 Task: Add an event with the title Second Lunch and Learn: Effective Email Communication, date '2024/05/26', time 7:30 AM to 9:30 AMand add a description: The facilitator will provide a briefing on the rules, objectives, and safety guidelines of the scavenger hunt. Teams will receive their scavenger hunt checklist, which may include a combination of physical objects to find, riddles to solve, or tasks to complete.Select event color  Sage . Add location for the event as: 456 Parthenon, Athens, Greece, logged in from the account softage.6@softage.netand send the event invitation to softage.4@softage.net and softage.5@softage.net. Set a reminder for the event Daily
Action: Mouse moved to (103, 128)
Screenshot: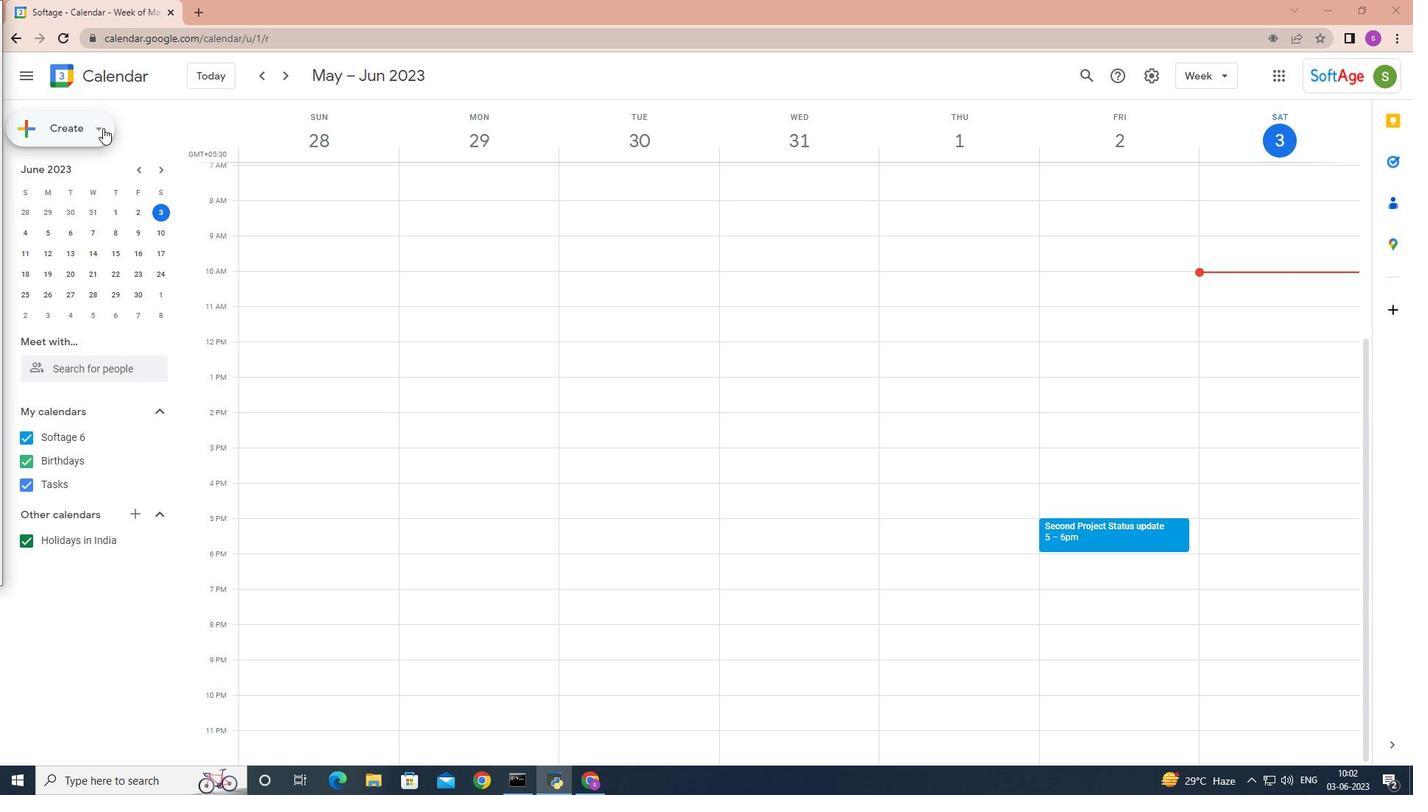 
Action: Mouse pressed left at (103, 128)
Screenshot: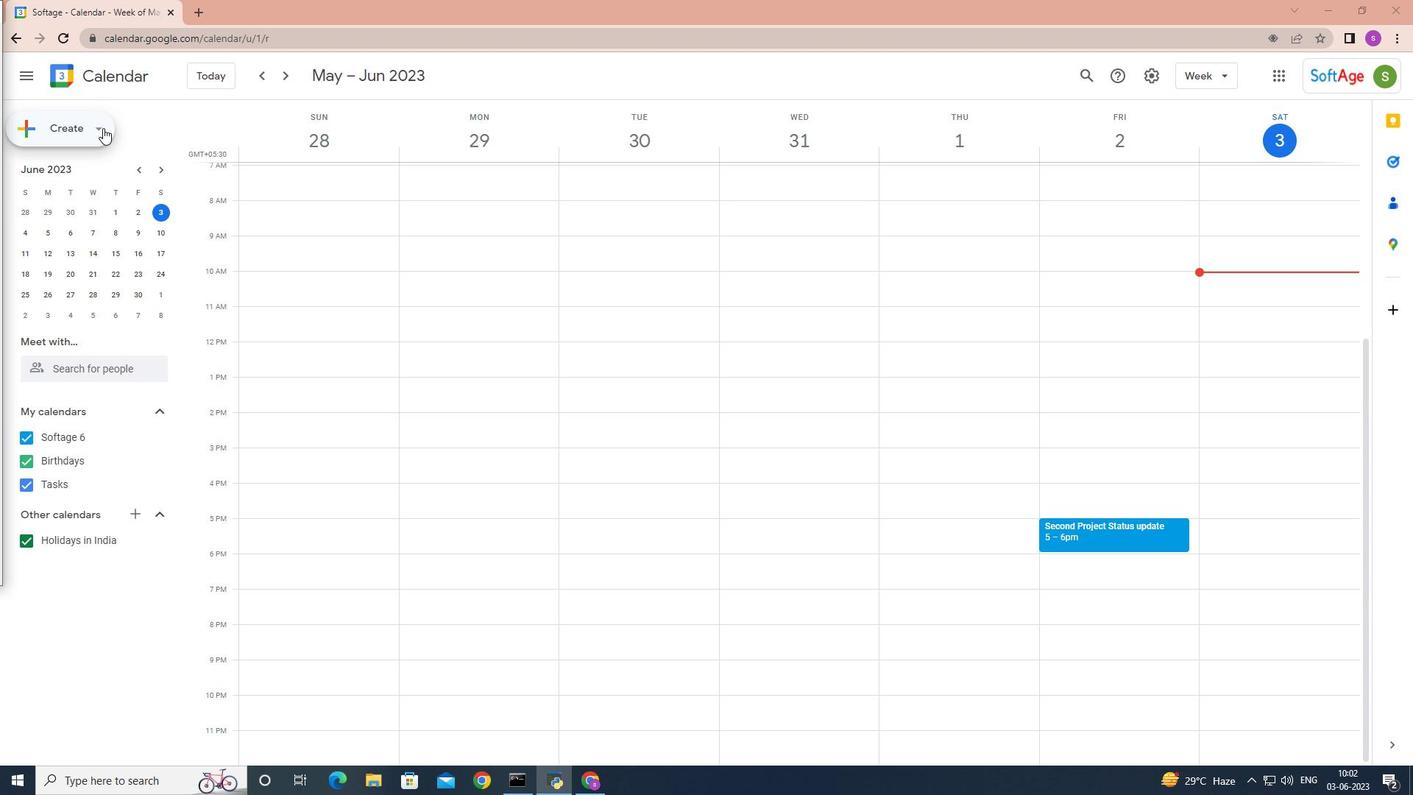 
Action: Mouse moved to (94, 160)
Screenshot: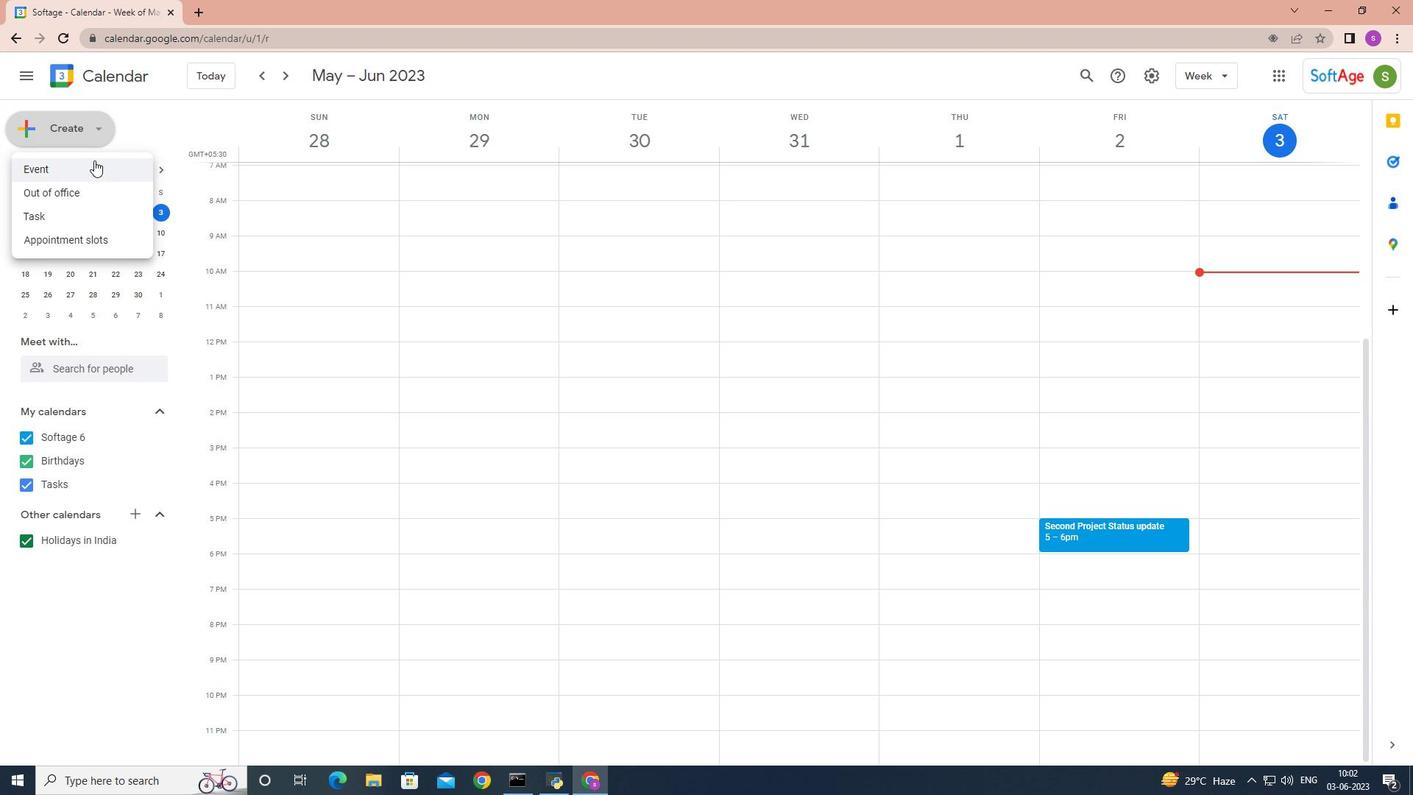 
Action: Mouse pressed left at (94, 160)
Screenshot: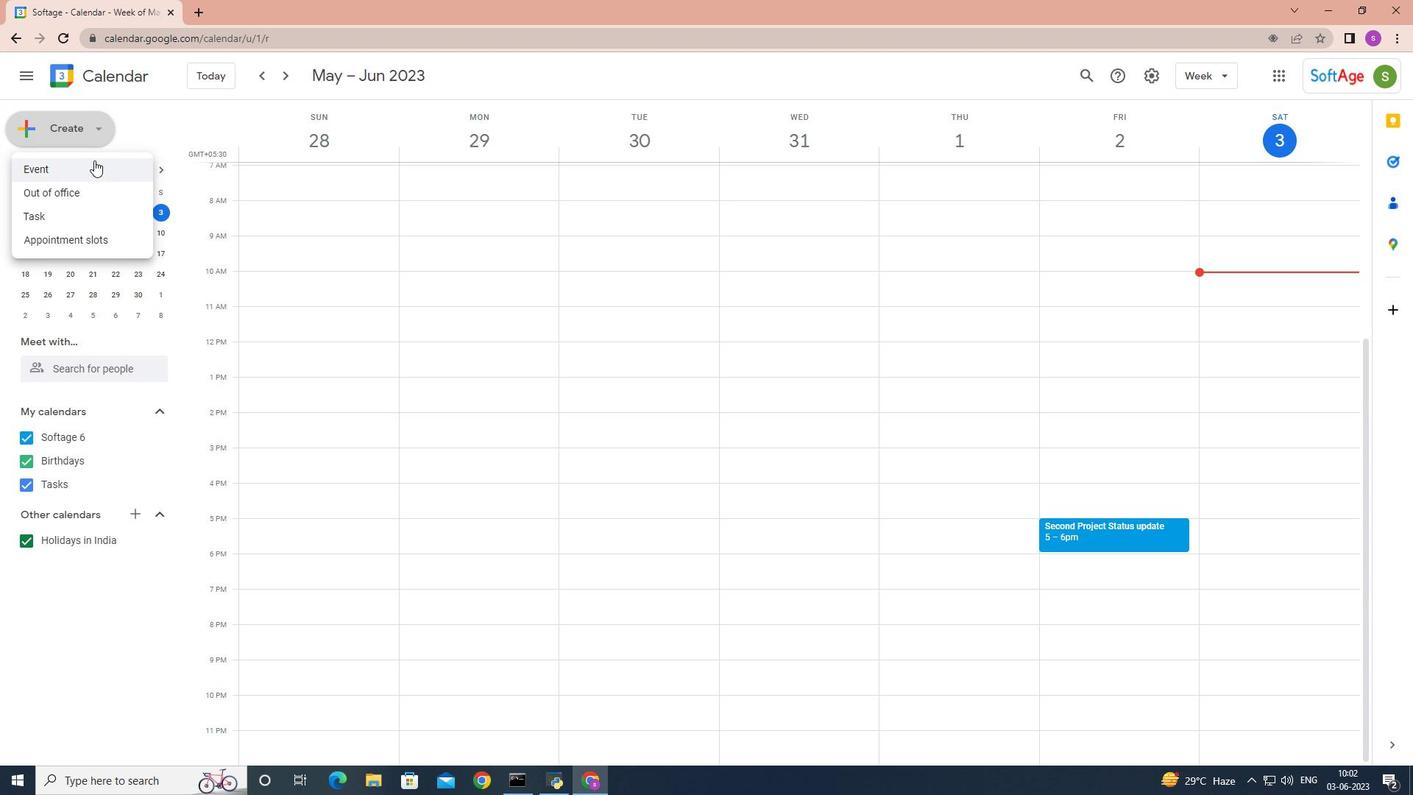 
Action: Mouse moved to (1062, 575)
Screenshot: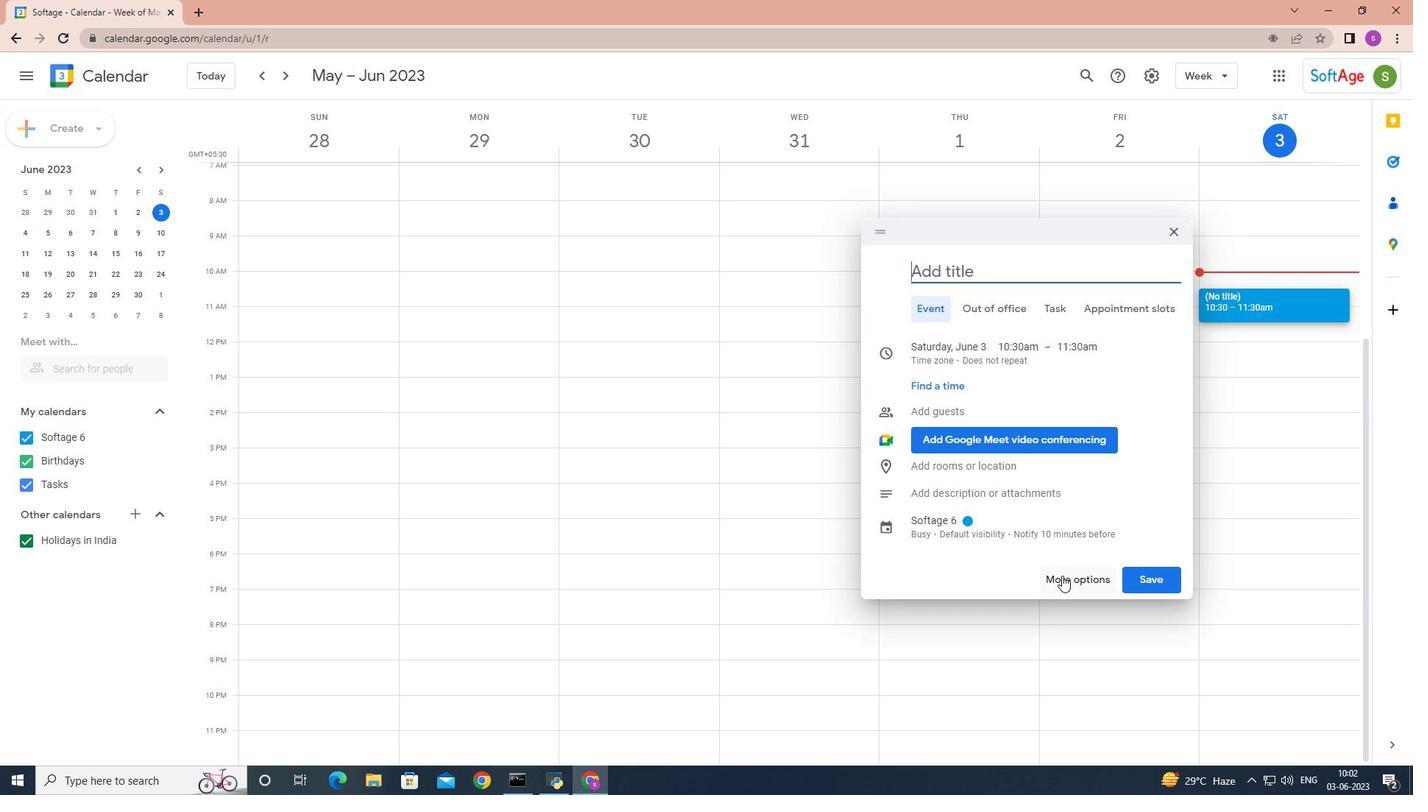 
Action: Mouse pressed left at (1062, 575)
Screenshot: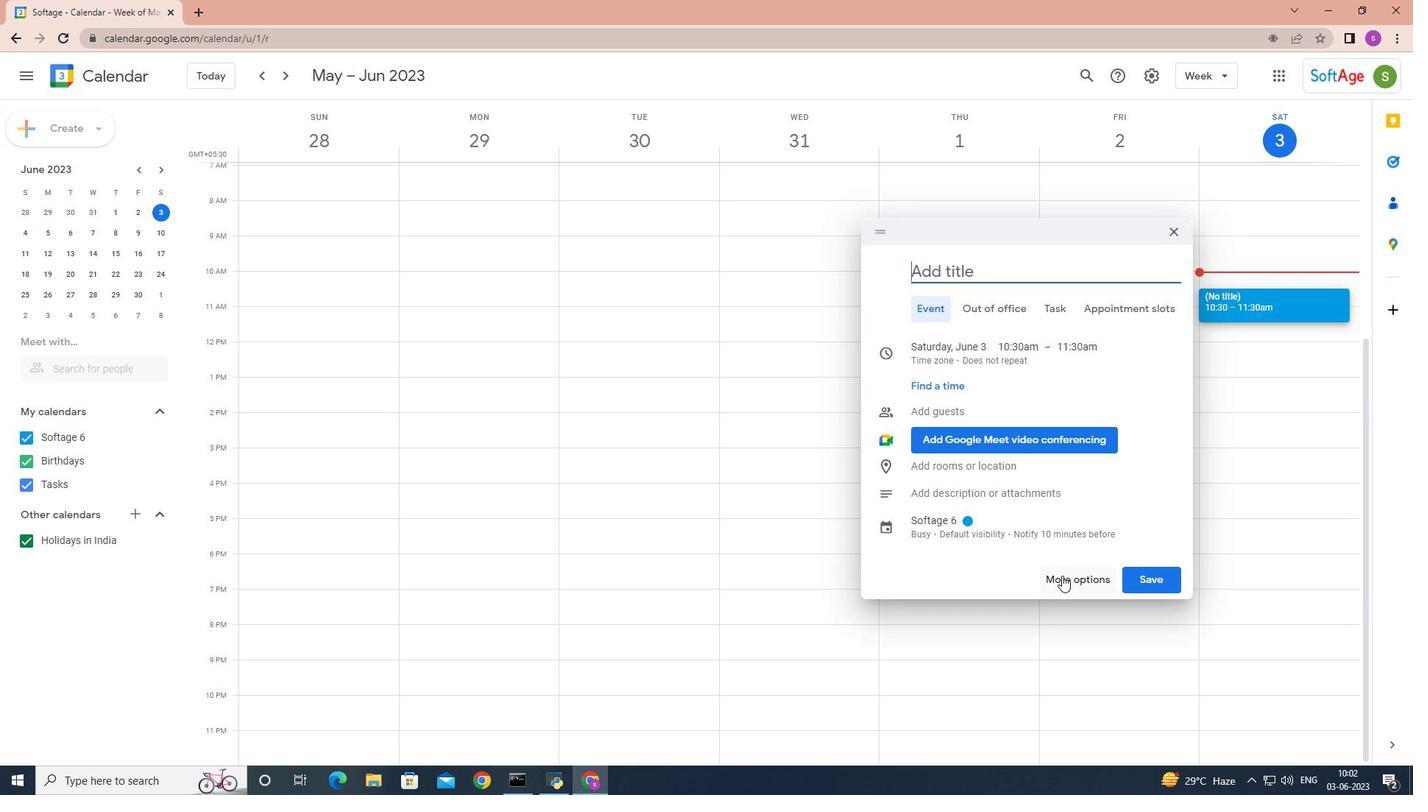 
Action: Mouse moved to (965, 503)
Screenshot: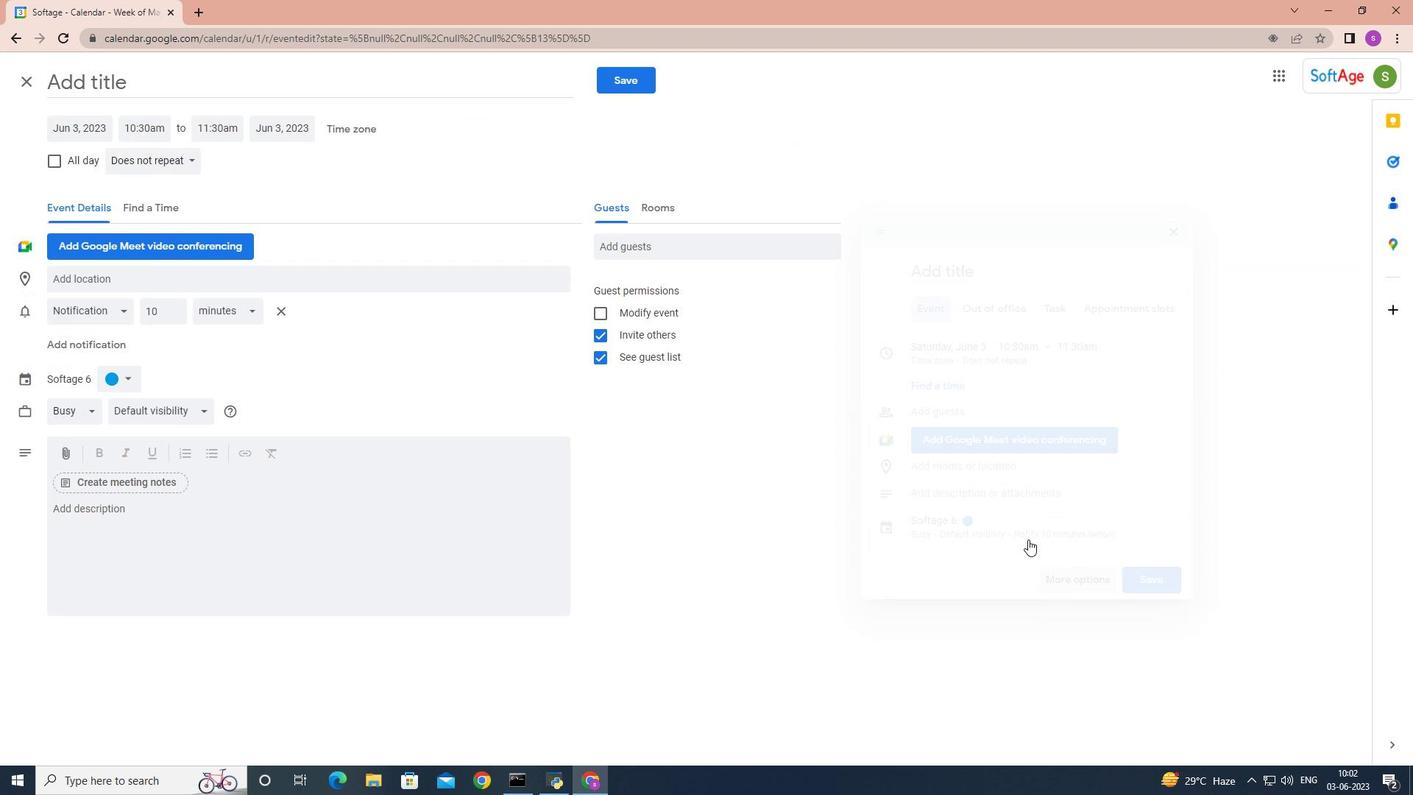 
Action: Key pressed <Key.shift>Second<Key.space><Key.shift>Lunch<Key.space>and<Key.space><Key.shift>Learn<Key.shift>:<Key.space><Key.shift>Effective<Key.space><Key.shift>Email<Key.space><Key.shift>Communication
Screenshot: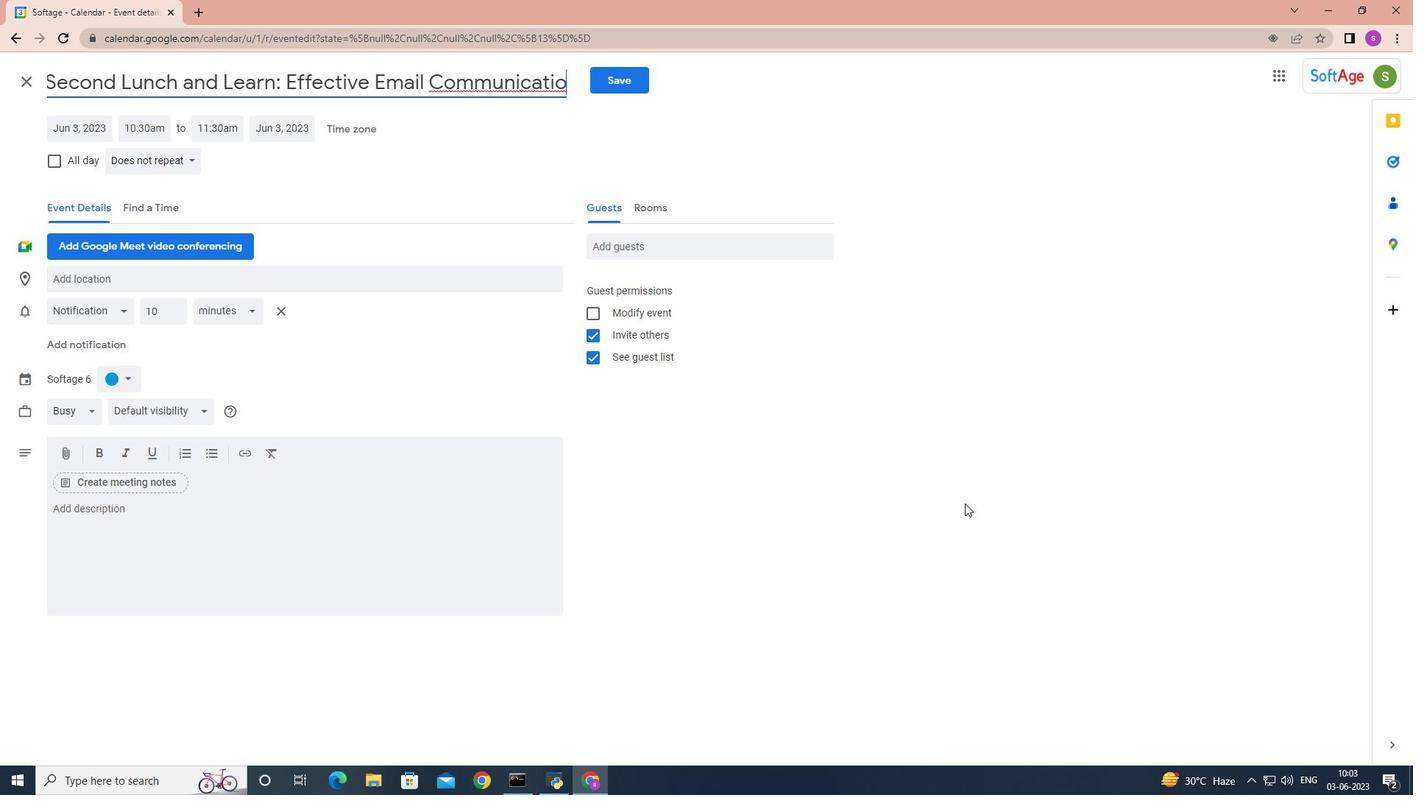 
Action: Mouse moved to (73, 132)
Screenshot: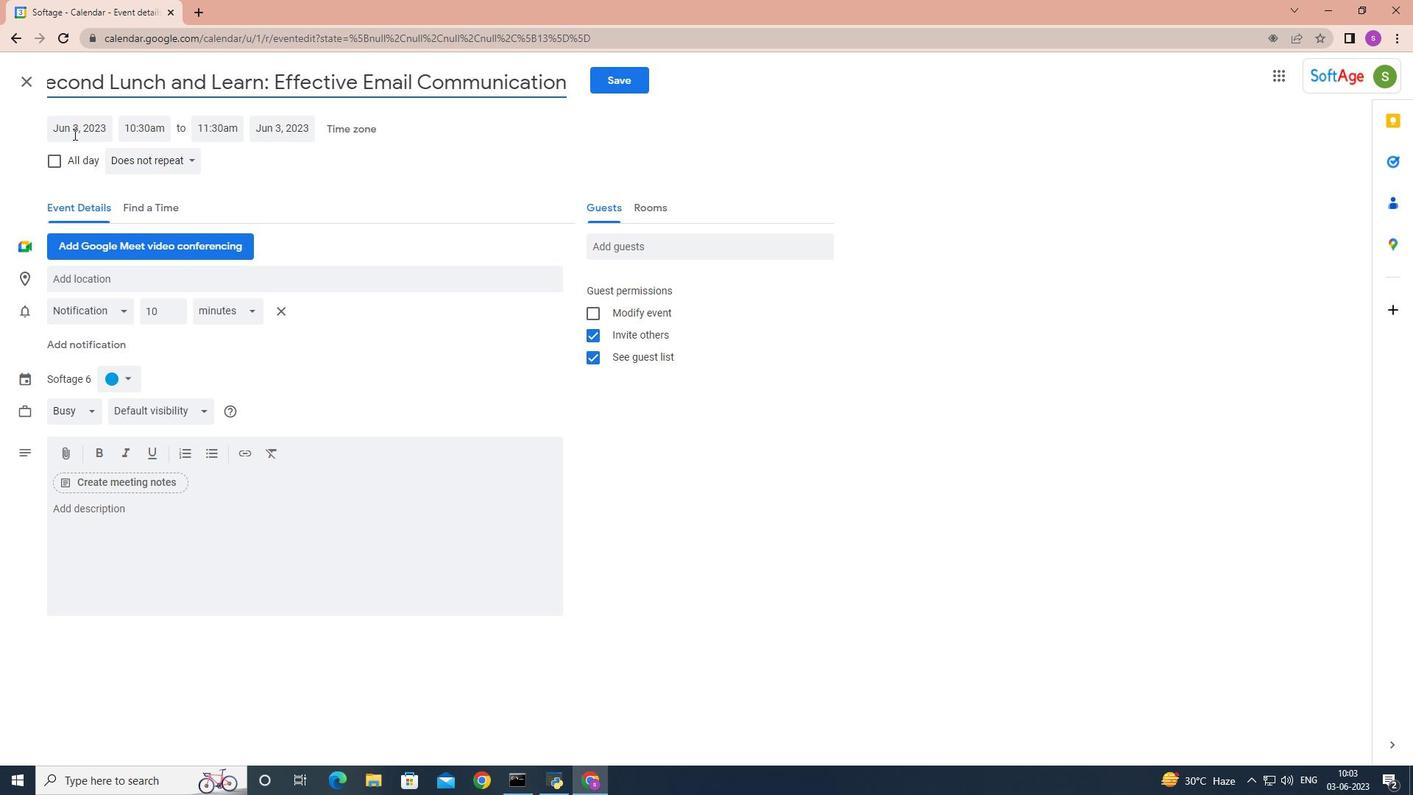 
Action: Mouse pressed left at (73, 132)
Screenshot: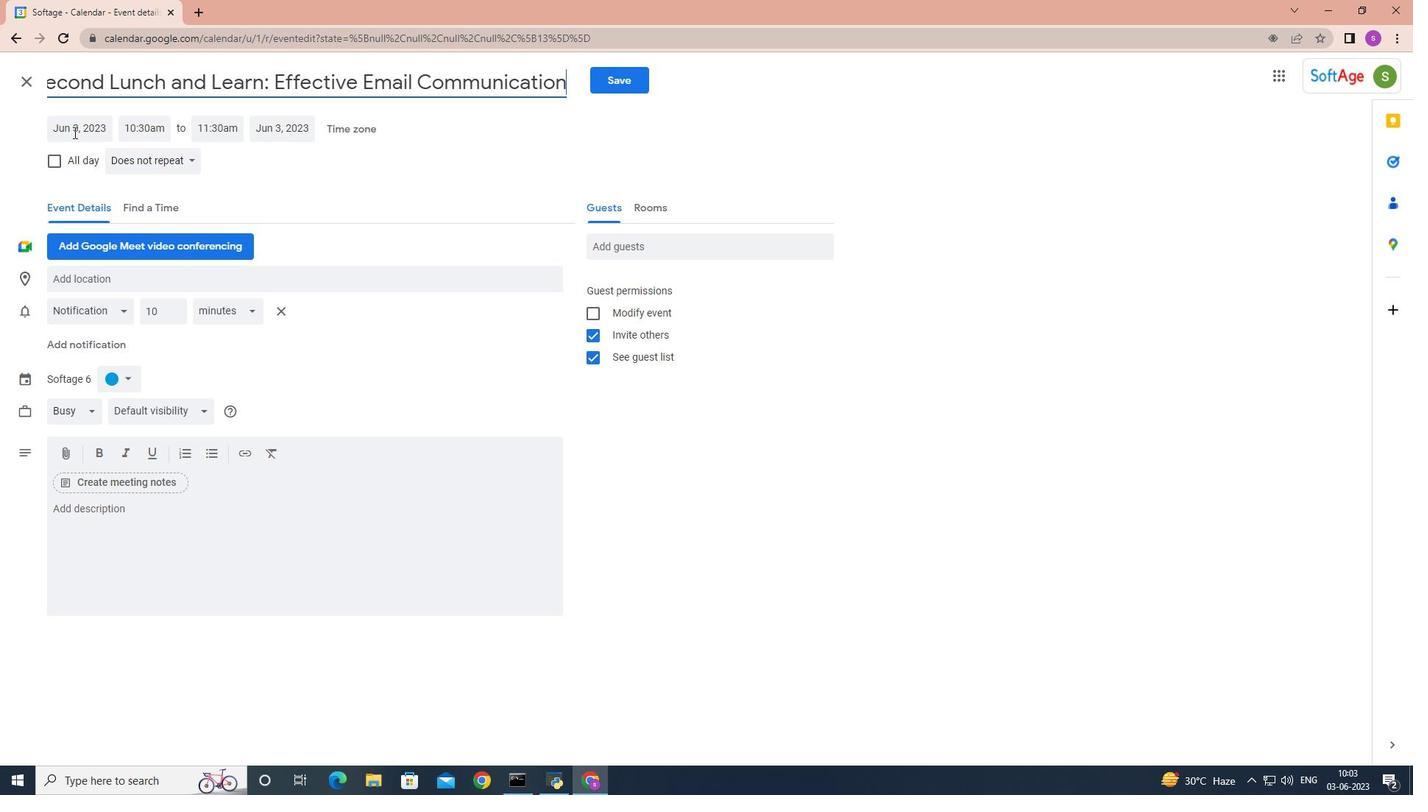 
Action: Mouse moved to (231, 162)
Screenshot: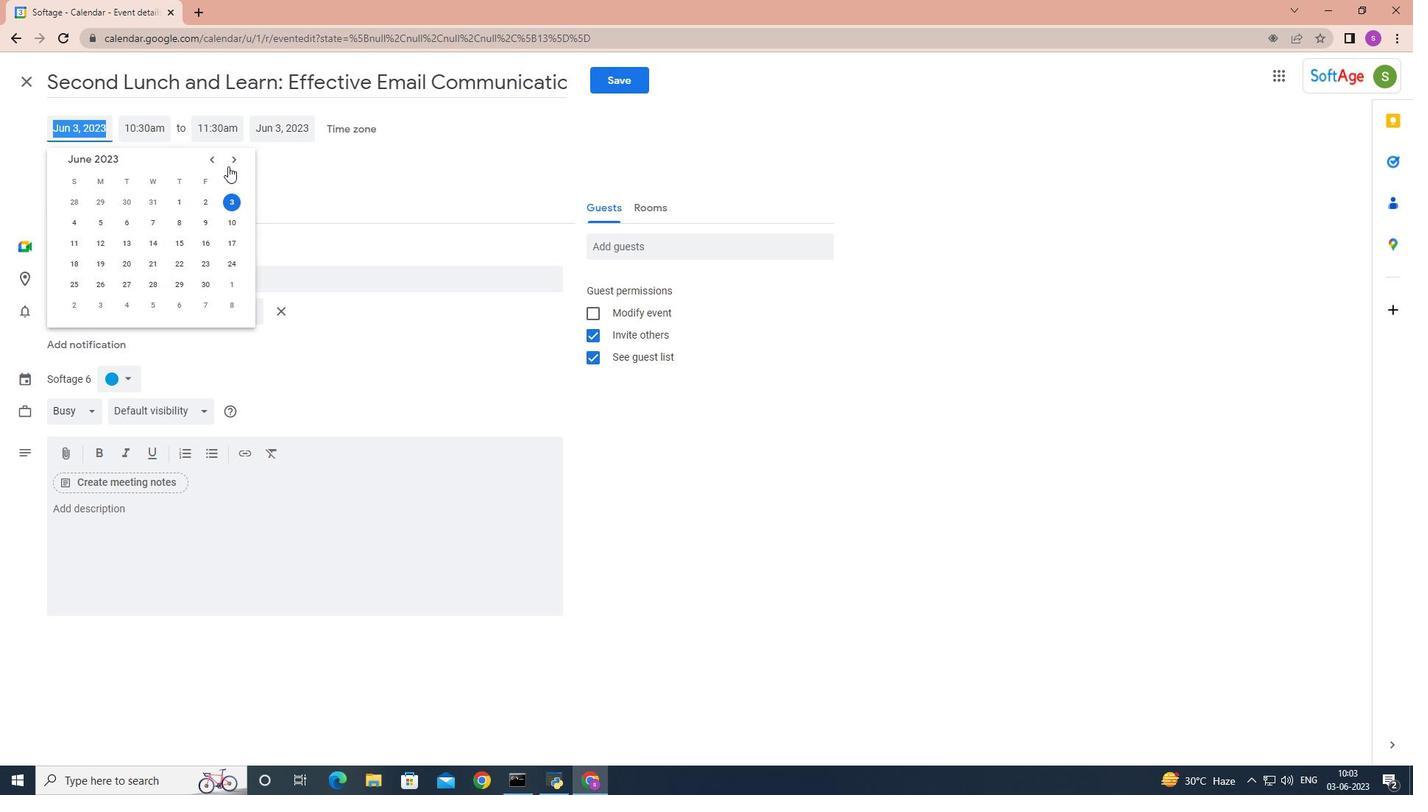 
Action: Mouse pressed left at (231, 162)
Screenshot: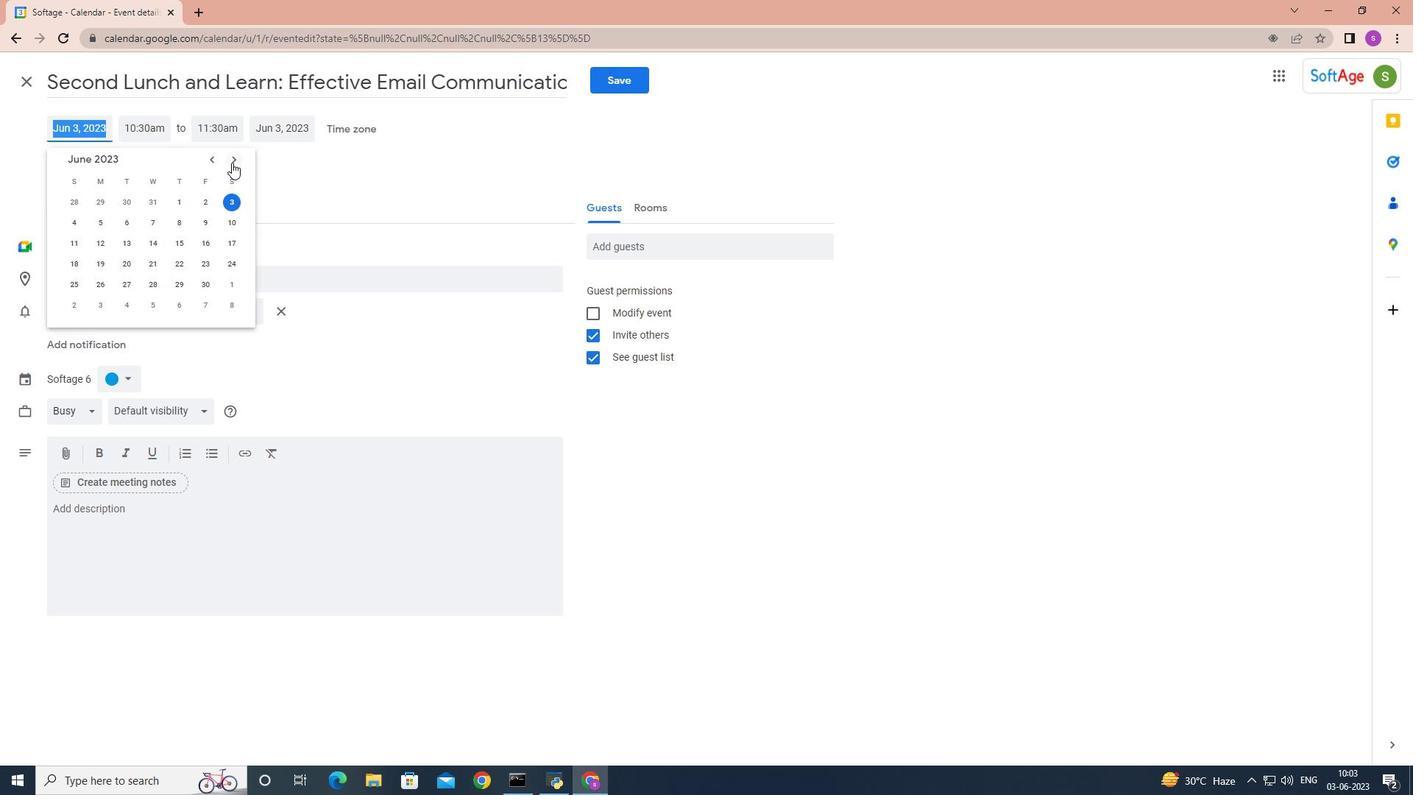 
Action: Mouse moved to (231, 162)
Screenshot: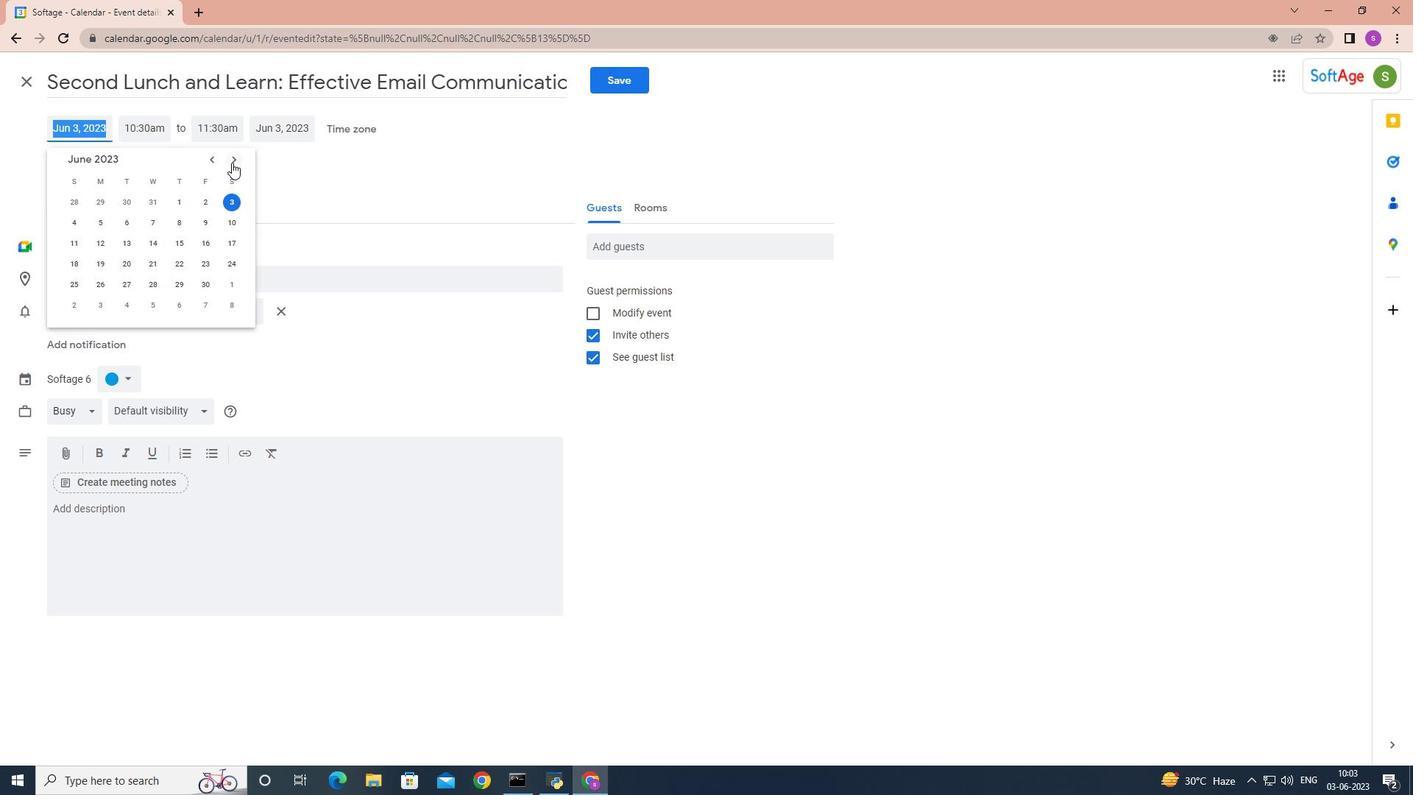 
Action: Mouse pressed left at (231, 162)
Screenshot: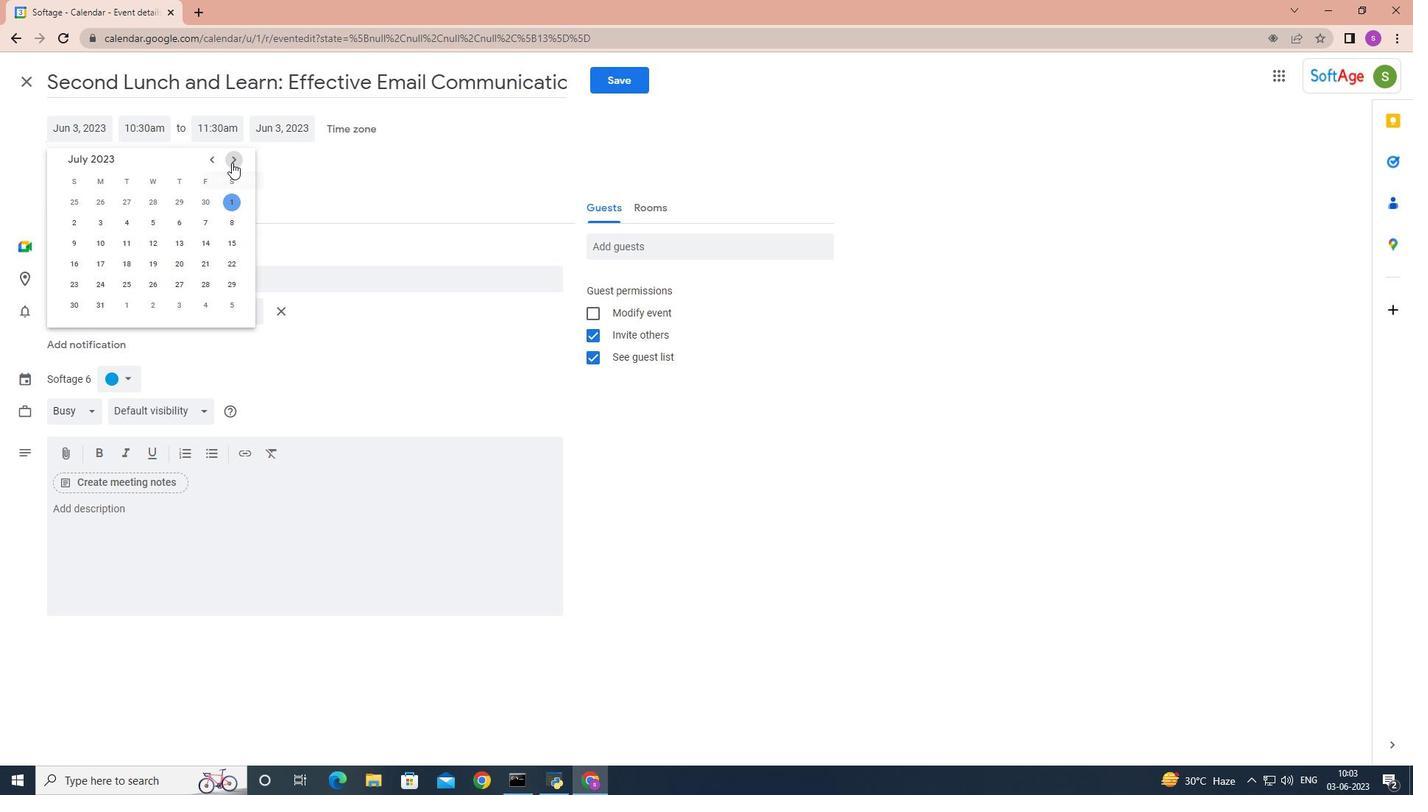 
Action: Mouse pressed left at (231, 162)
Screenshot: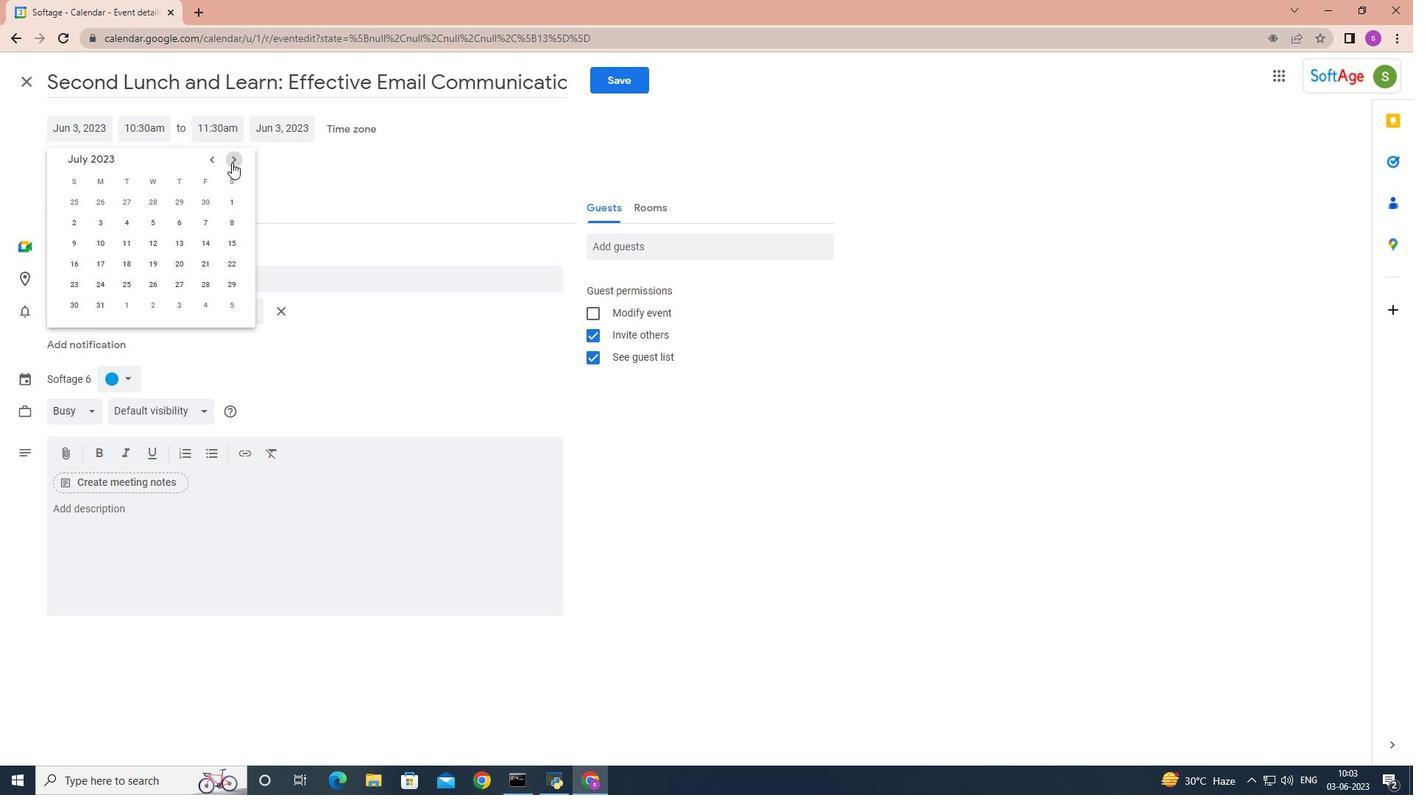 
Action: Mouse pressed left at (231, 162)
Screenshot: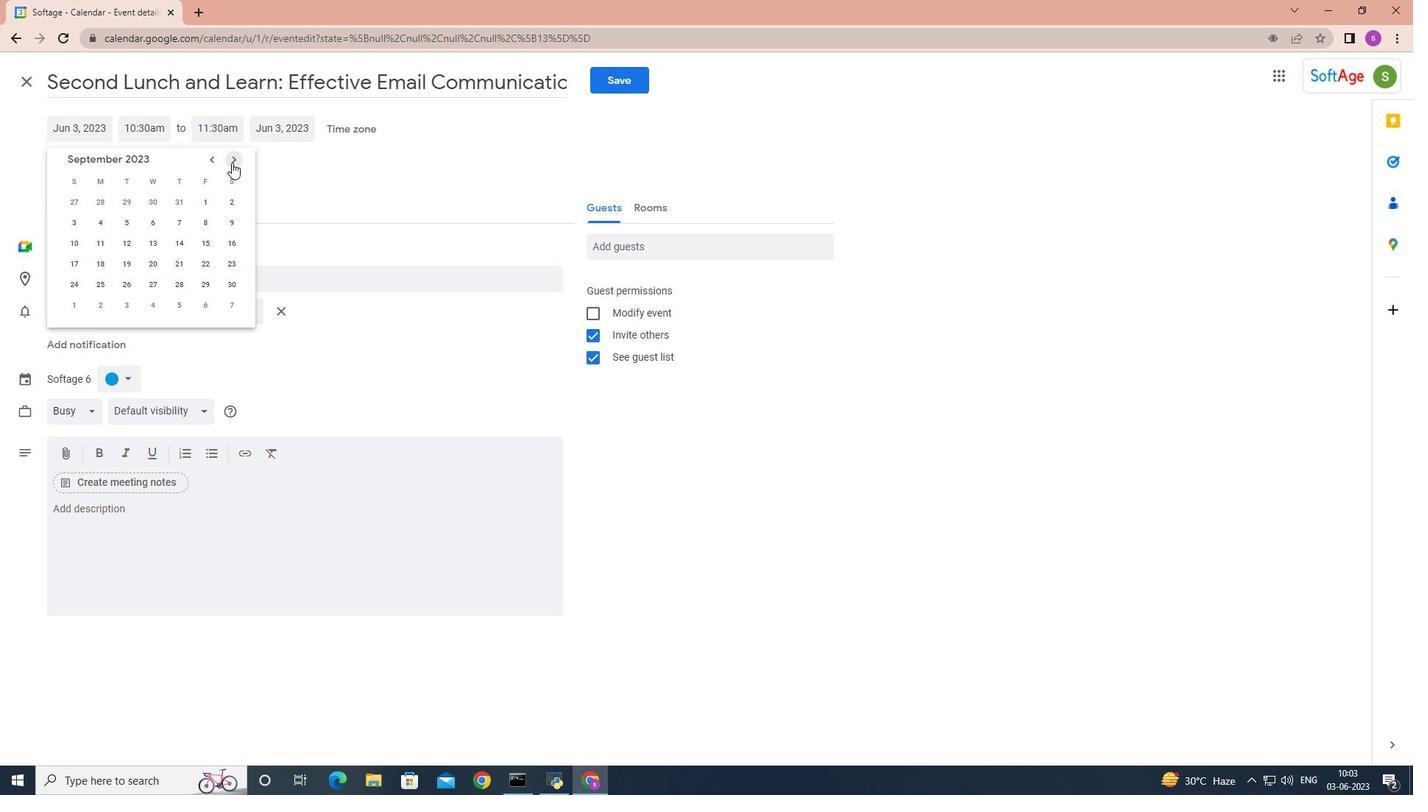 
Action: Mouse pressed left at (231, 162)
Screenshot: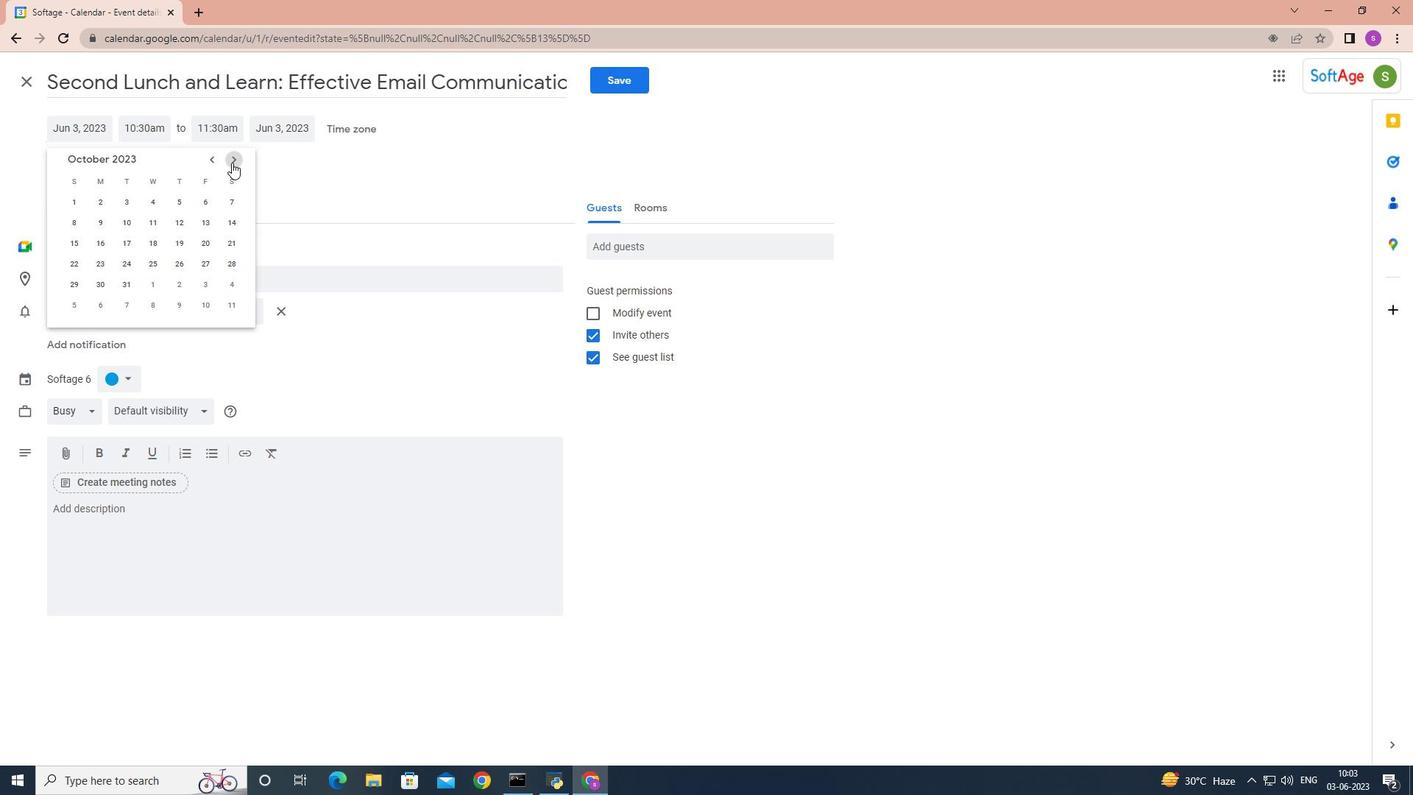 
Action: Mouse pressed left at (231, 162)
Screenshot: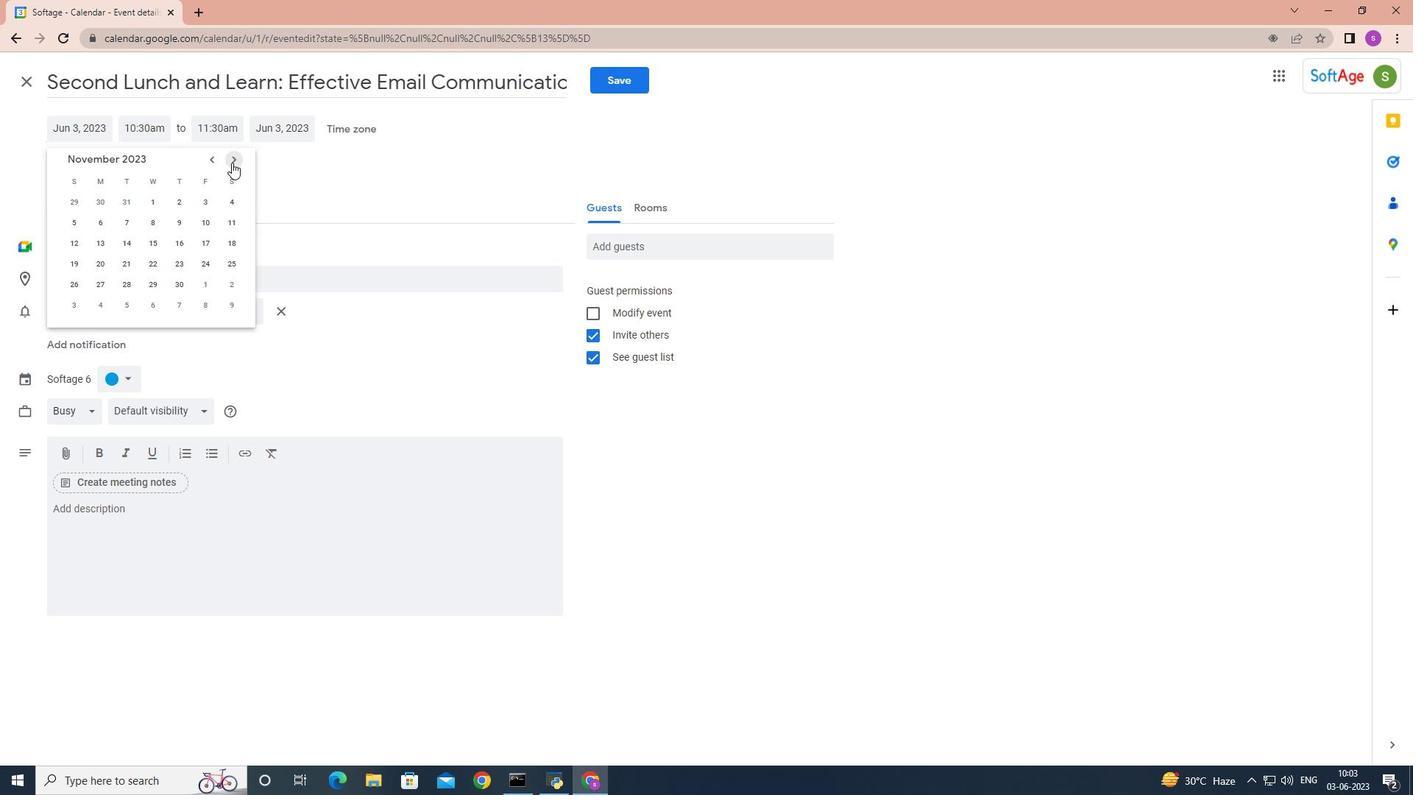 
Action: Mouse pressed left at (231, 162)
Screenshot: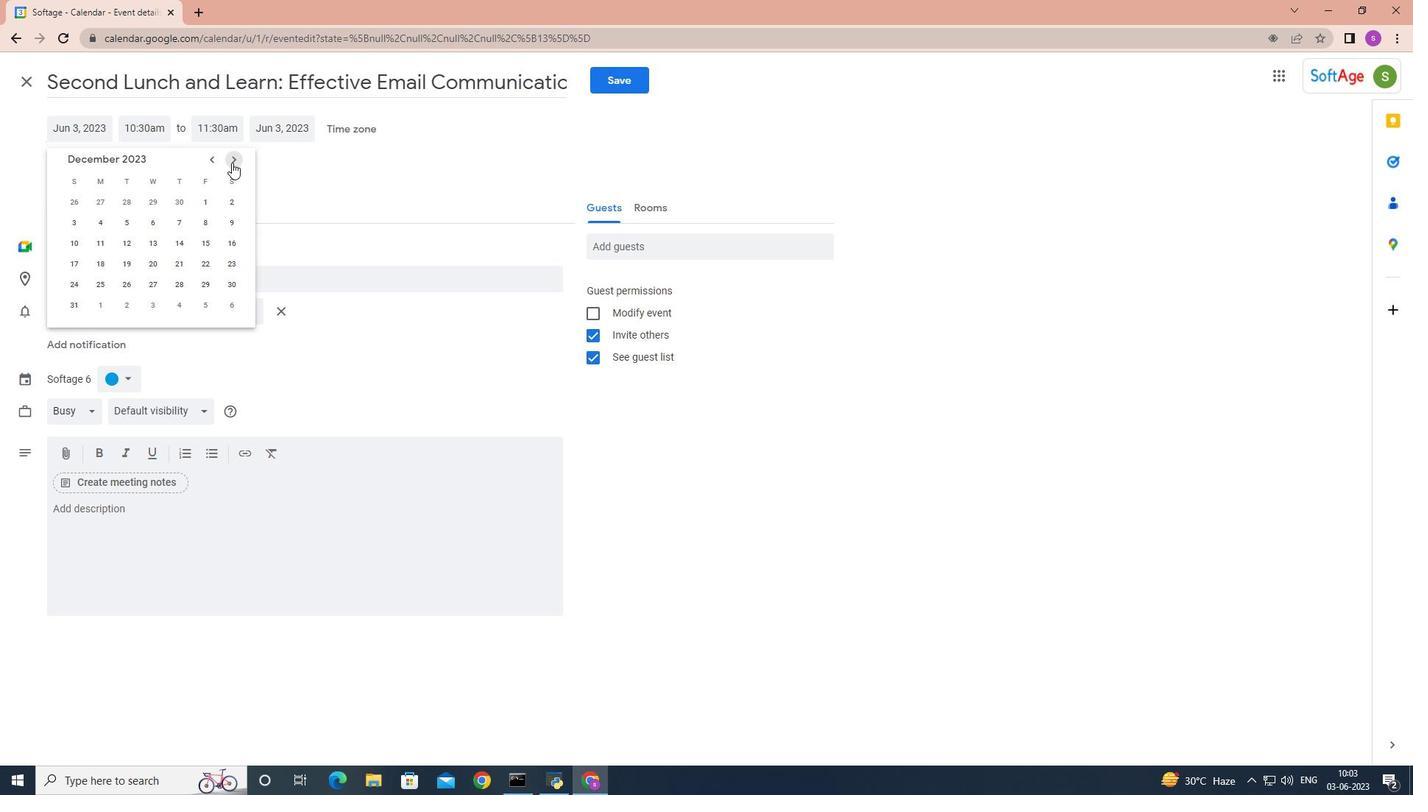
Action: Mouse pressed left at (231, 162)
Screenshot: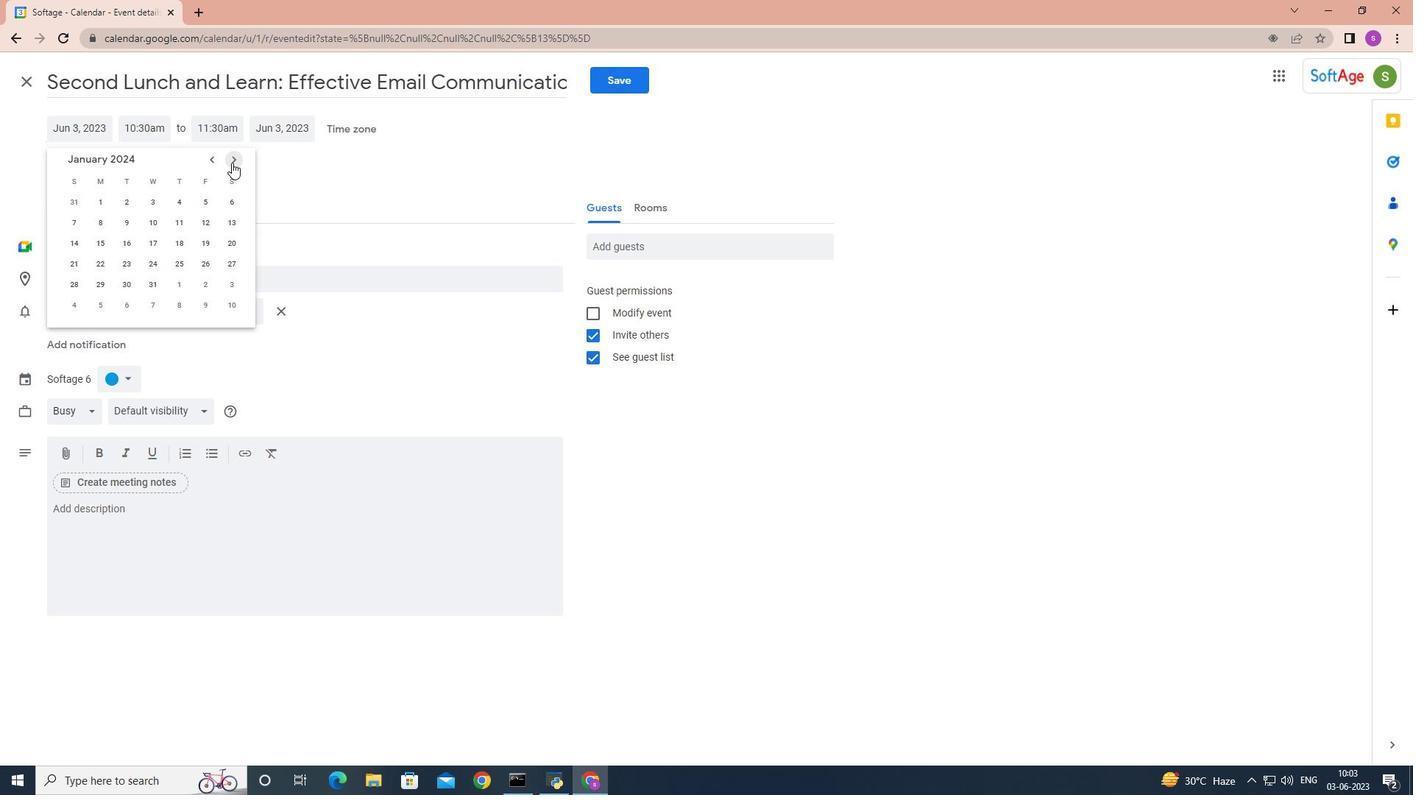 
Action: Mouse pressed left at (231, 162)
Screenshot: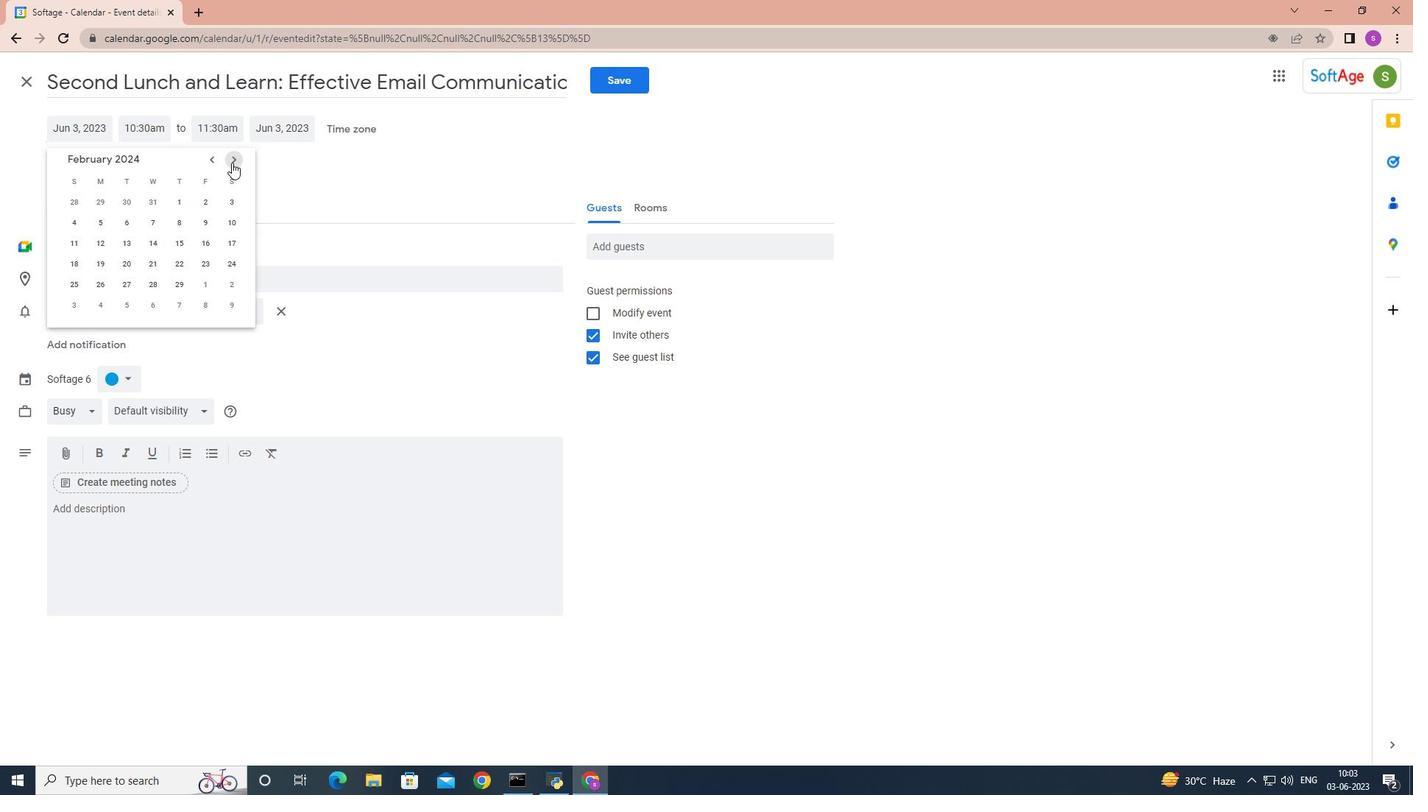 
Action: Mouse pressed left at (231, 162)
Screenshot: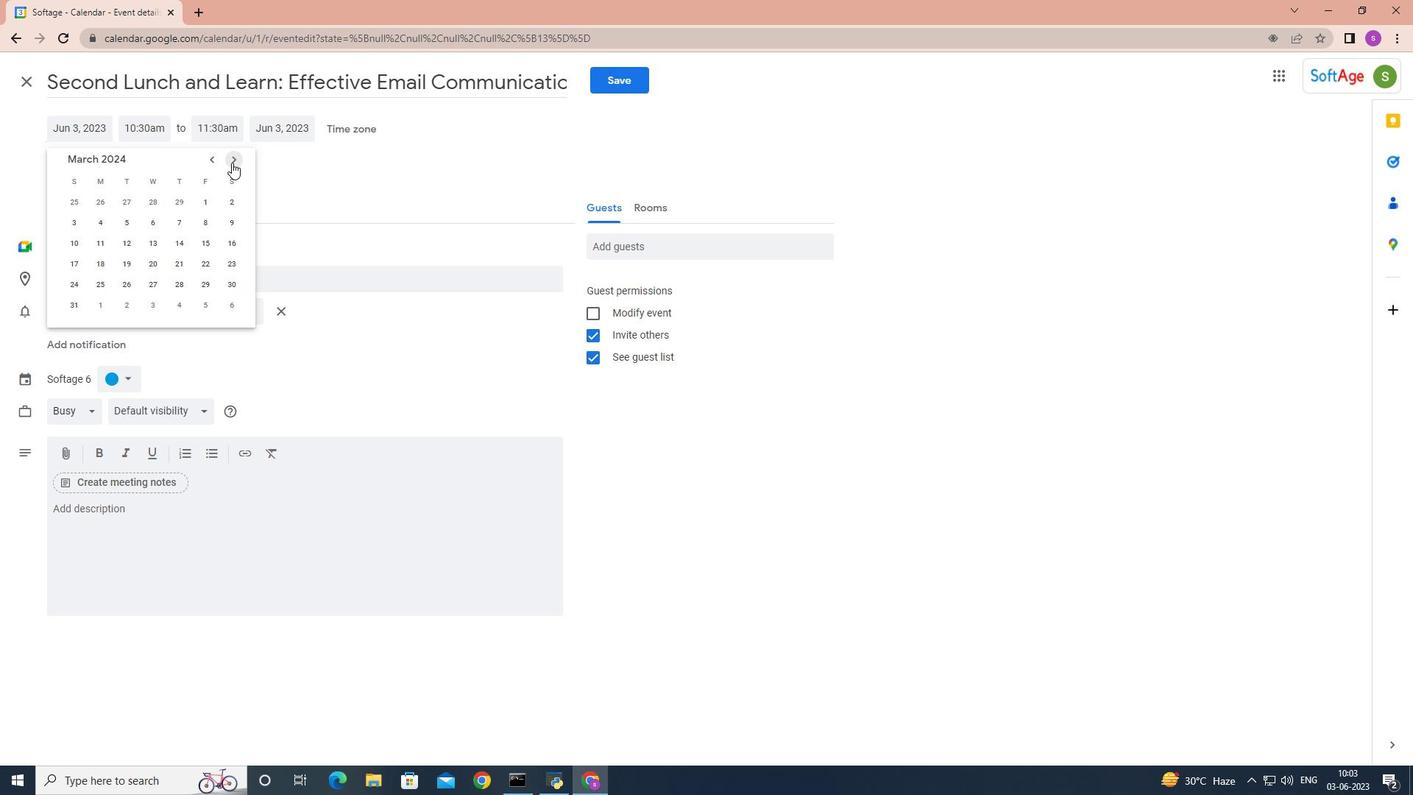 
Action: Mouse pressed left at (231, 162)
Screenshot: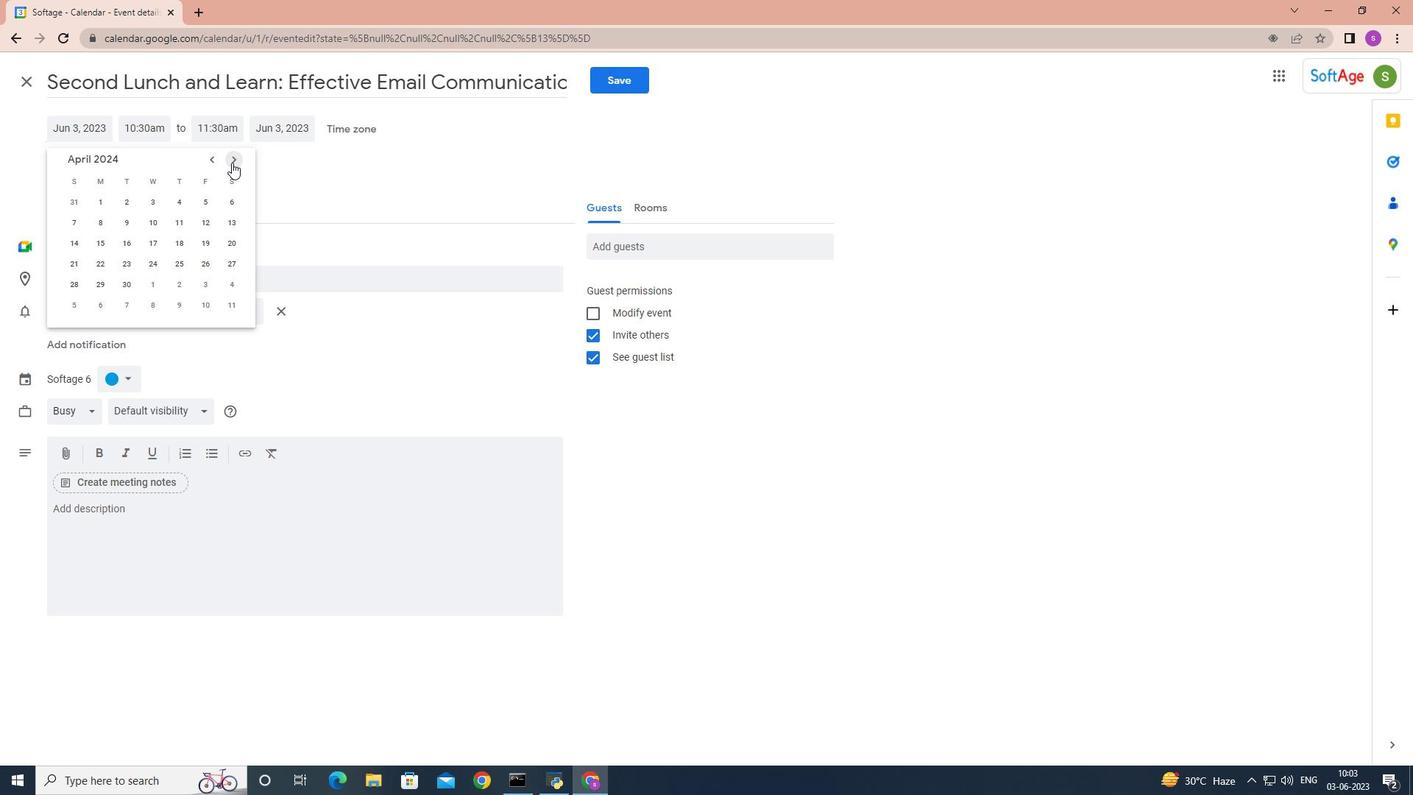 
Action: Mouse moved to (69, 284)
Screenshot: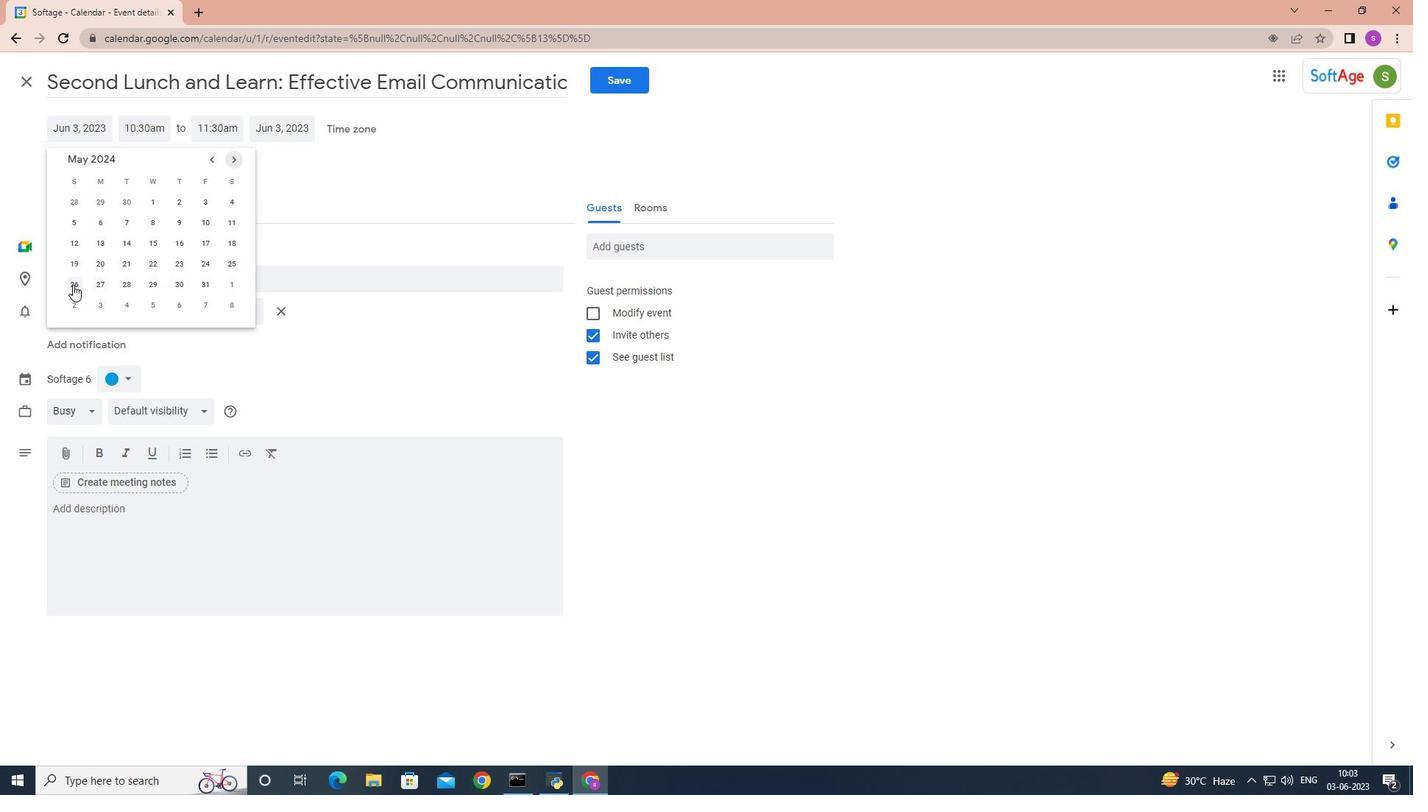 
Action: Mouse pressed left at (69, 284)
Screenshot: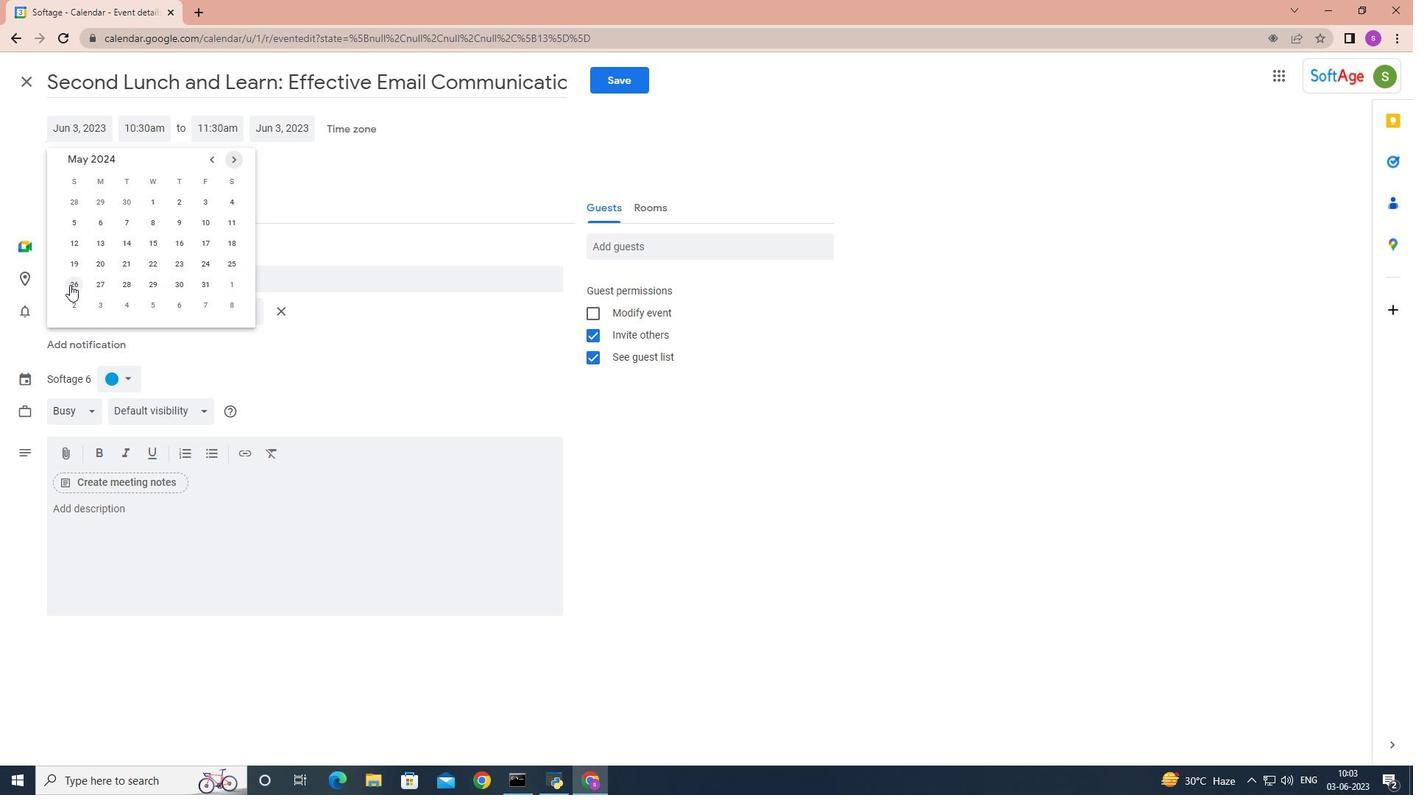 
Action: Mouse moved to (151, 131)
Screenshot: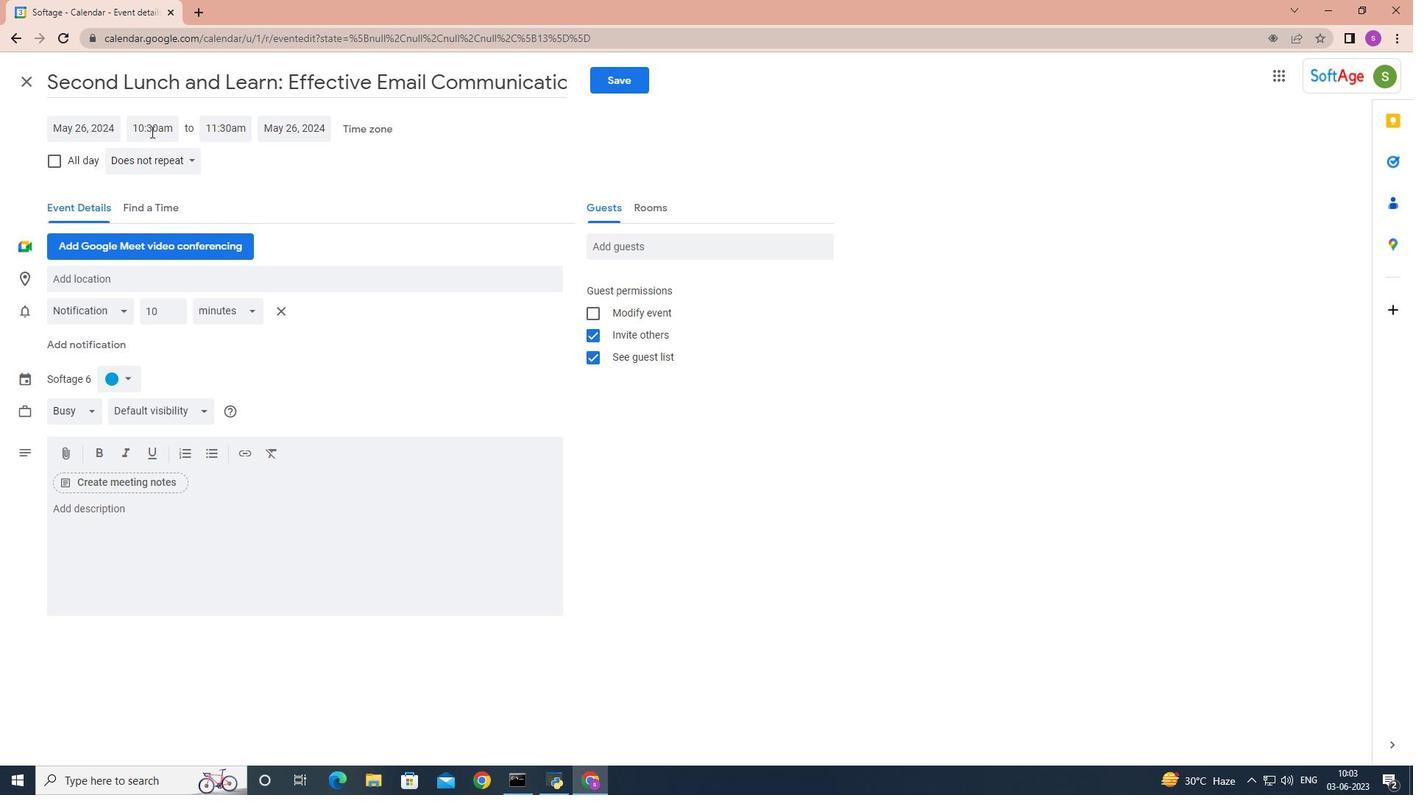 
Action: Mouse pressed left at (151, 131)
Screenshot: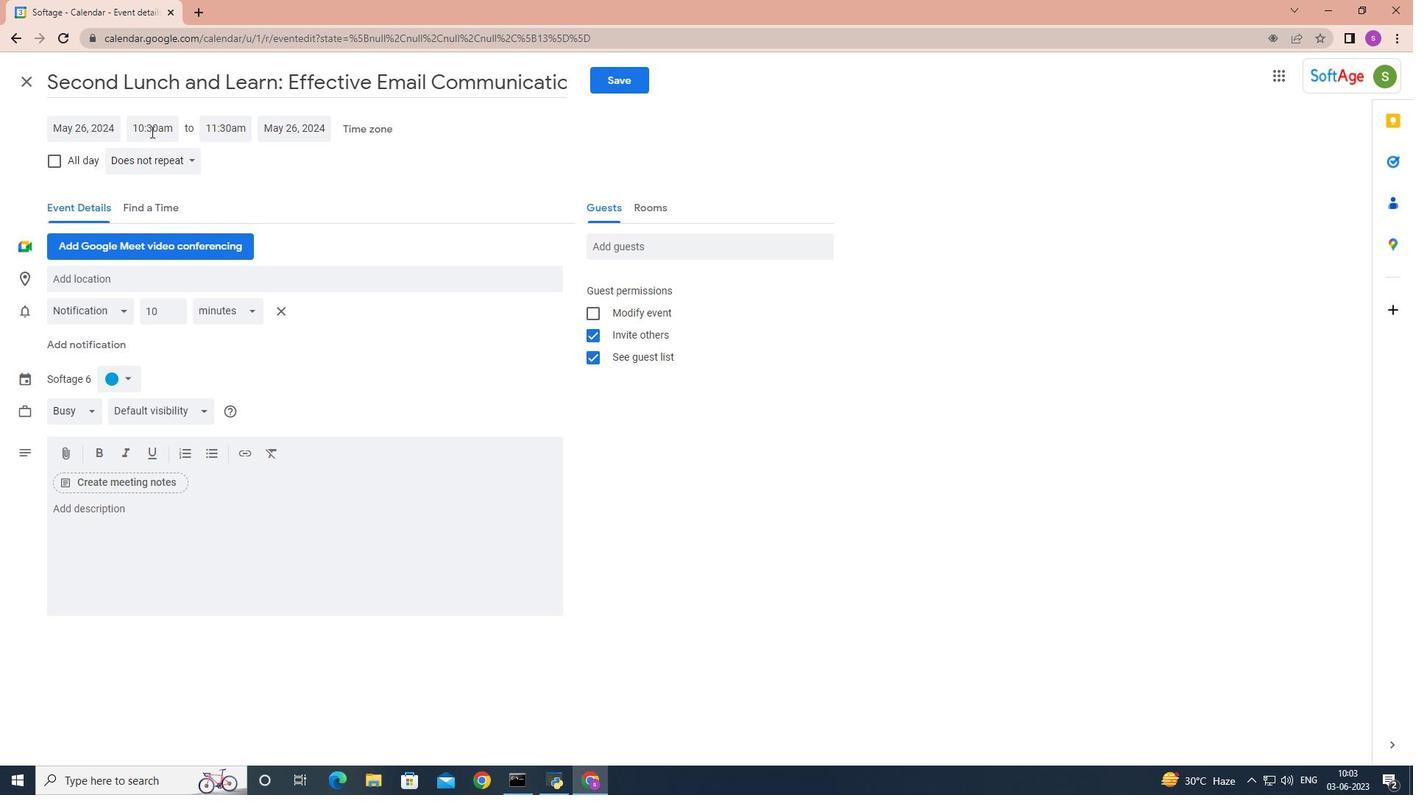 
Action: Mouse moved to (192, 220)
Screenshot: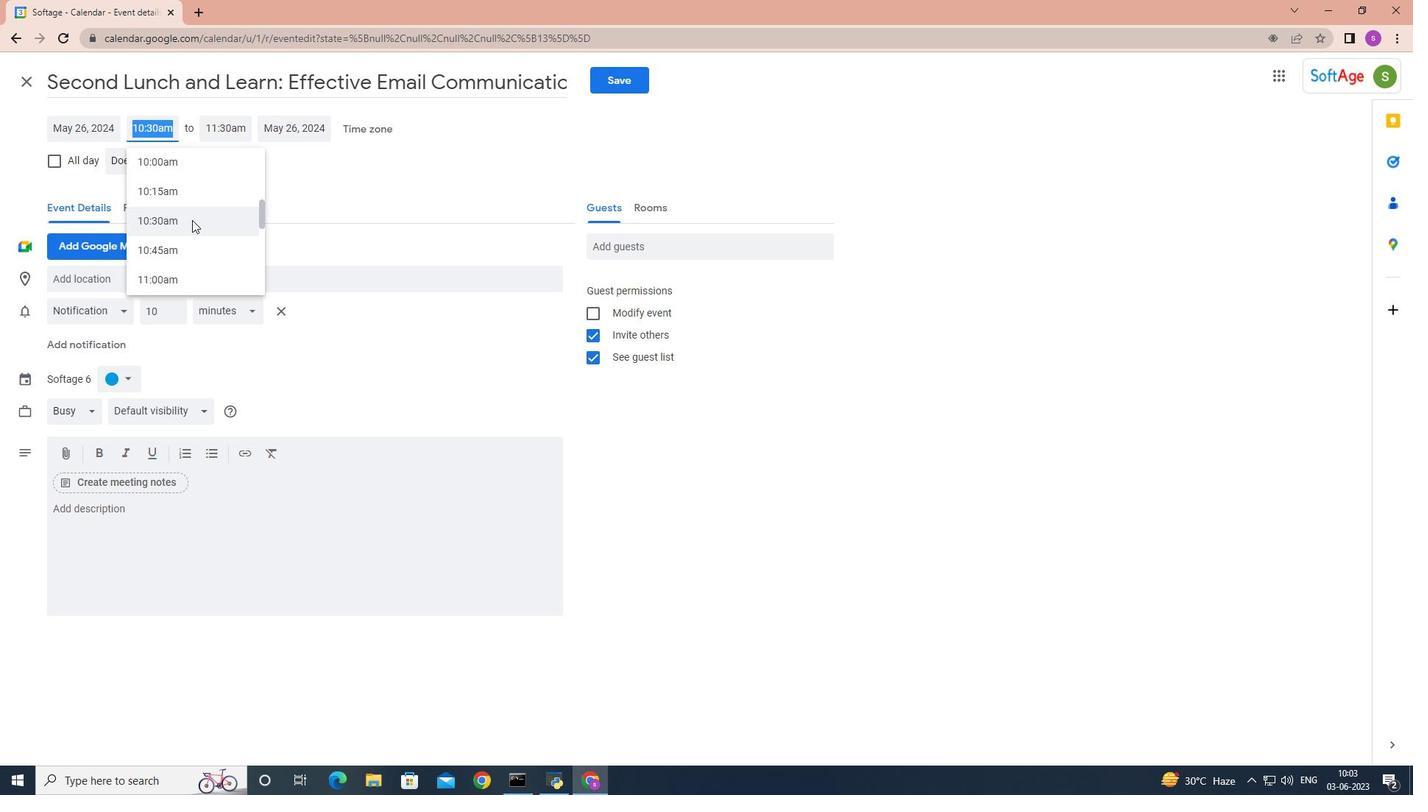 
Action: Mouse scrolled (192, 221) with delta (0, 0)
Screenshot: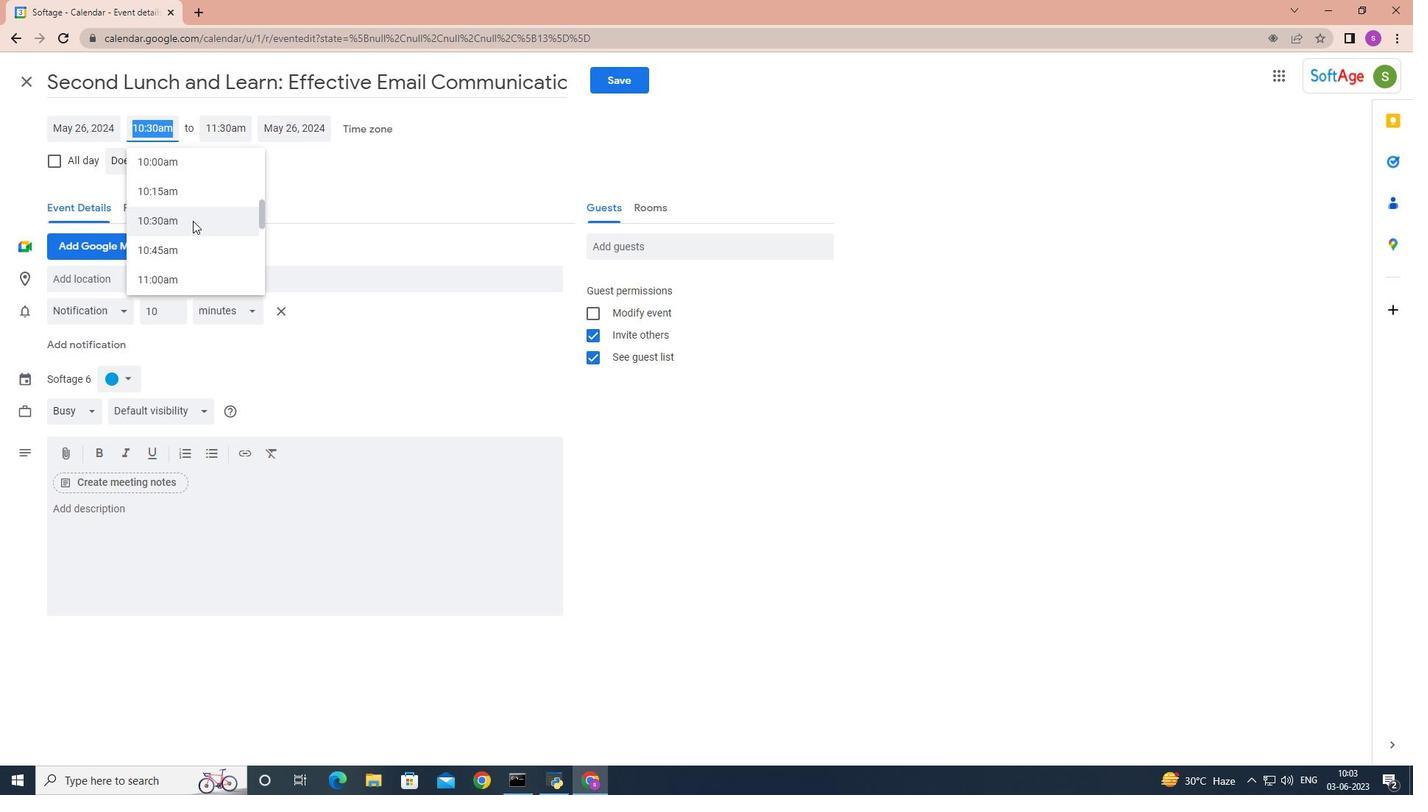 
Action: Mouse scrolled (192, 221) with delta (0, 0)
Screenshot: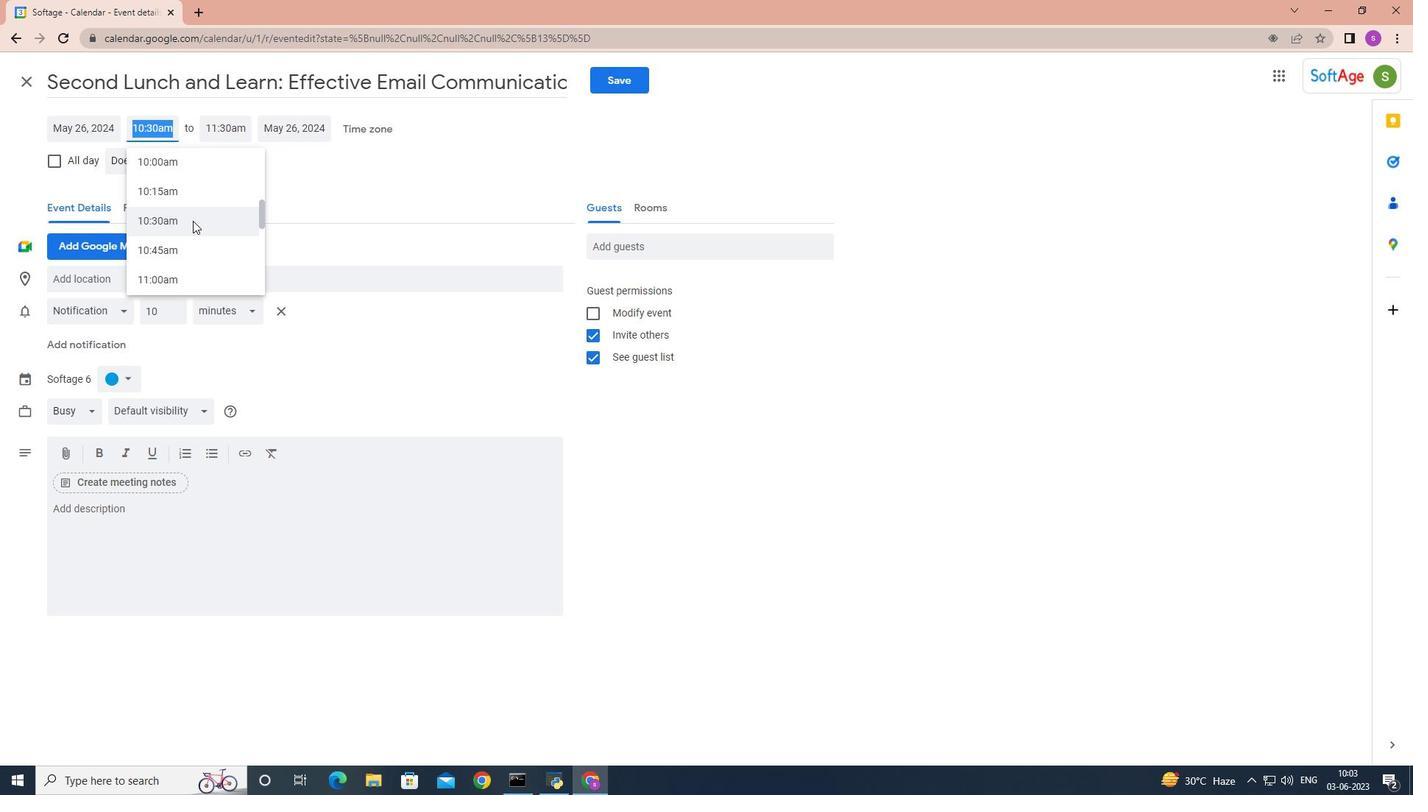 
Action: Mouse scrolled (192, 221) with delta (0, 0)
Screenshot: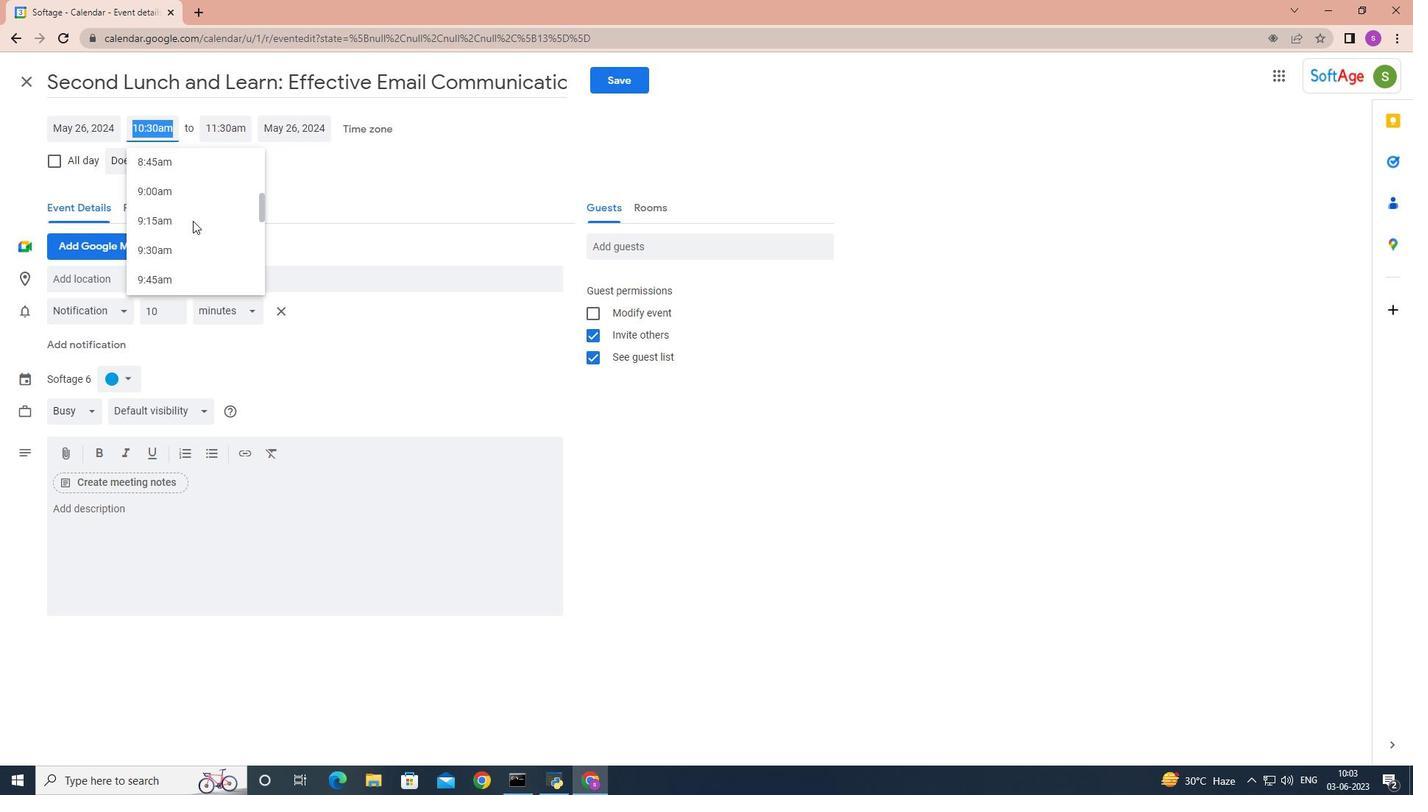 
Action: Mouse scrolled (192, 221) with delta (0, 0)
Screenshot: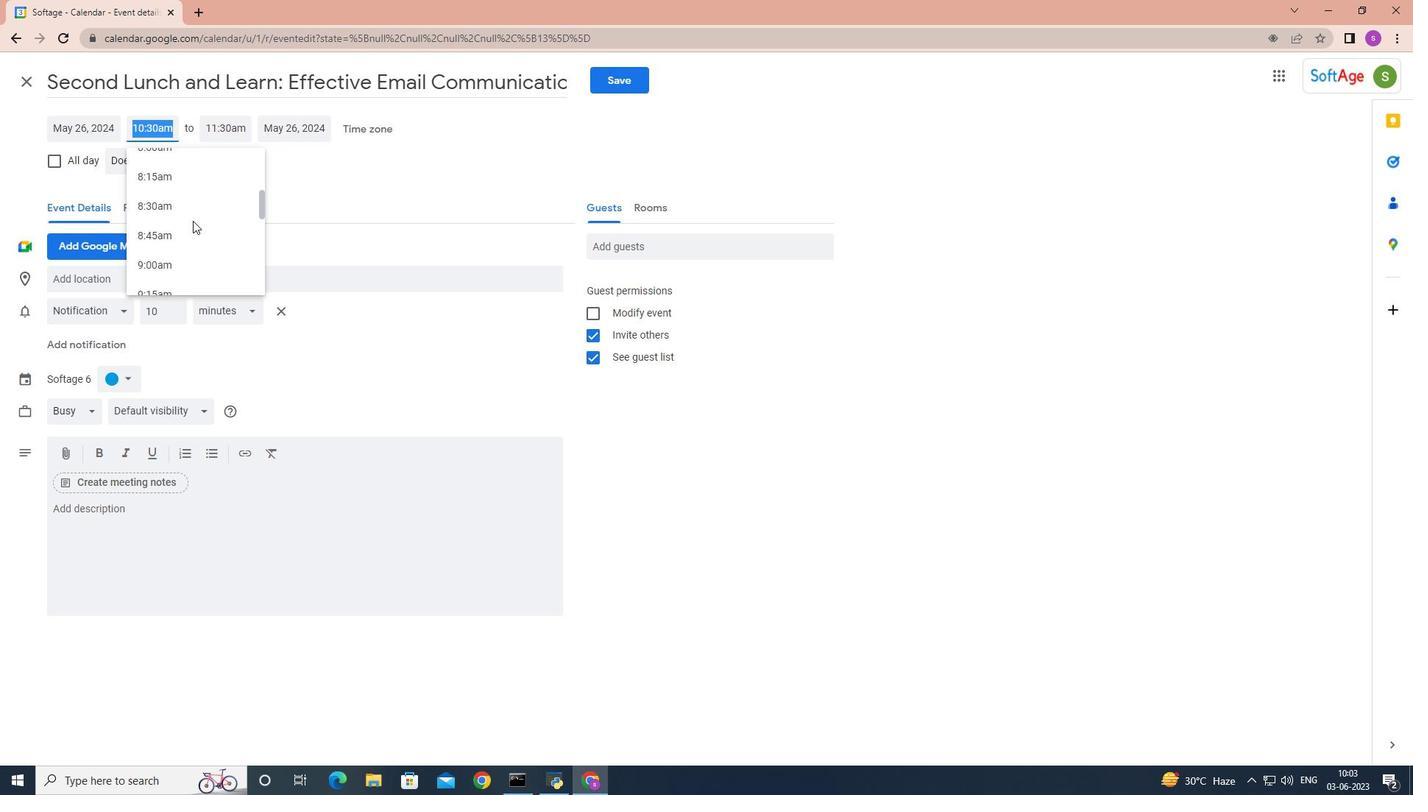 
Action: Mouse scrolled (192, 221) with delta (0, 0)
Screenshot: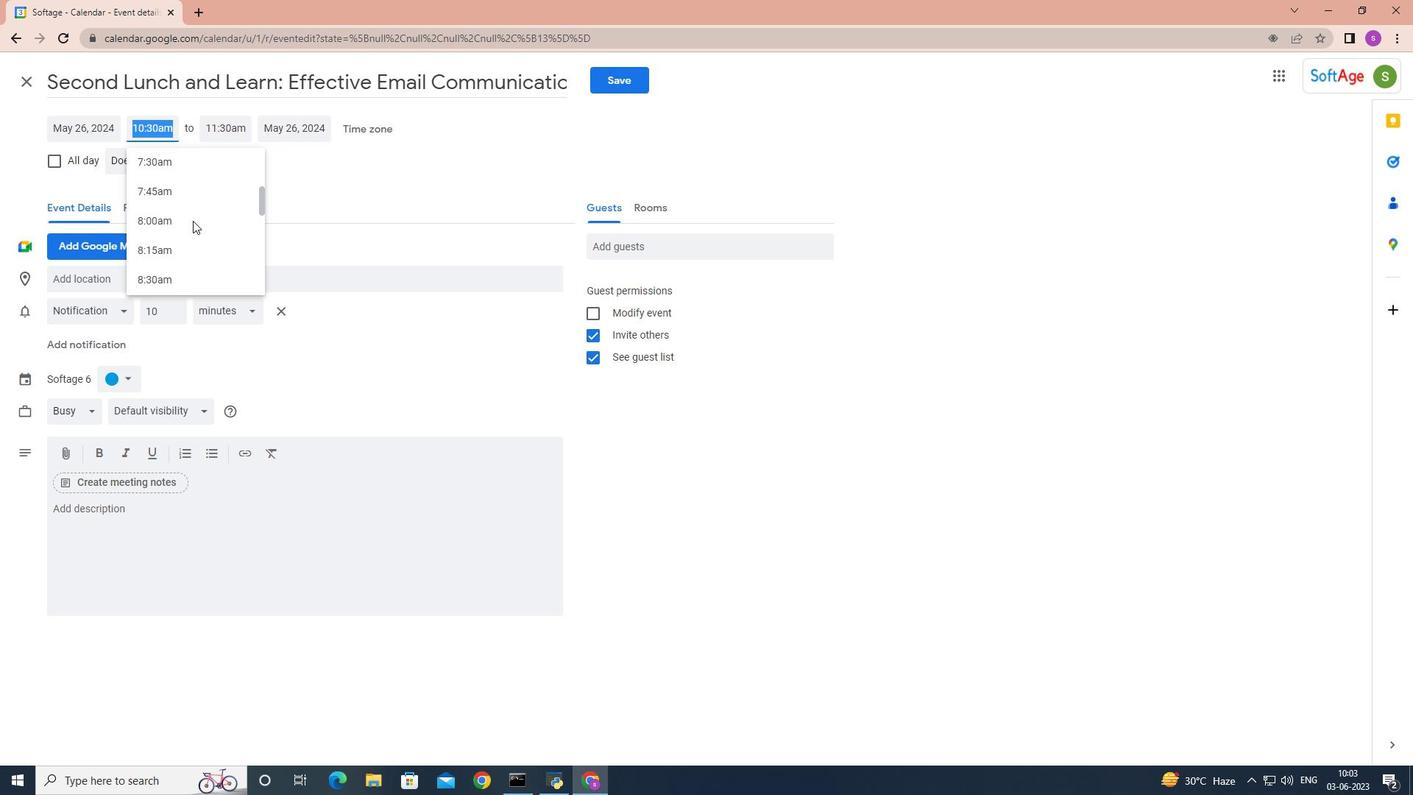 
Action: Mouse moved to (200, 231)
Screenshot: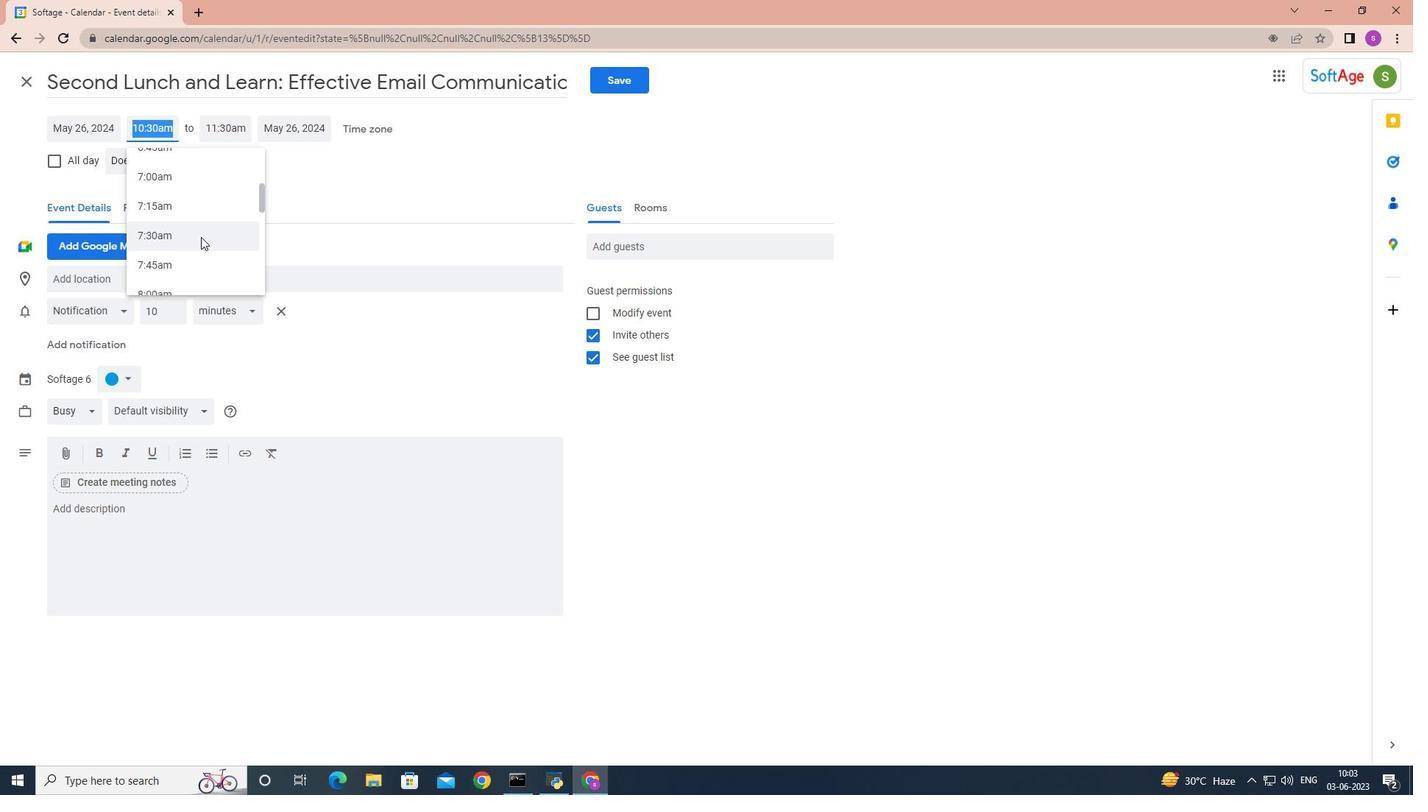
Action: Mouse pressed left at (200, 231)
Screenshot: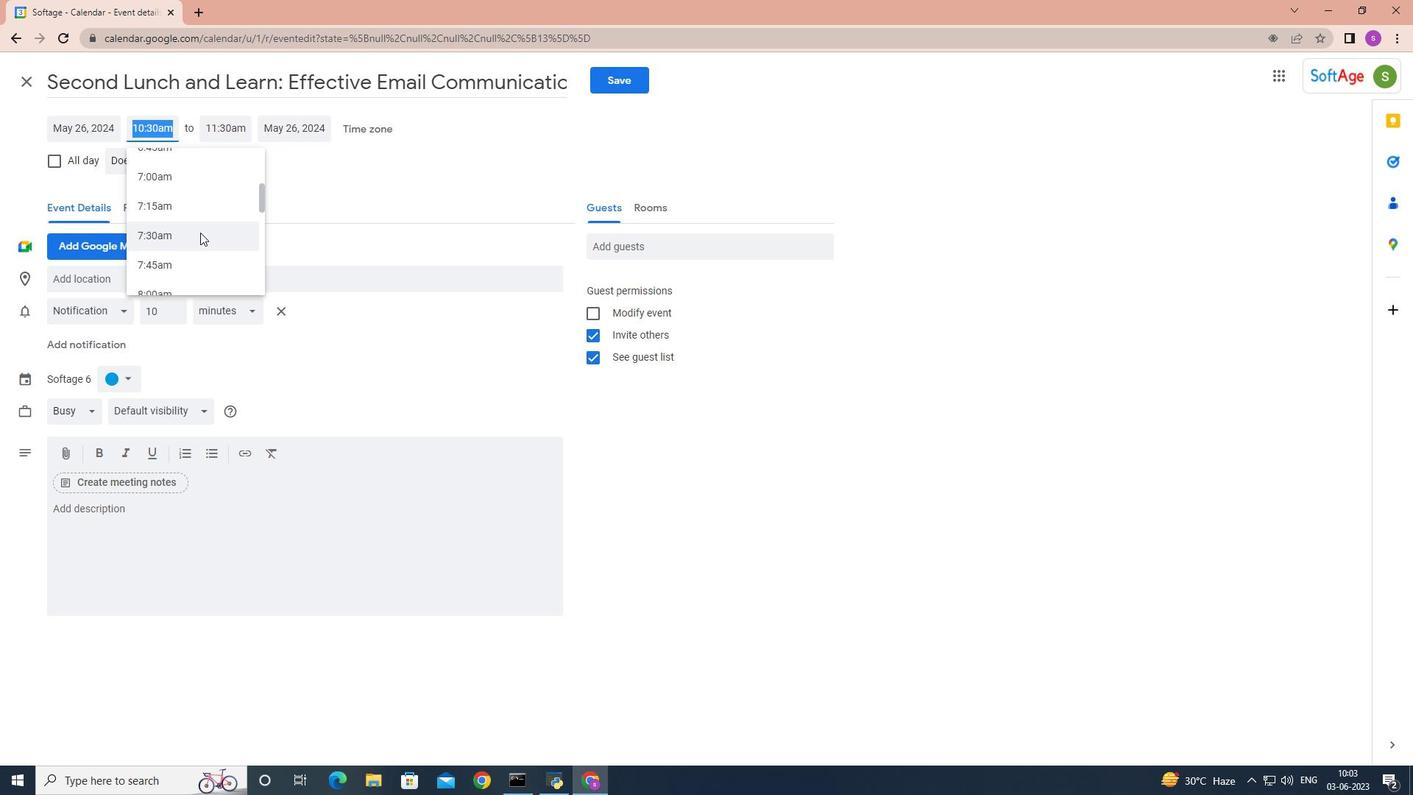 
Action: Mouse moved to (228, 127)
Screenshot: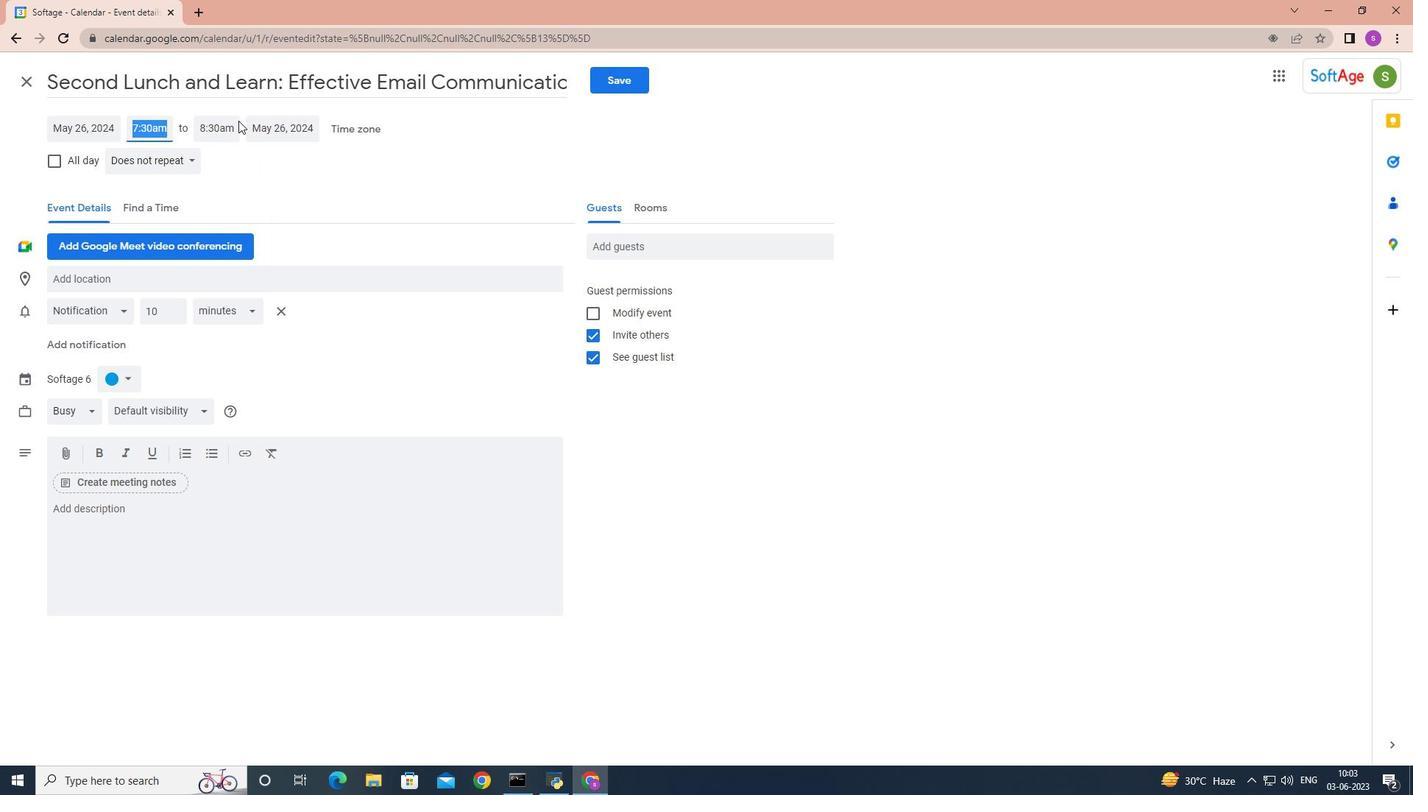 
Action: Mouse pressed left at (228, 127)
Screenshot: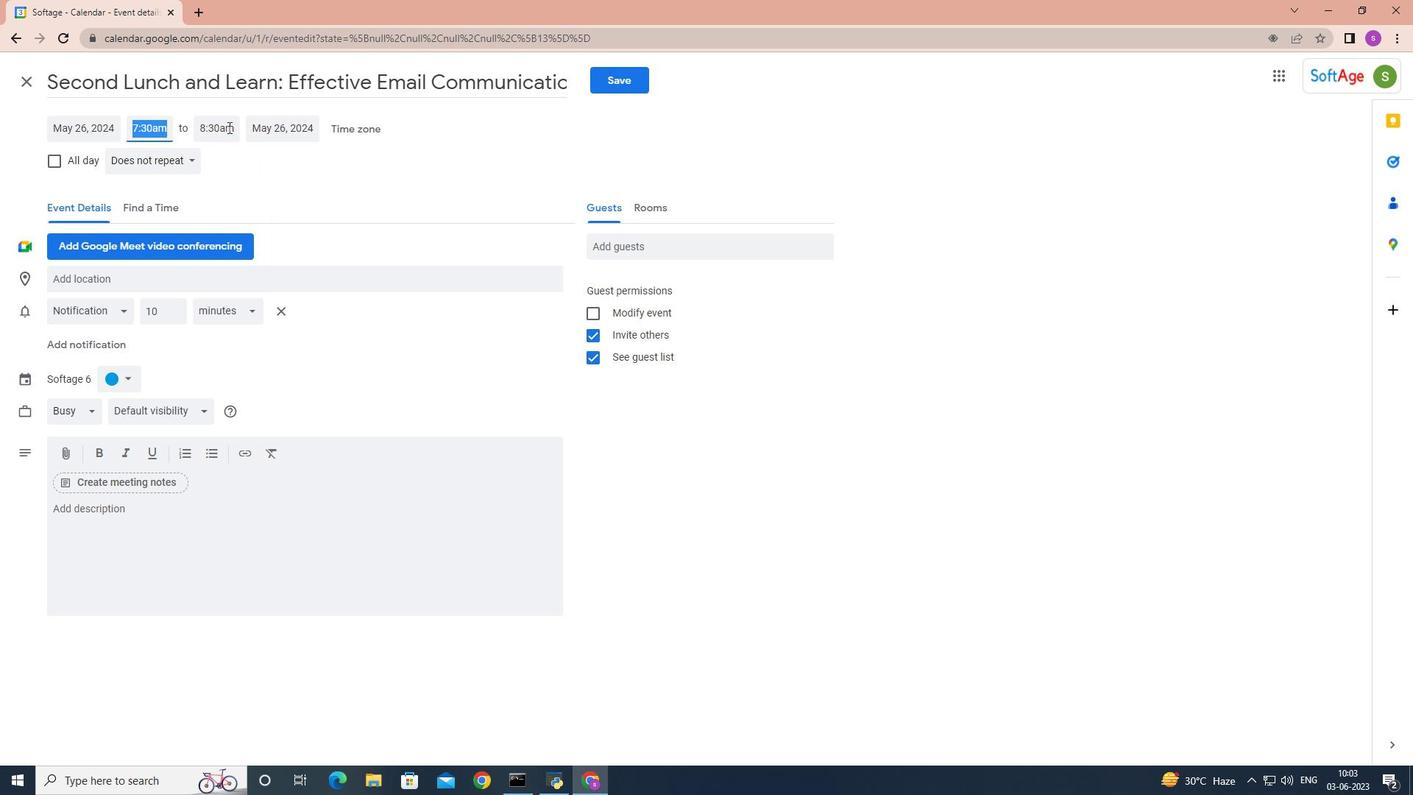 
Action: Mouse moved to (258, 276)
Screenshot: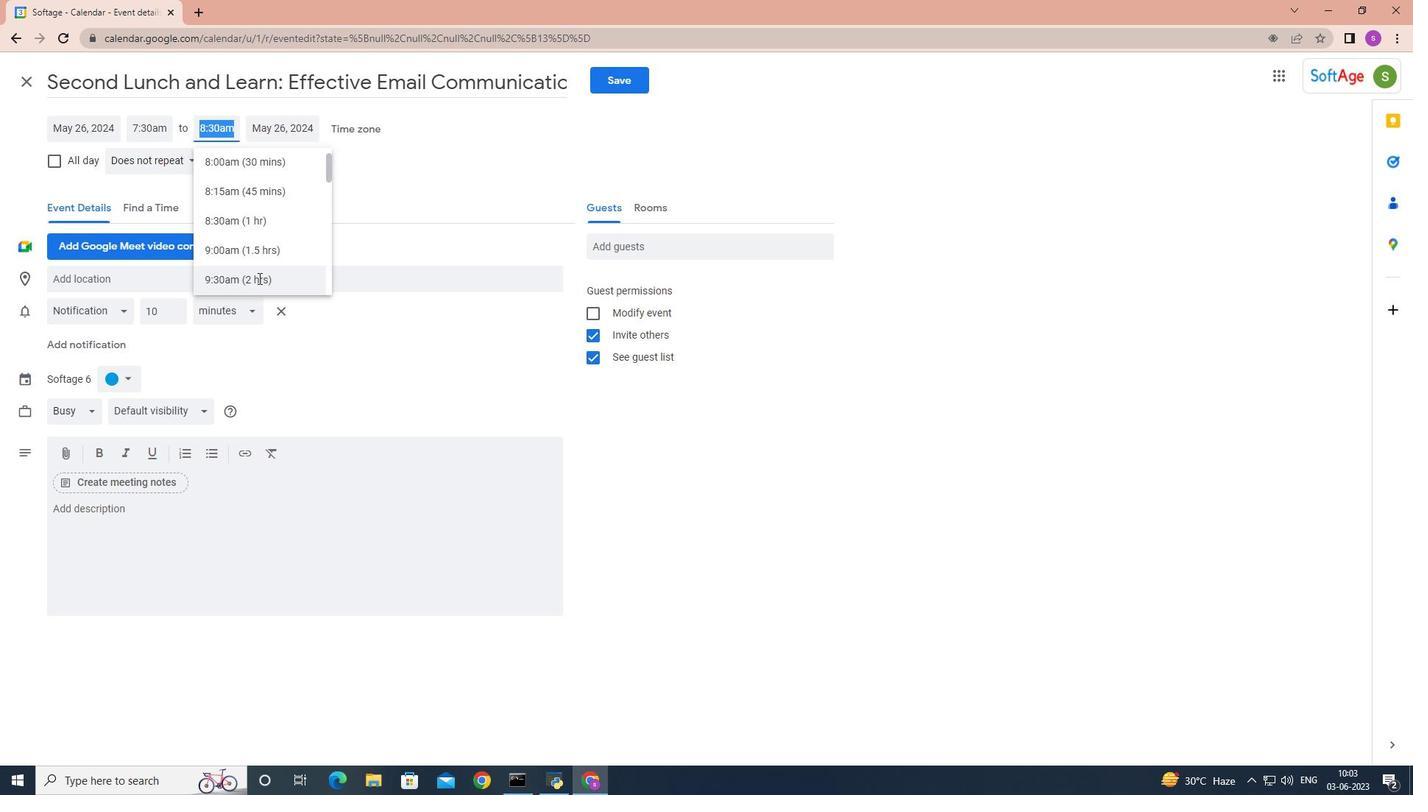
Action: Mouse pressed left at (258, 276)
Screenshot: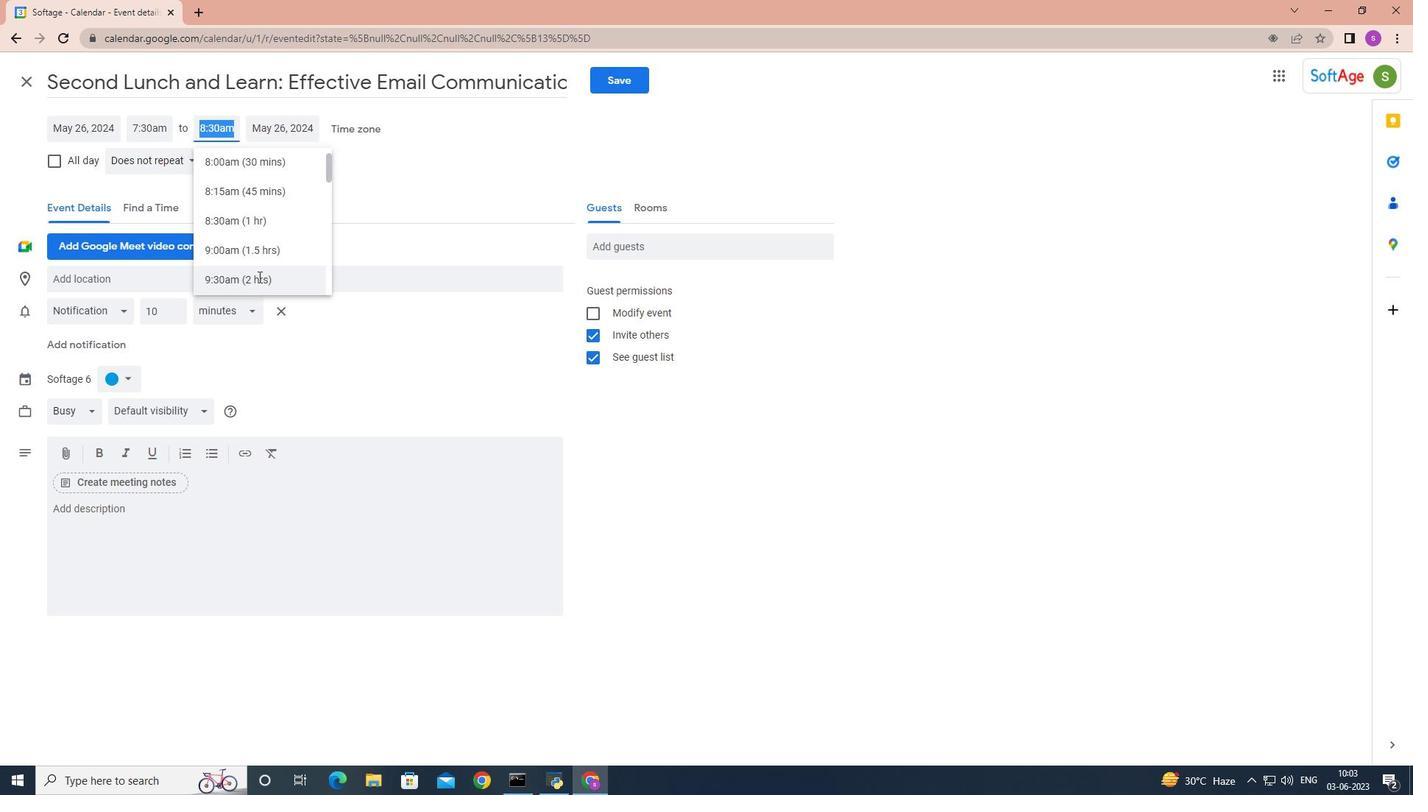 
Action: Mouse moved to (108, 509)
Screenshot: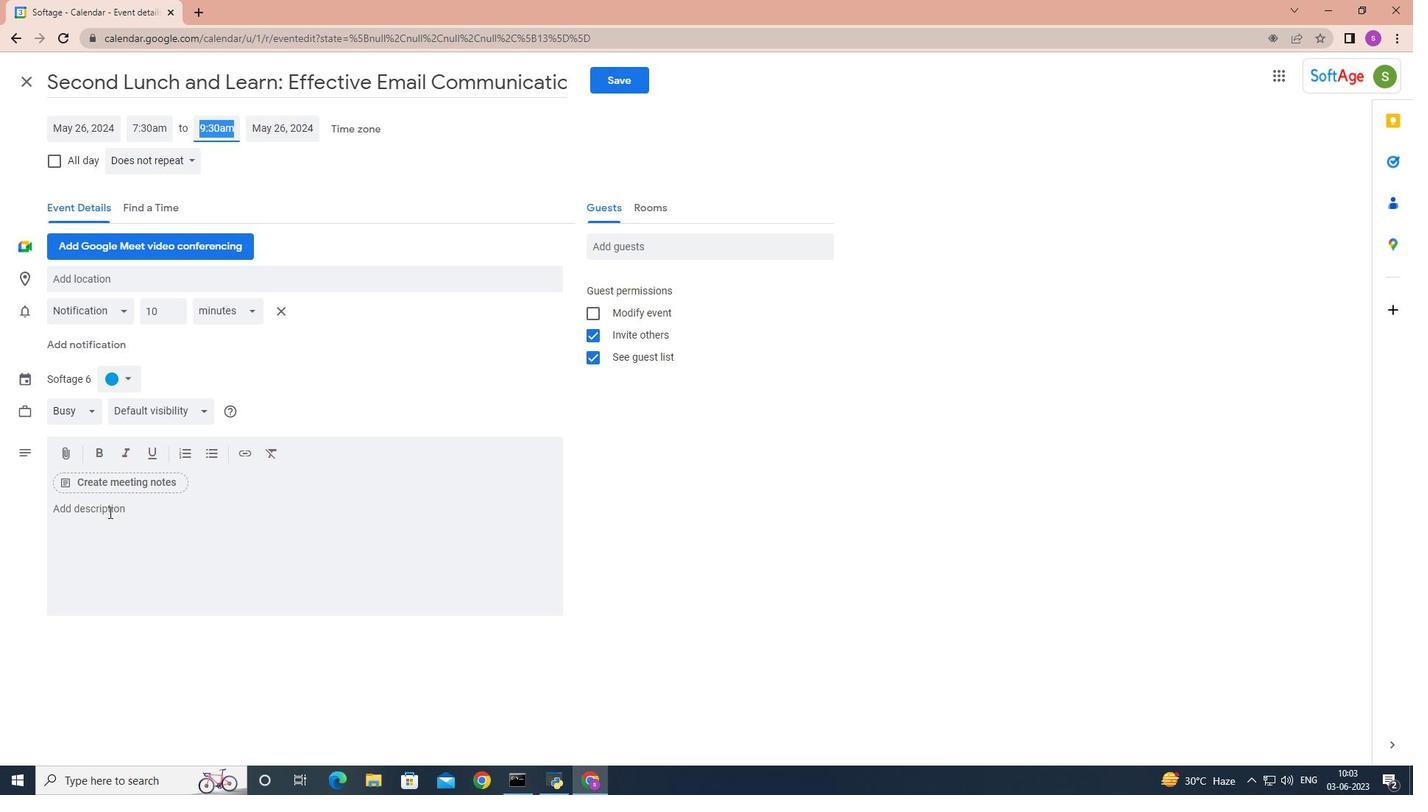 
Action: Mouse pressed left at (108, 509)
Screenshot: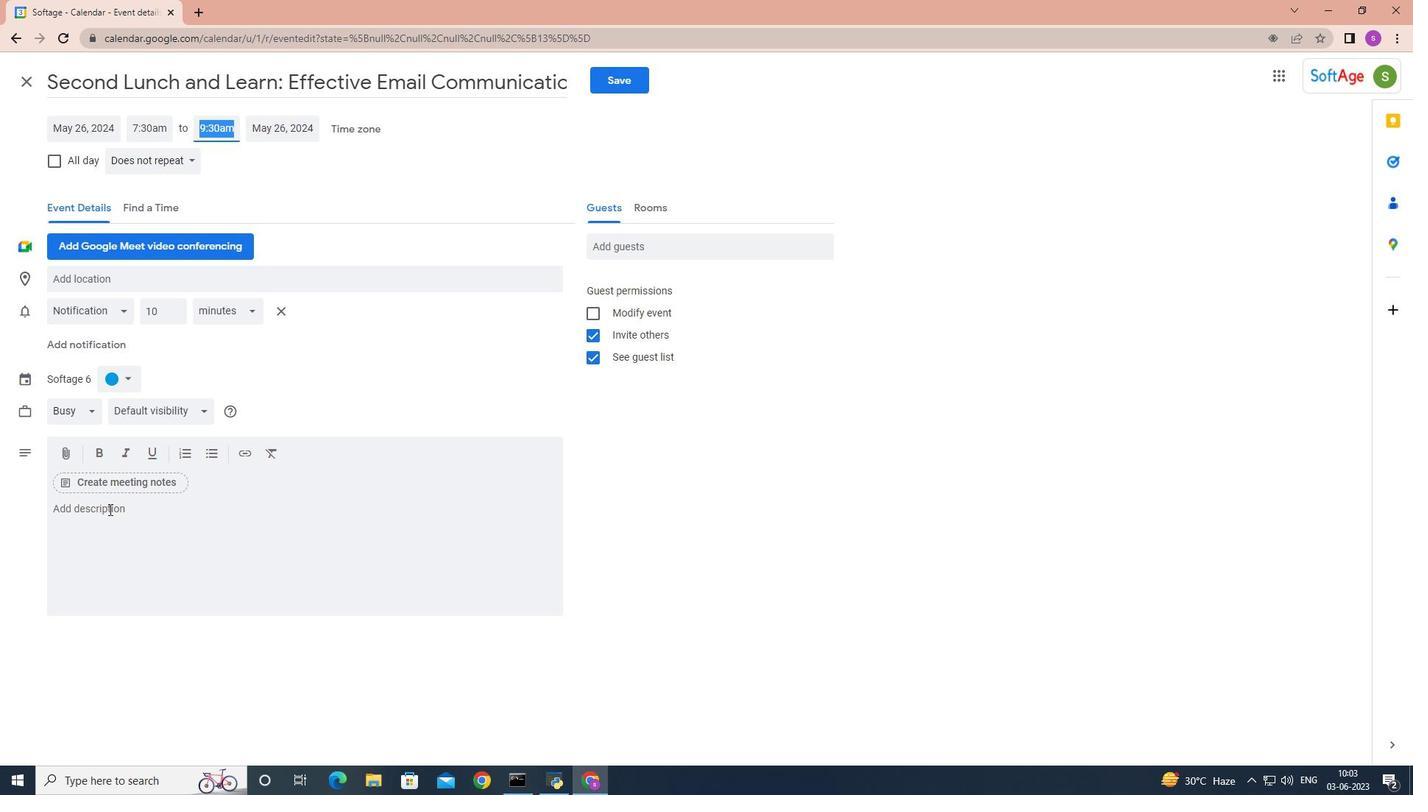 
Action: Key pressed <Key.shift>The<Key.space>facilitator<Key.space>will<Key.space>provide<Key.space>a<Key.space>briefing<Key.space>on<Key.space>the<Key.space>rules,<Key.space>objectives<Key.space><Key.backspace>,<Key.space>and<Key.space>safety<Key.space>guidelines<Key.space>of<Key.space>the<Key.space>scavenger<Key.space>hunt.<Key.space>teams<Key.space>will<Key.space>receive<Key.space>their<Key.space>scavenger<Key.space>hunt<Key.space>checklost<Key.space><Key.backspace><Key.backspace><Key.backspace><Key.backspace>ist<Key.space>,<Key.space>which<Key.space>may<Key.space>include<Key.space>a<Key.space>combination<Key.space>of<Key.space>physical<Key.space>objects<Key.space>to<Key.space>find<Key.space><Key.backspace>,<Key.space>riddles<Key.space>to<Key.space>solve,.<Key.backspace><Key.space>or<Key.space>r<Key.backspace>tasks<Key.space>to<Key.space>complete.
Screenshot: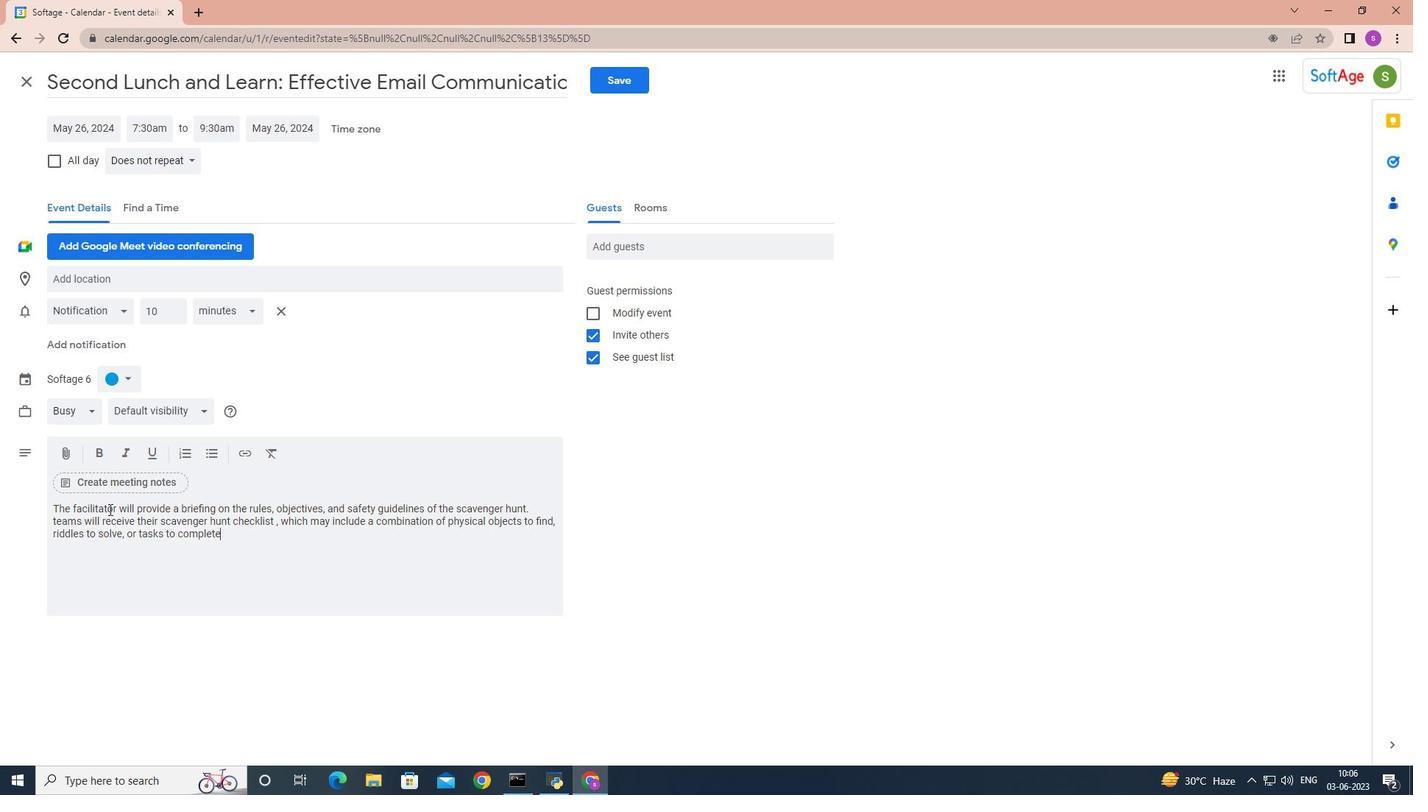 
Action: Mouse moved to (125, 377)
Screenshot: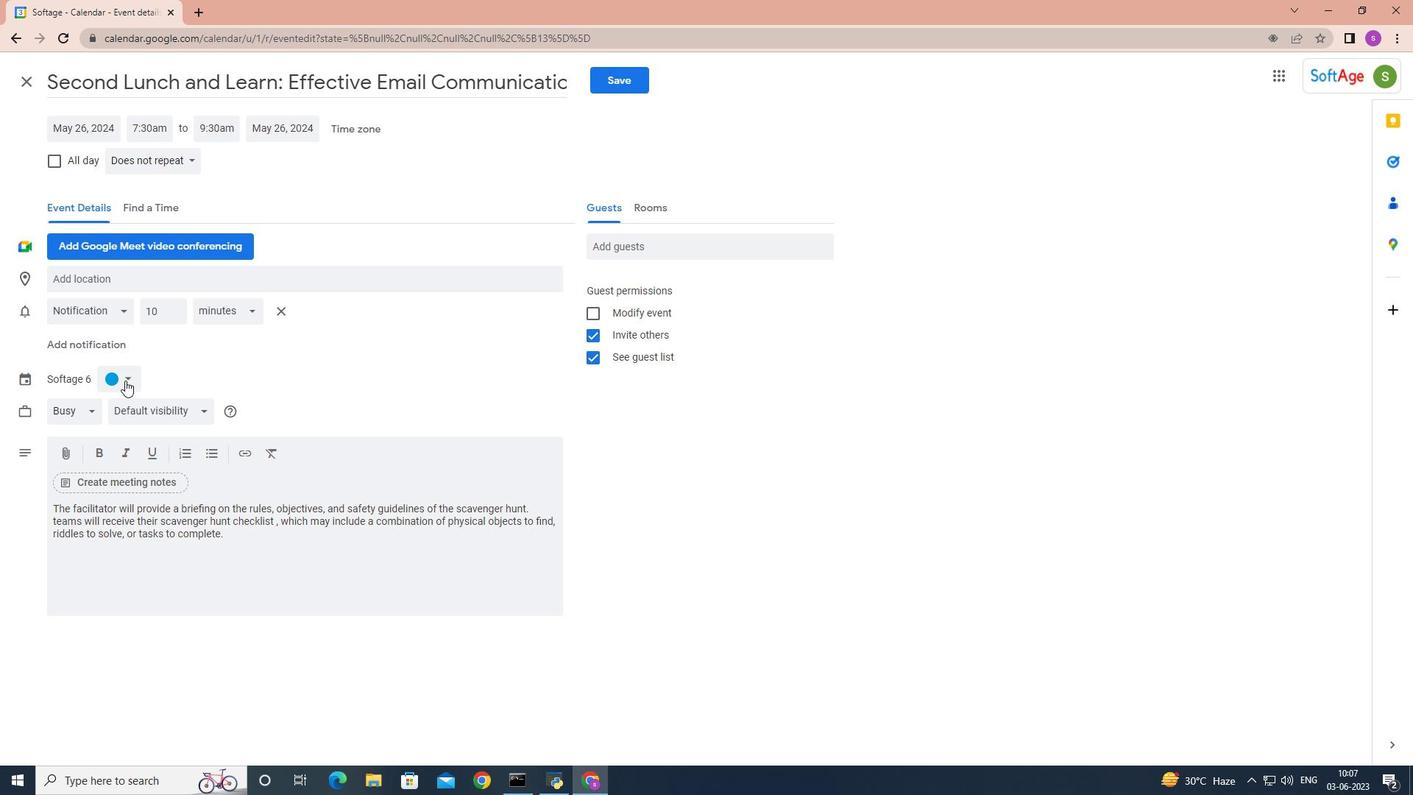 
Action: Mouse pressed left at (125, 377)
Screenshot: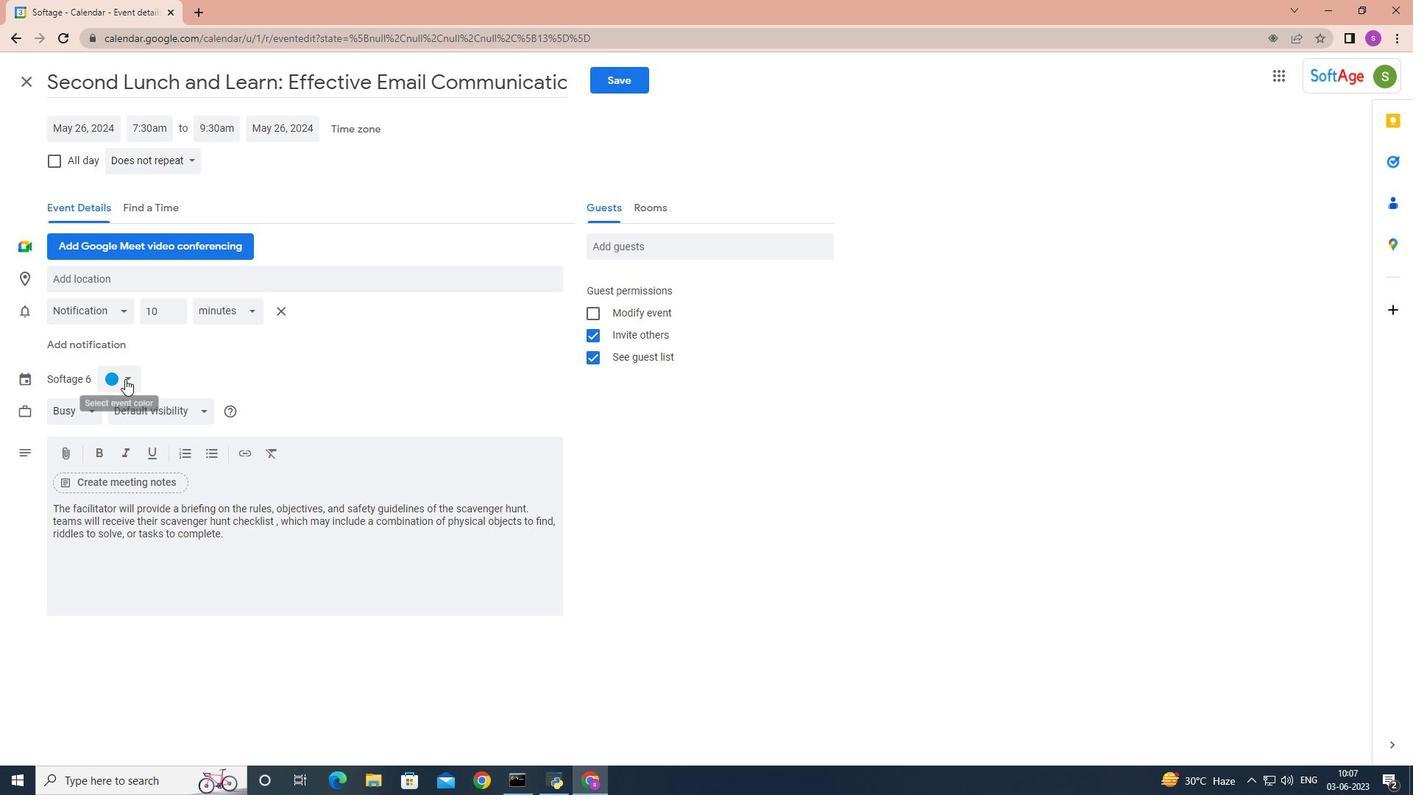 
Action: Mouse moved to (108, 410)
Screenshot: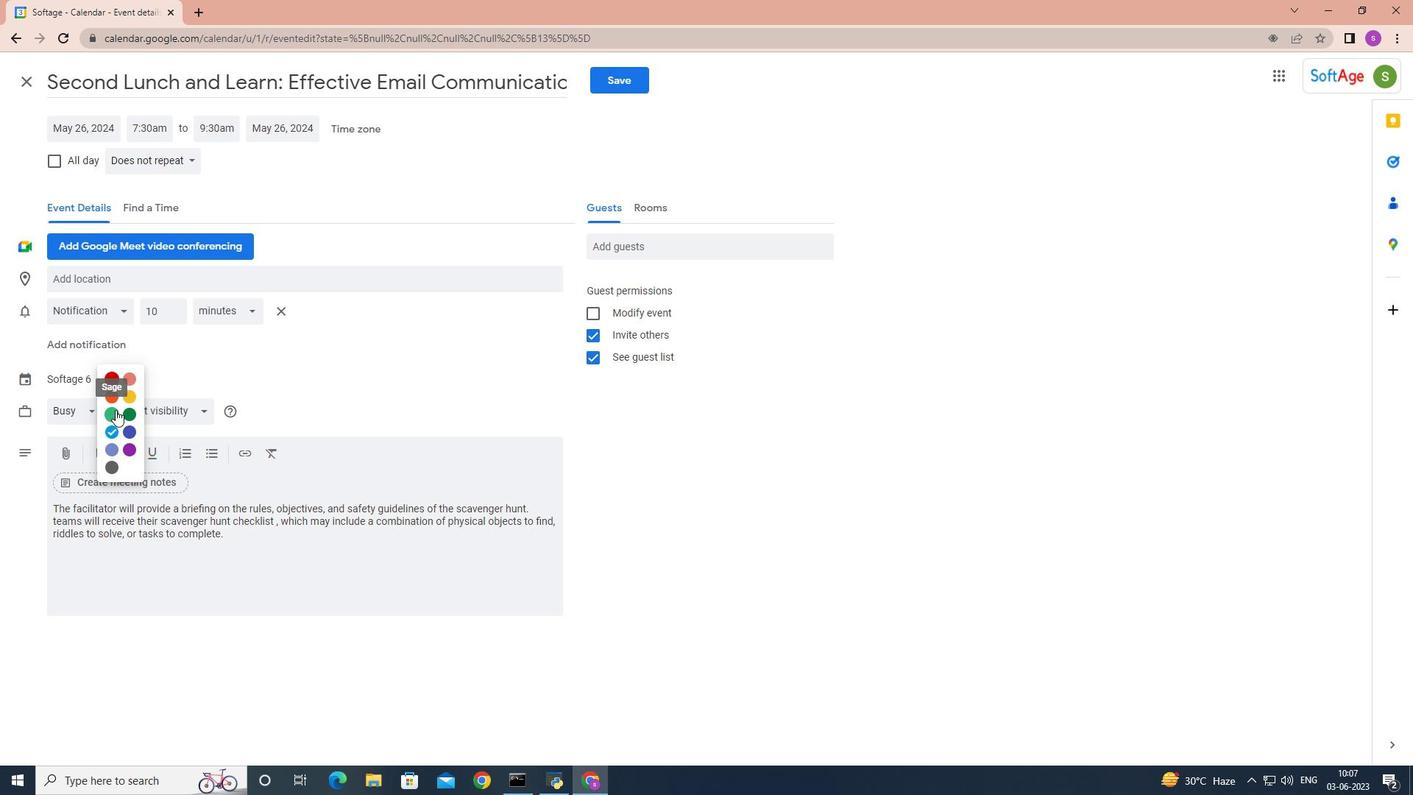 
Action: Mouse pressed left at (108, 410)
Screenshot: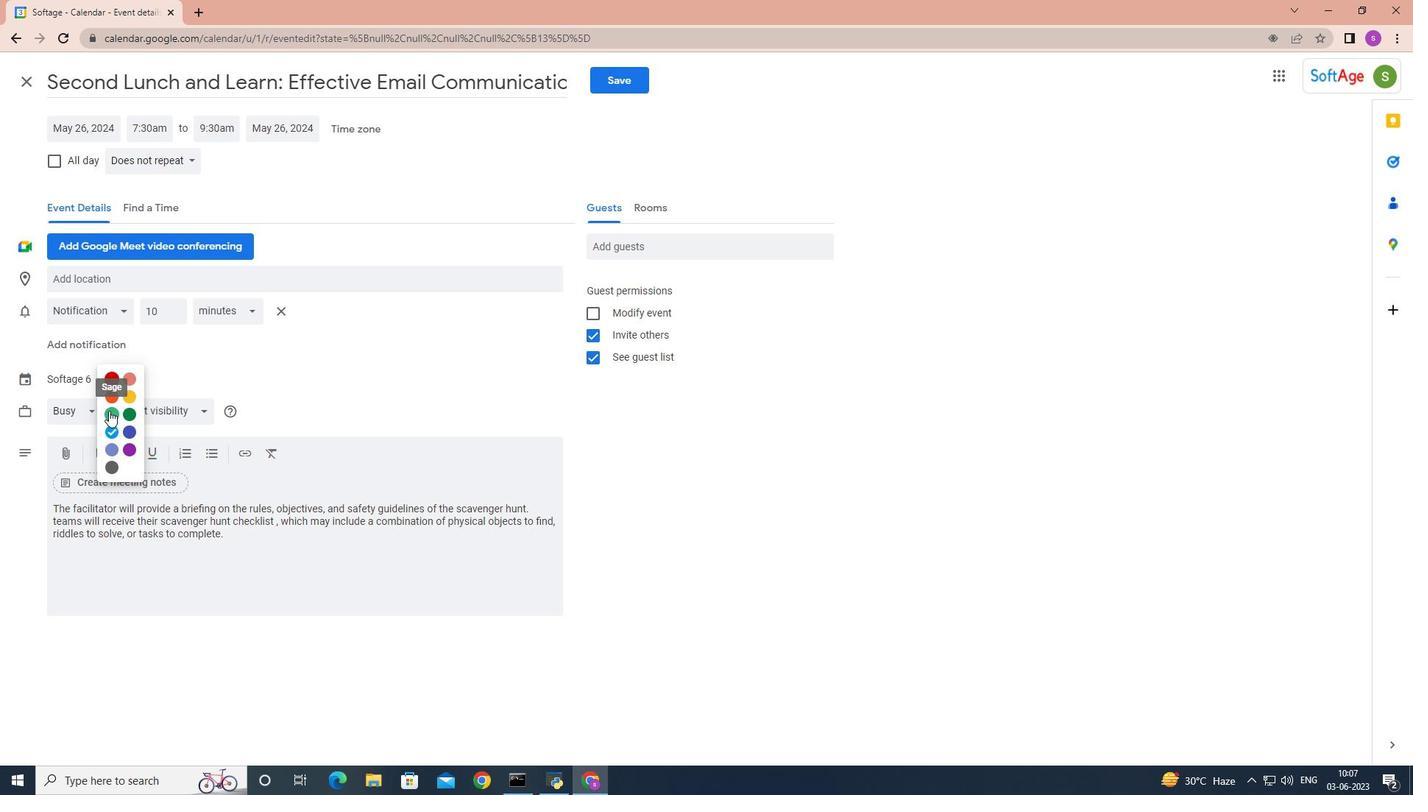 
Action: Mouse moved to (108, 280)
Screenshot: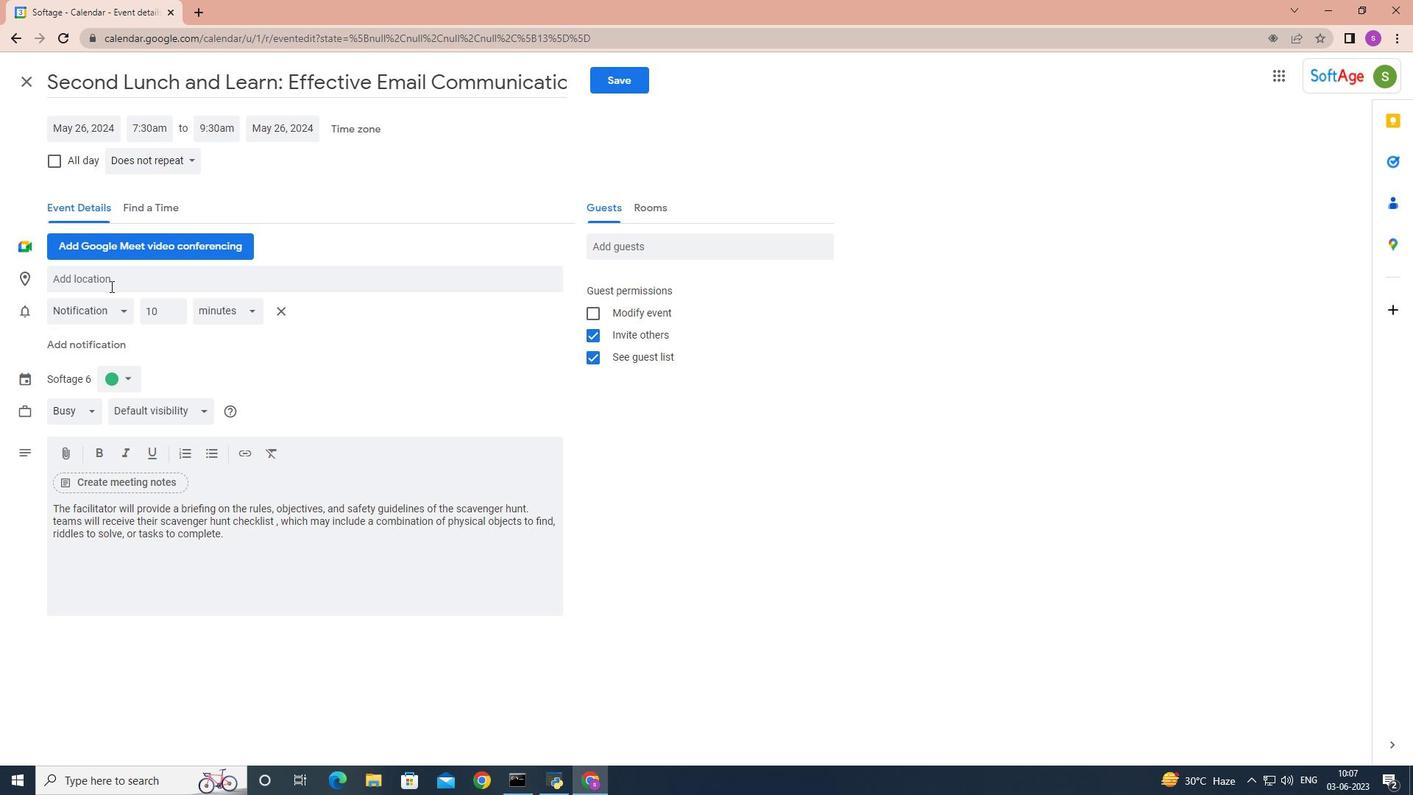 
Action: Mouse pressed left at (108, 280)
Screenshot: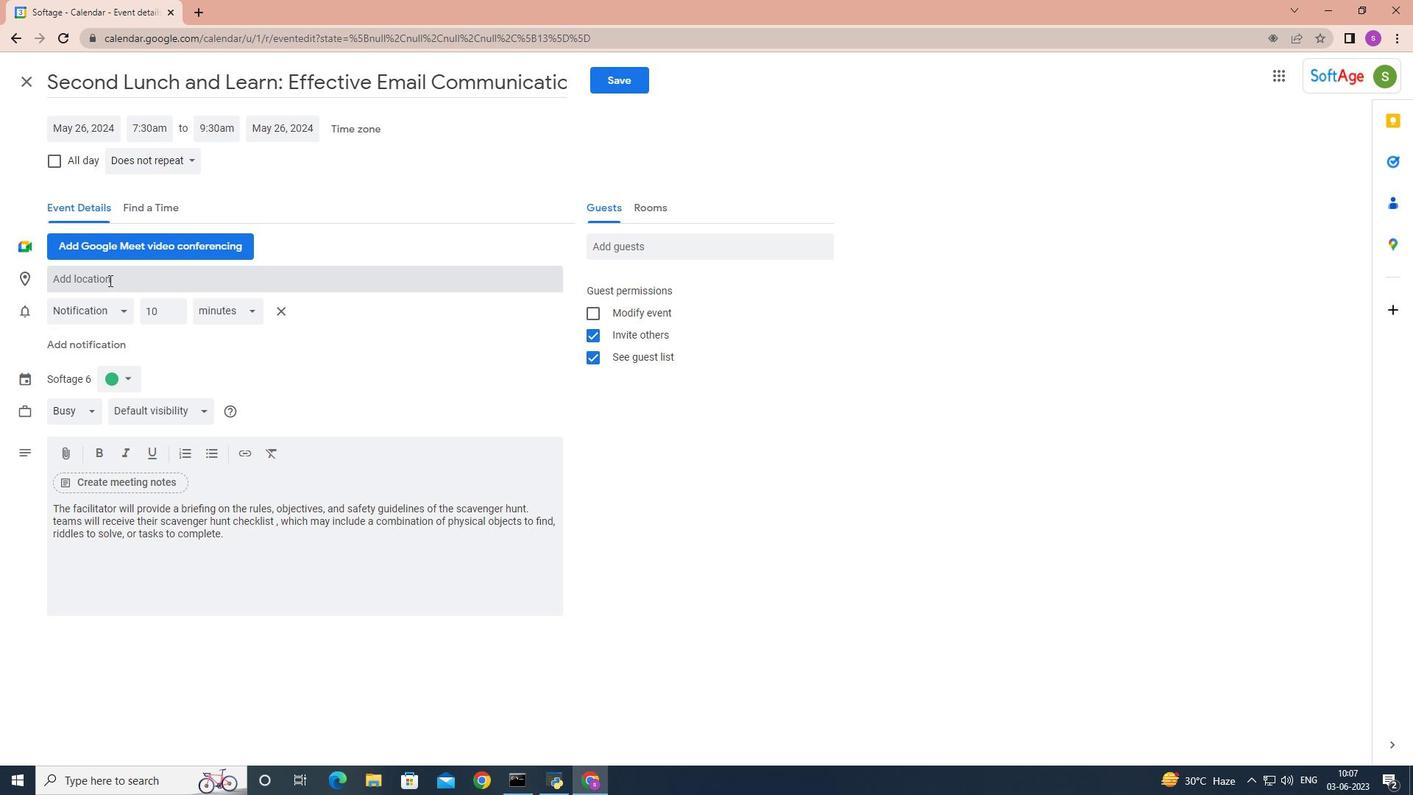 
Action: Key pressed 456<Key.space><Key.shift>Parthenon,<Key.space><Key.shift>Athens,<Key.space><Key.shift>Greece
Screenshot: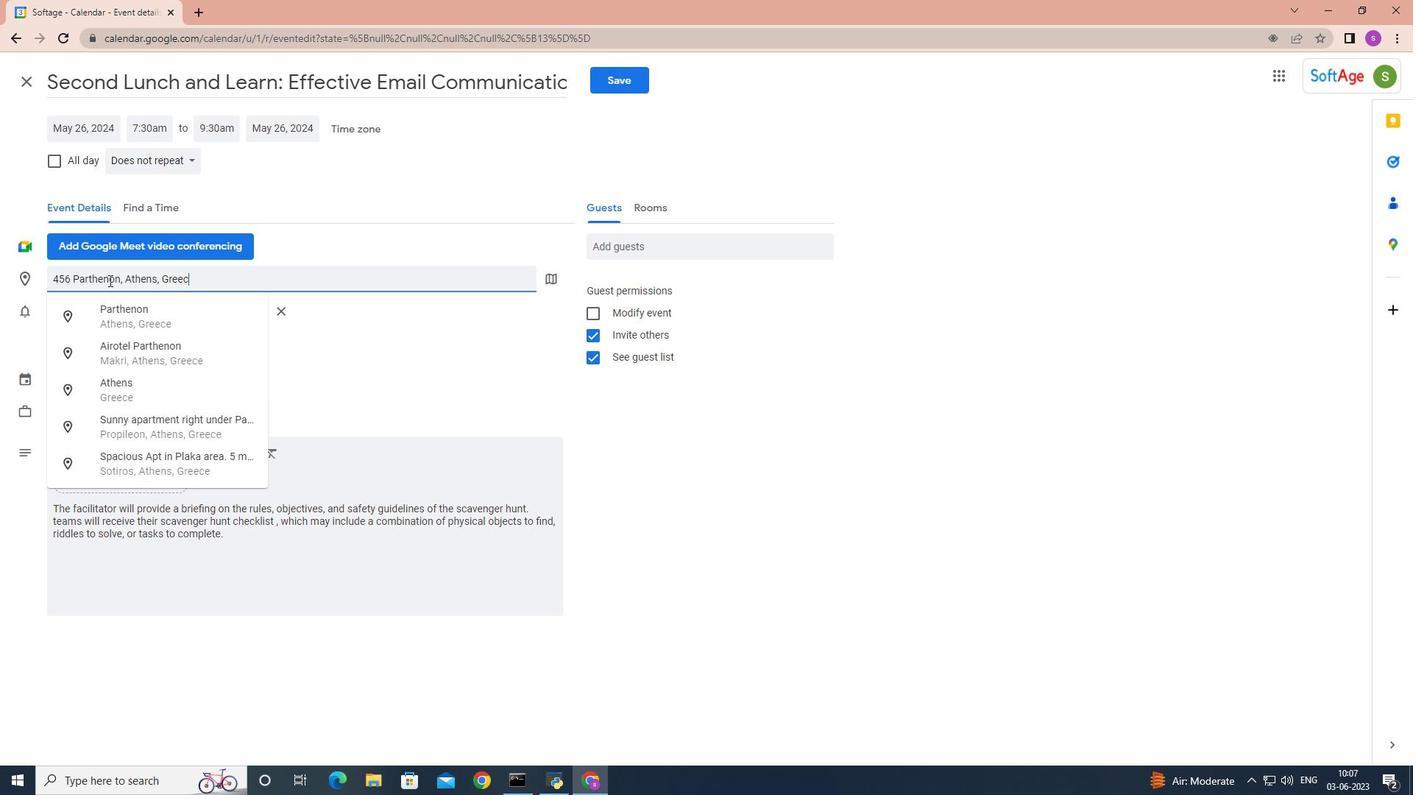 
Action: Mouse moved to (616, 249)
Screenshot: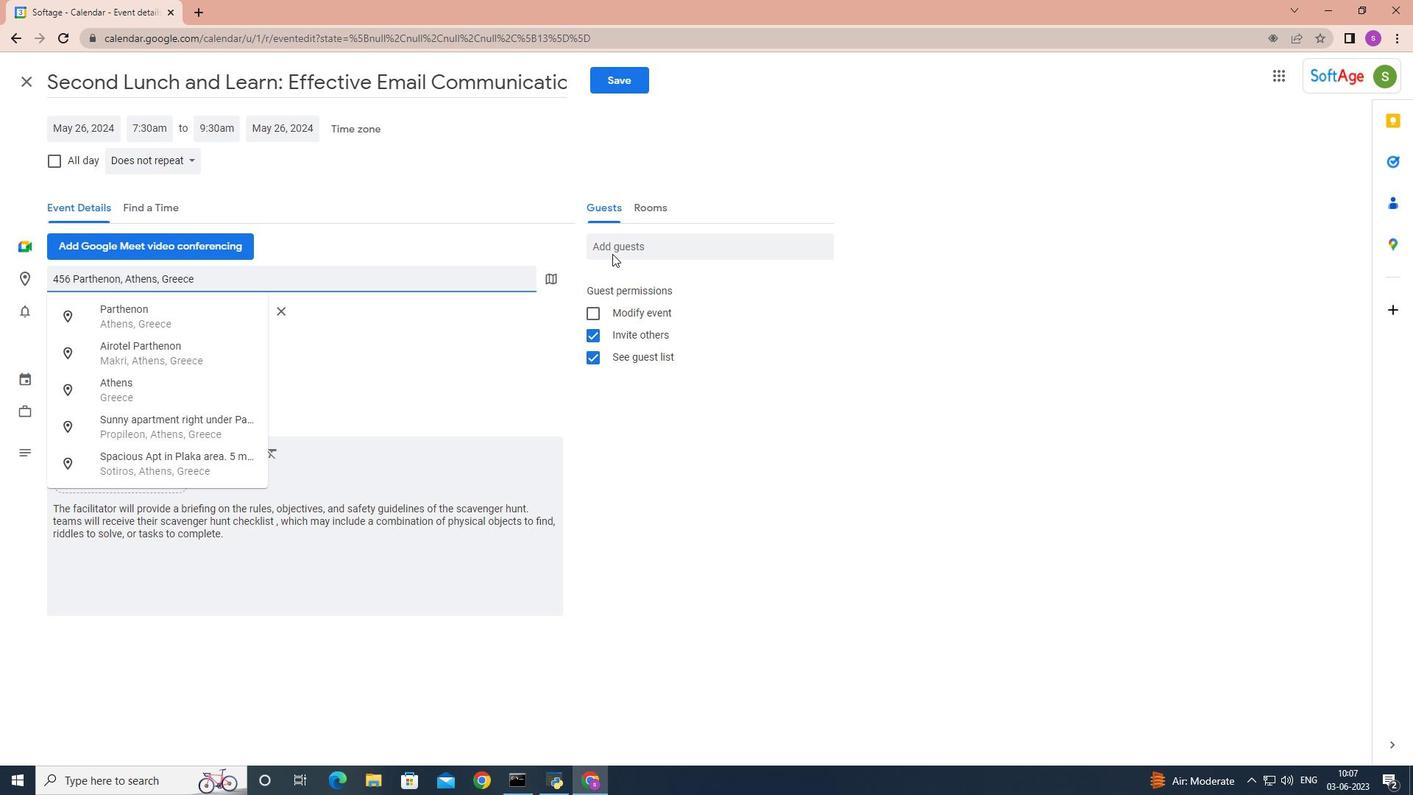 
Action: Mouse pressed left at (616, 249)
Screenshot: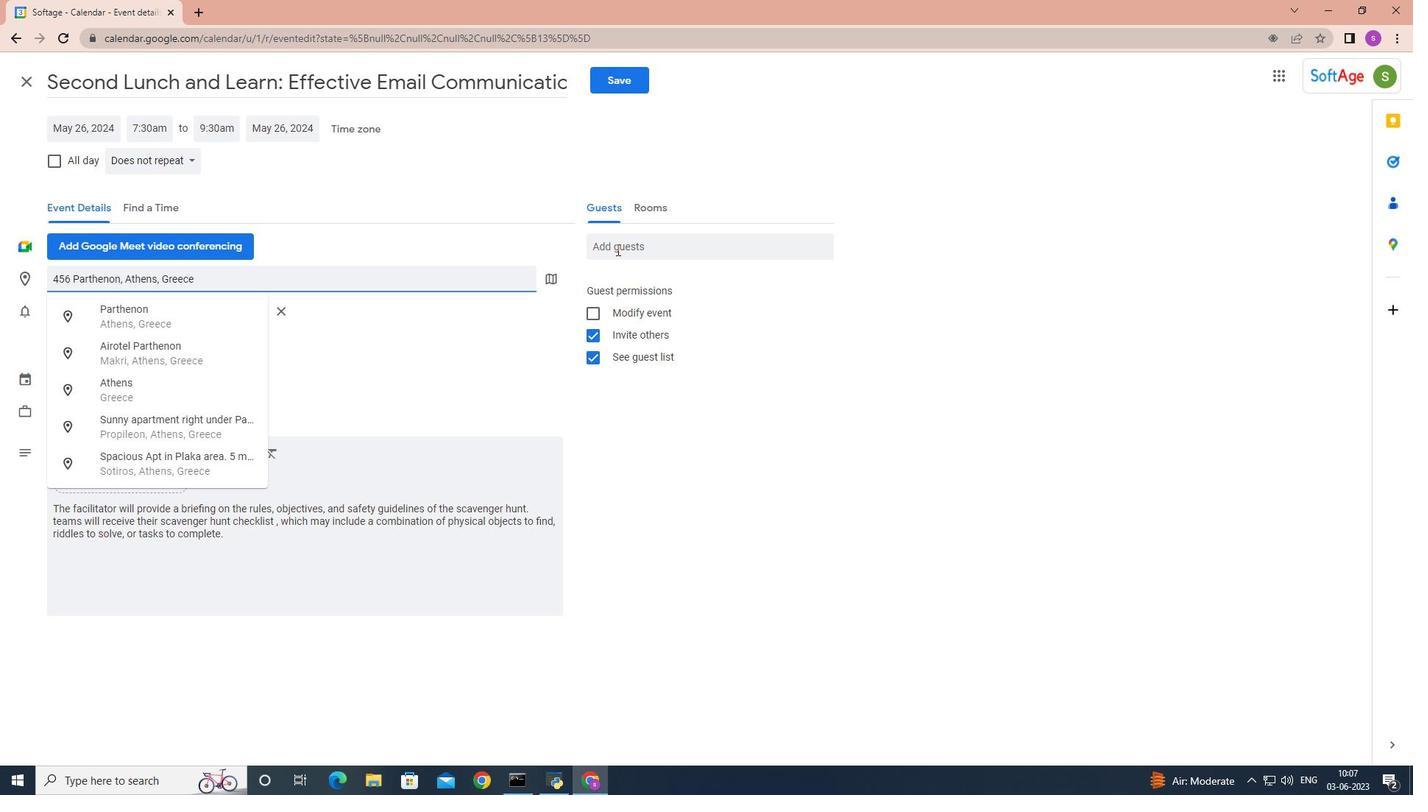
Action: Key pressed softage.4
Screenshot: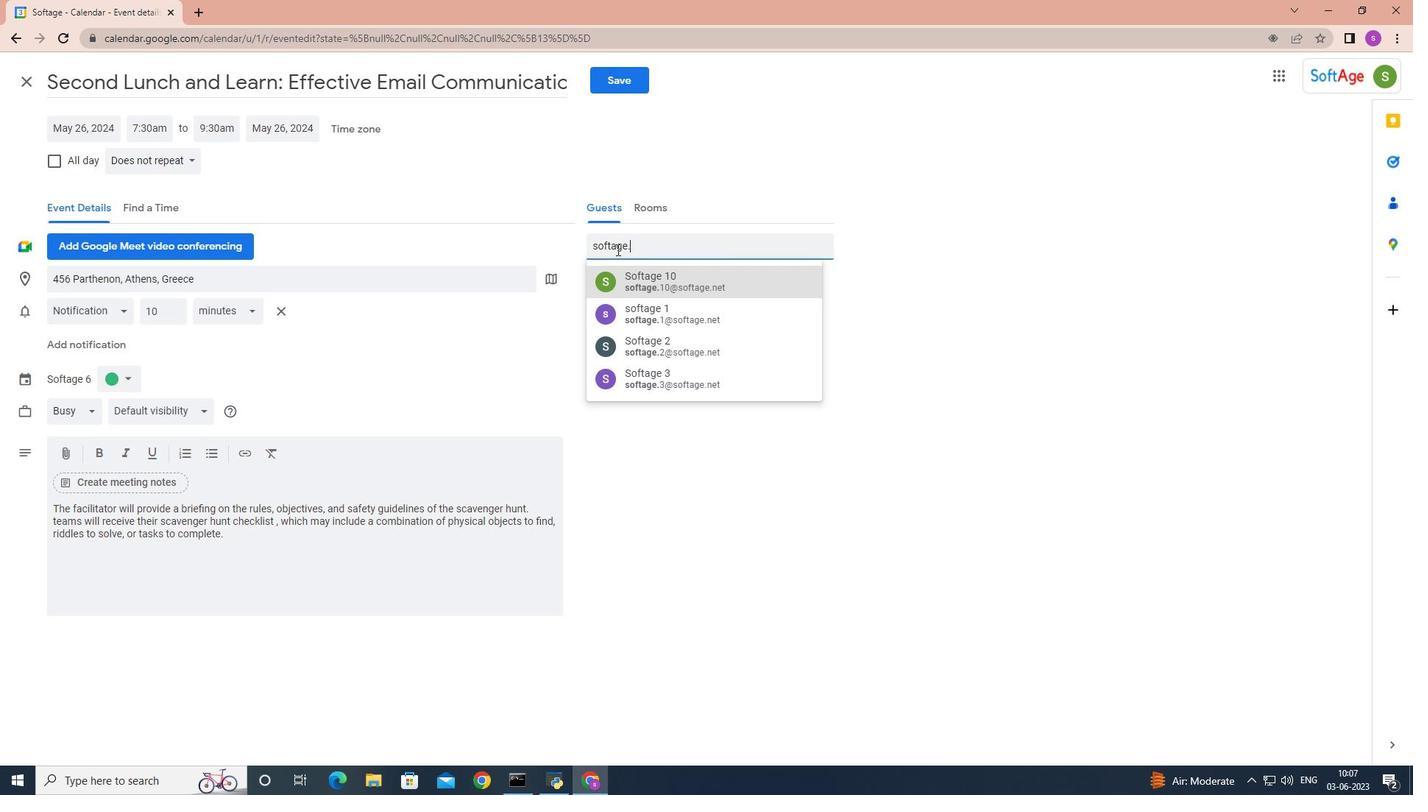 
Action: Mouse moved to (627, 286)
Screenshot: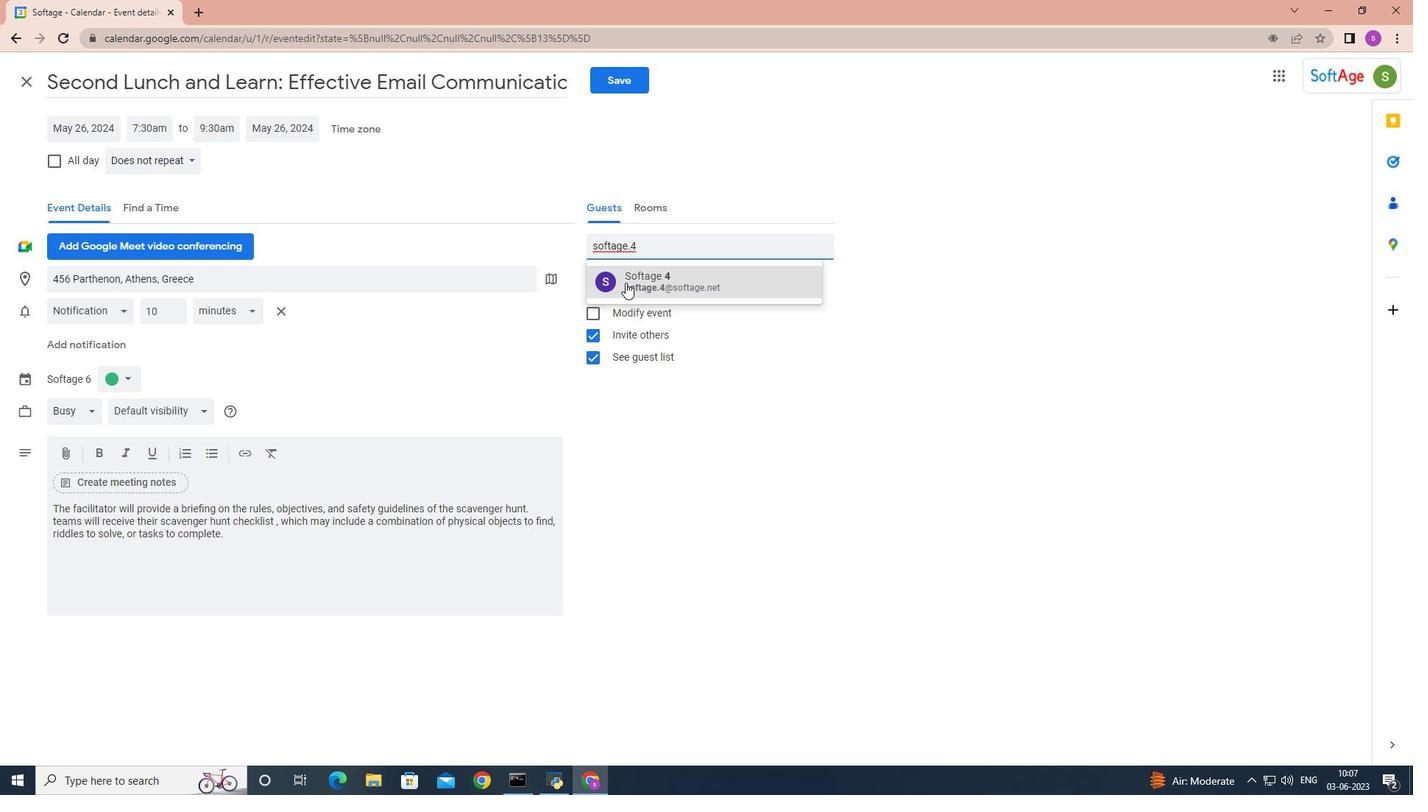 
Action: Mouse pressed left at (627, 286)
Screenshot: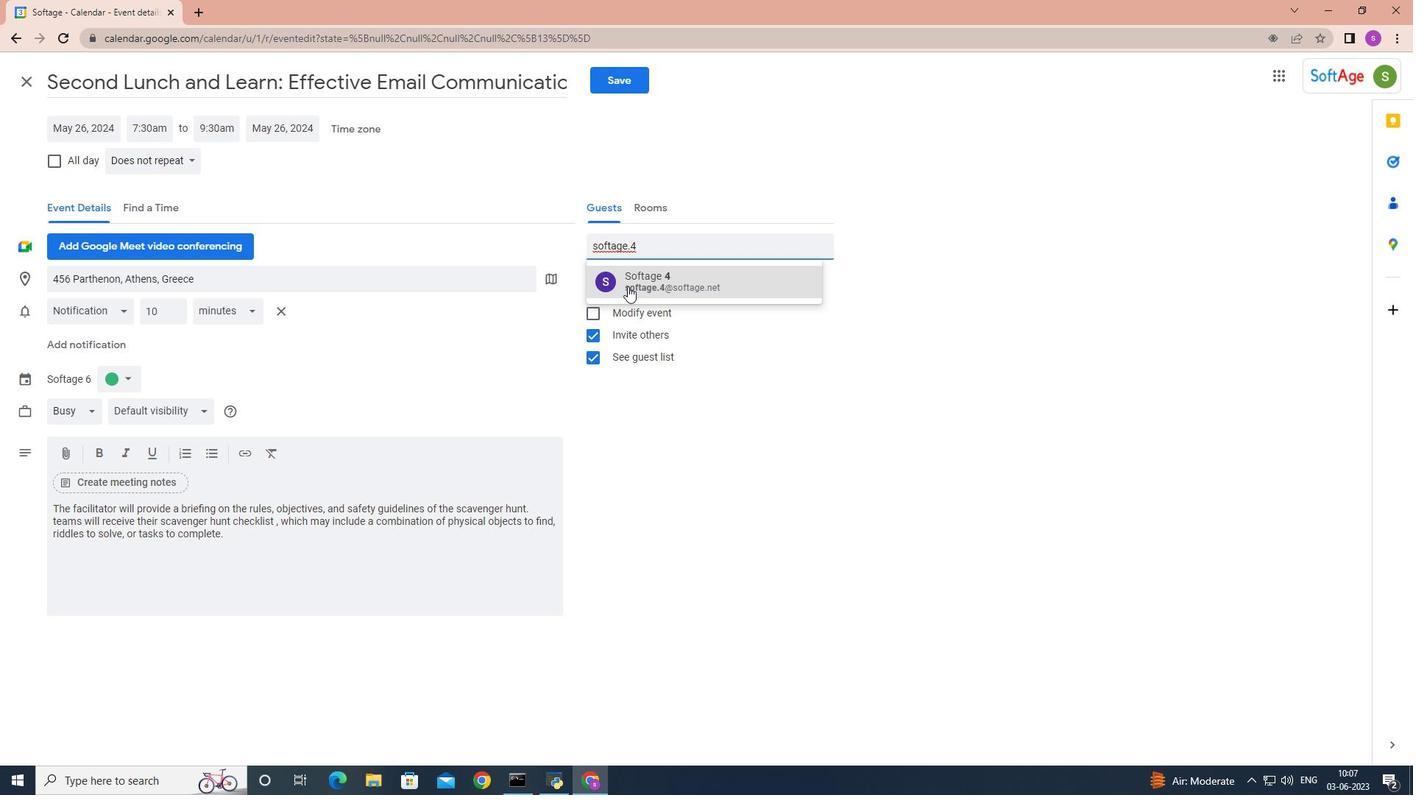 
Action: Key pressed softage.5
Screenshot: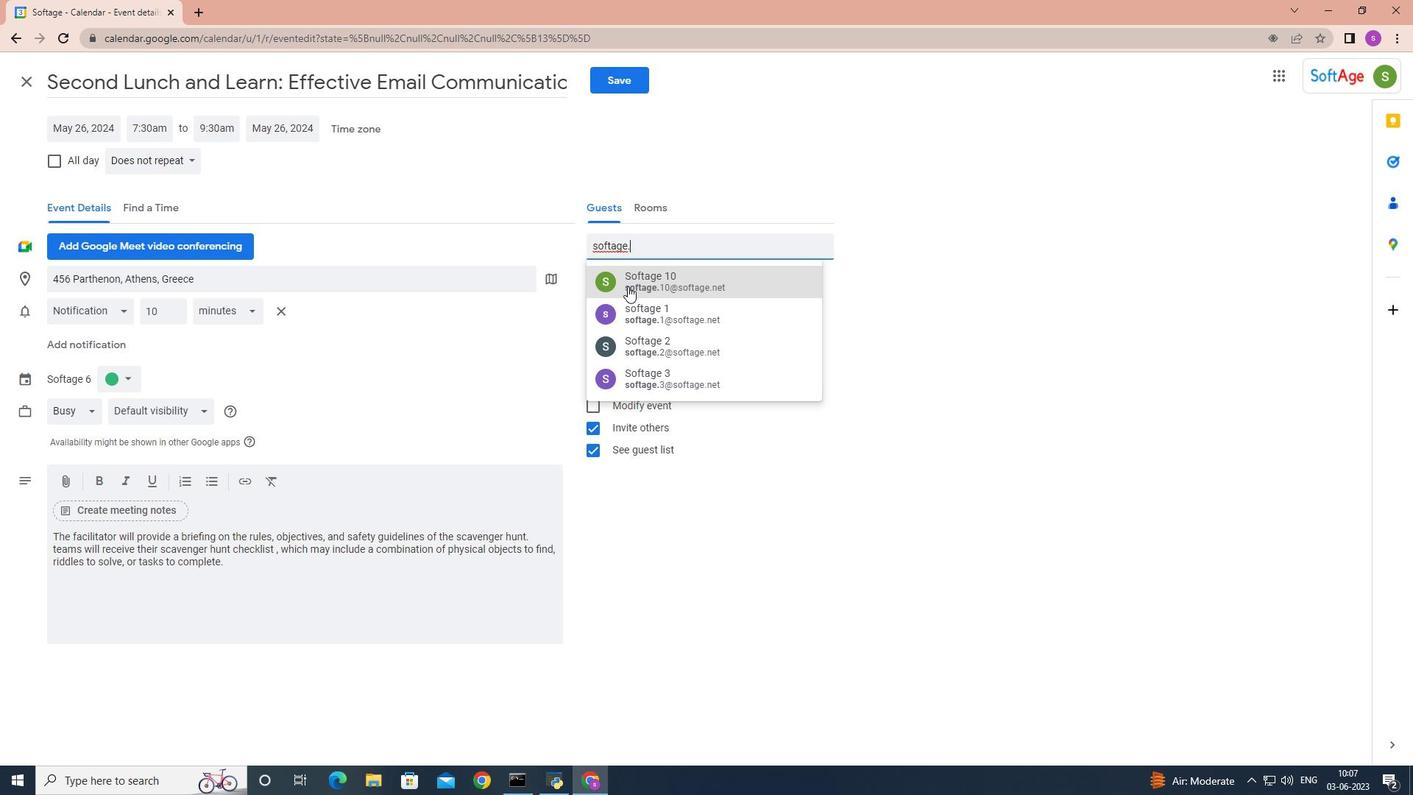 
Action: Mouse pressed left at (627, 286)
Screenshot: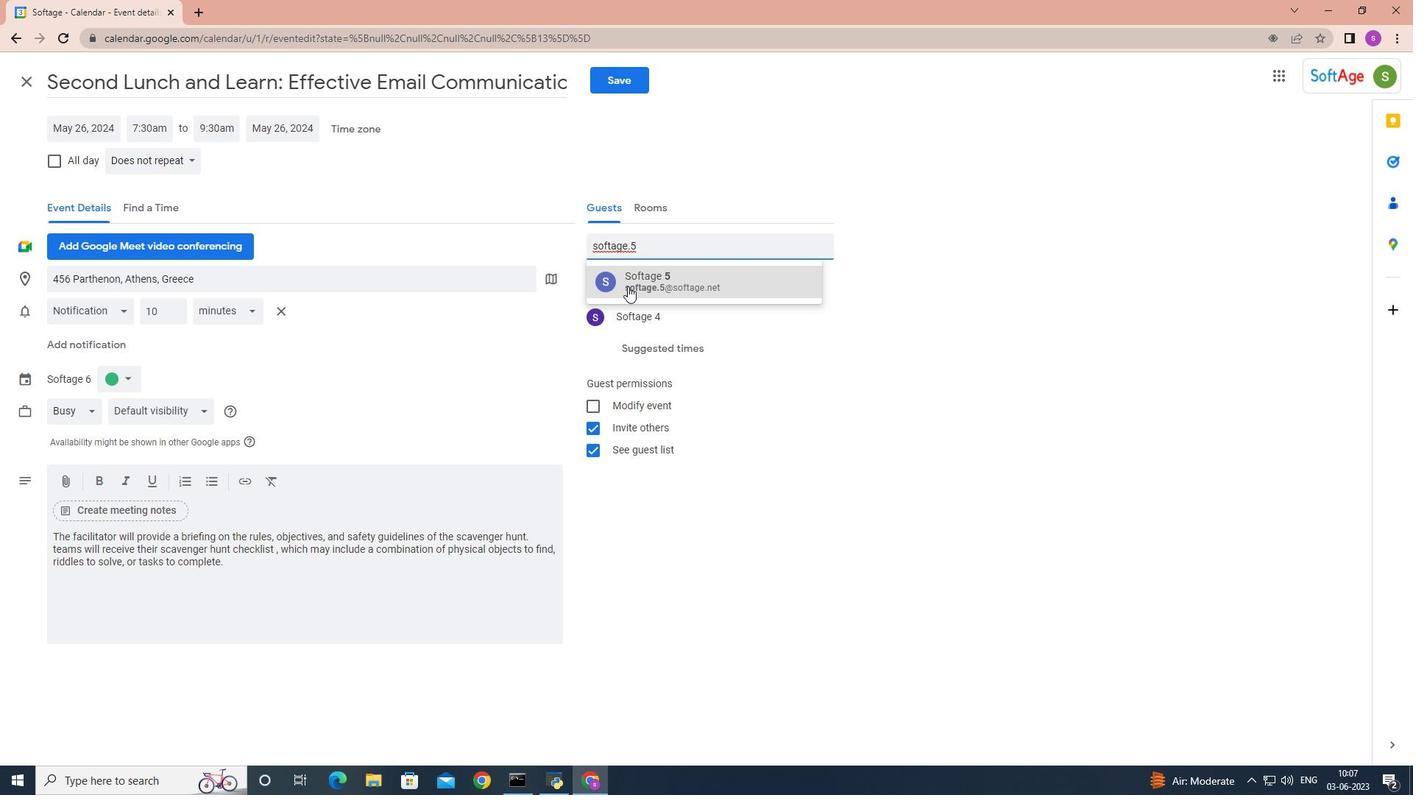 
Action: Mouse moved to (188, 159)
Screenshot: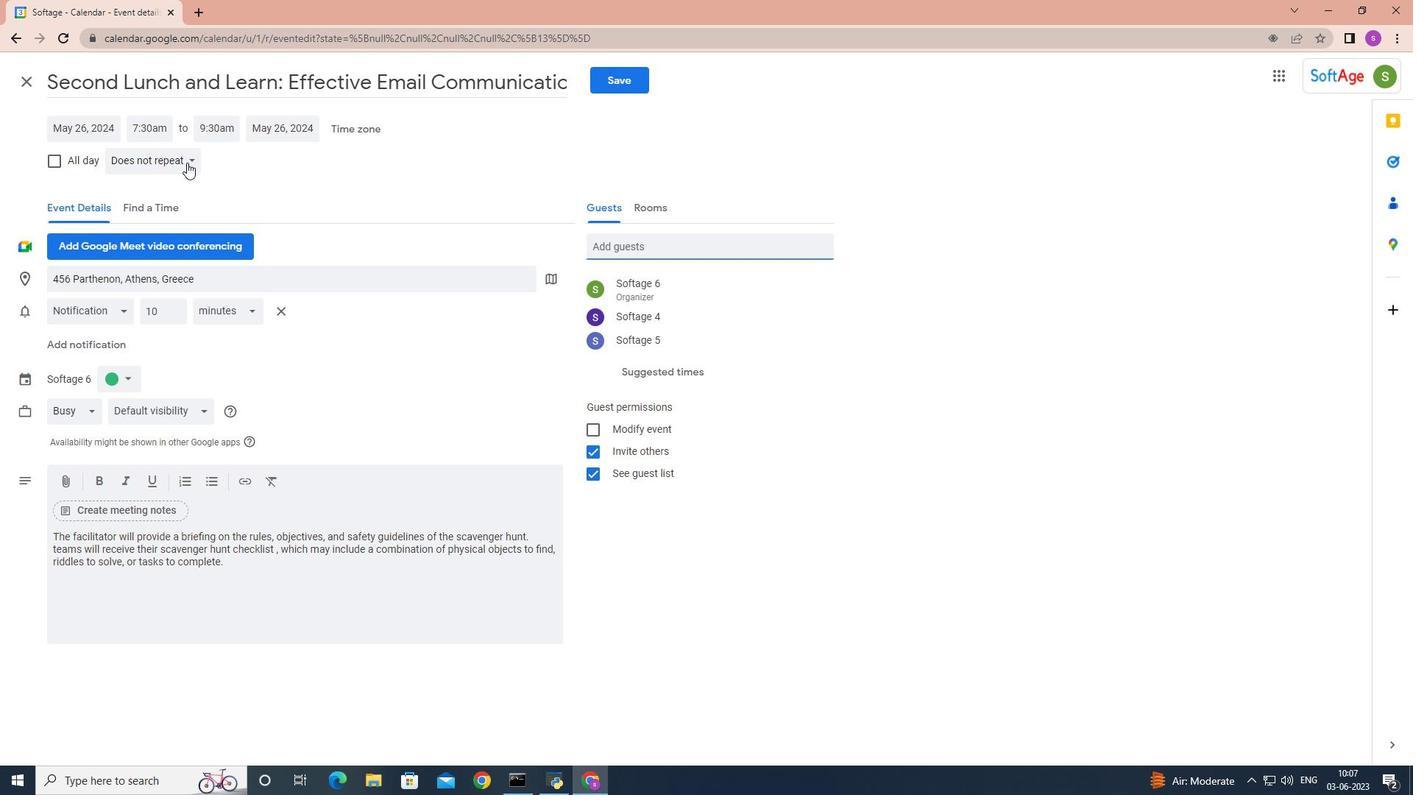 
Action: Mouse pressed left at (188, 159)
Screenshot: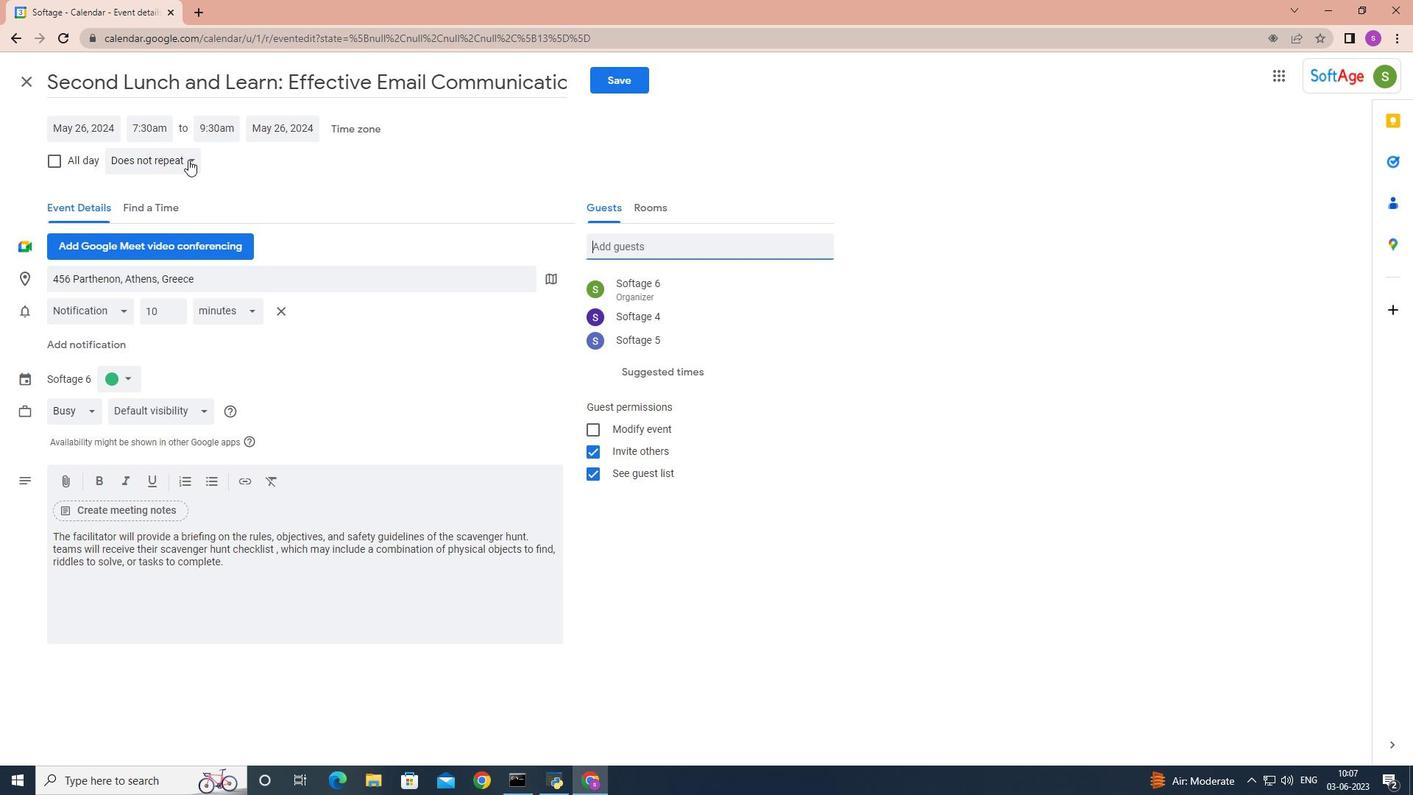 
Action: Mouse moved to (128, 187)
Screenshot: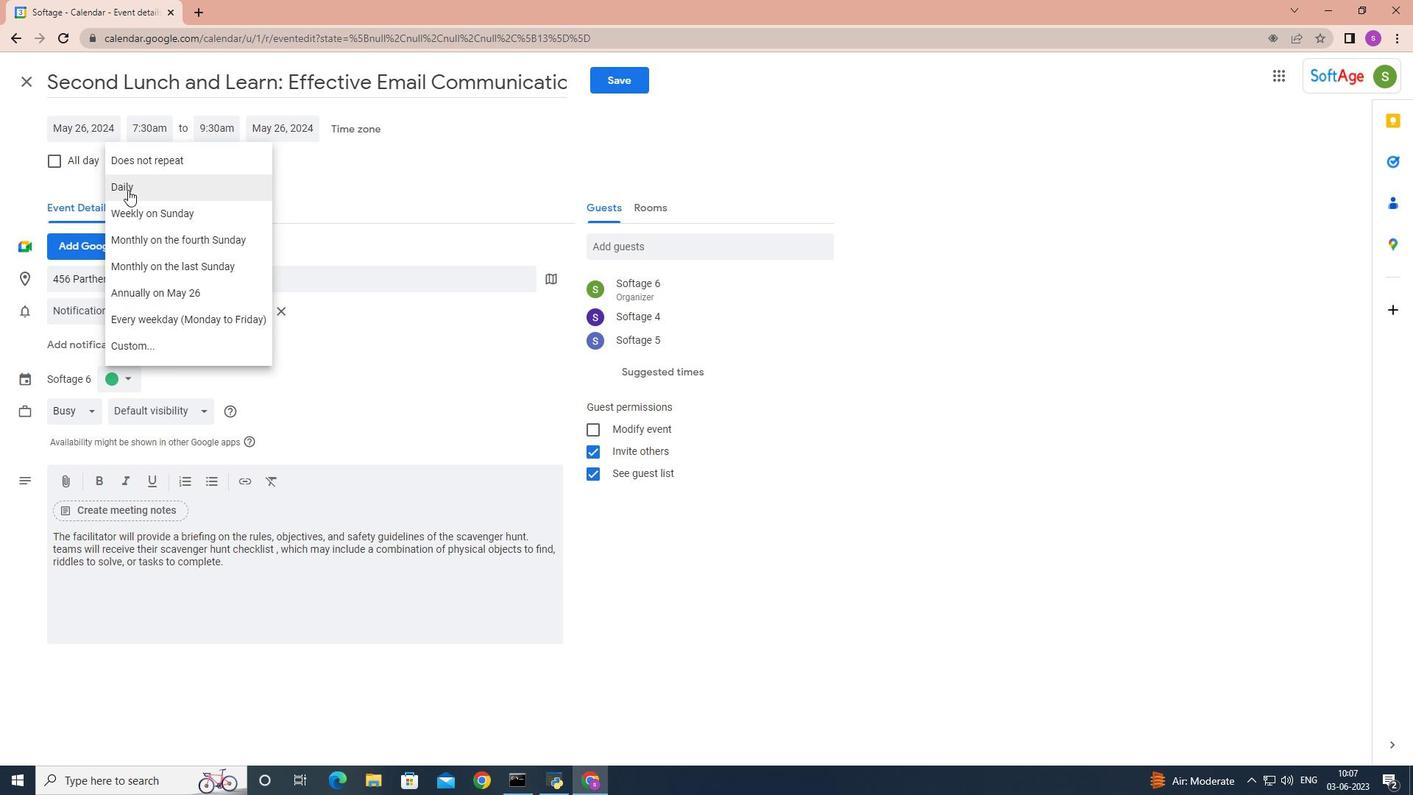 
Action: Mouse pressed left at (128, 187)
Screenshot: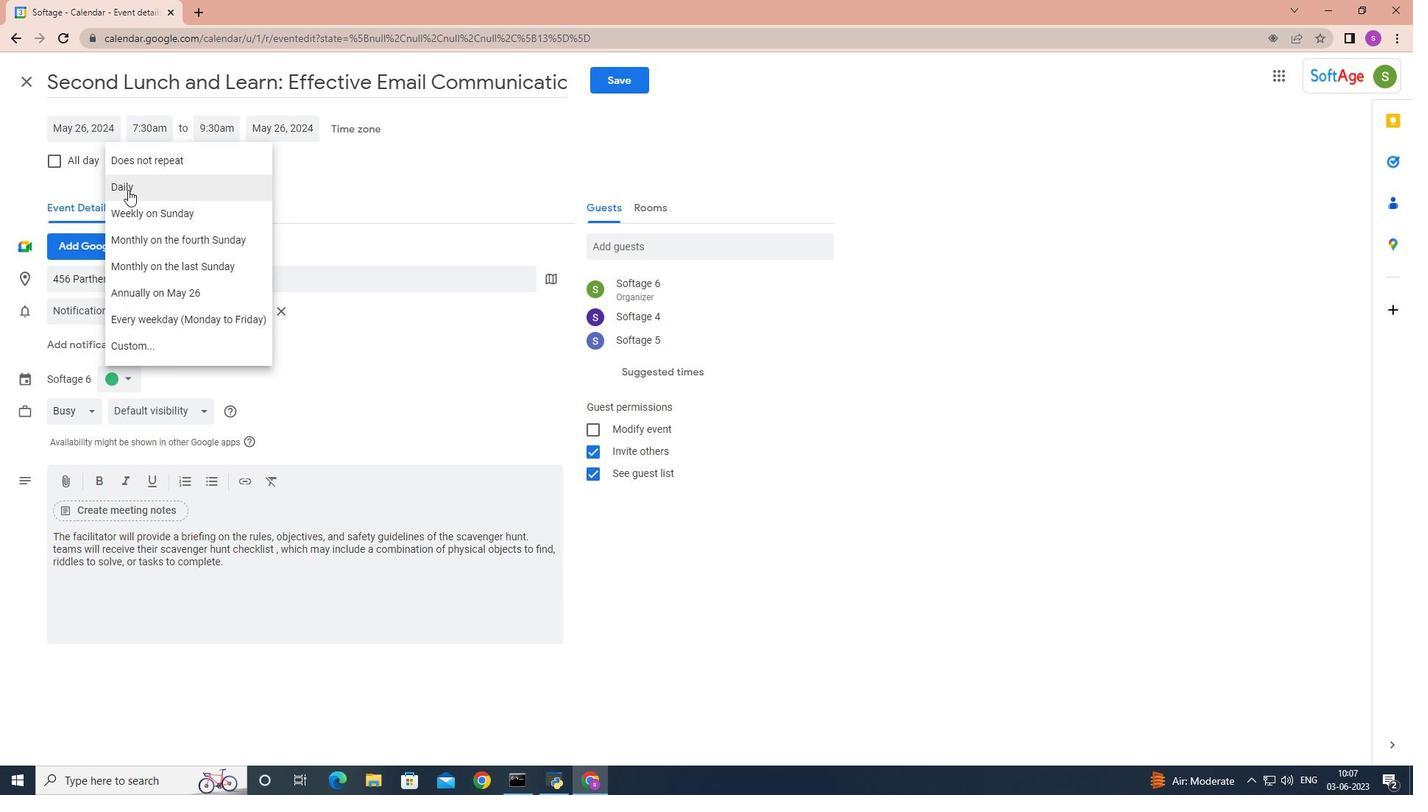 
Action: Mouse moved to (625, 83)
Screenshot: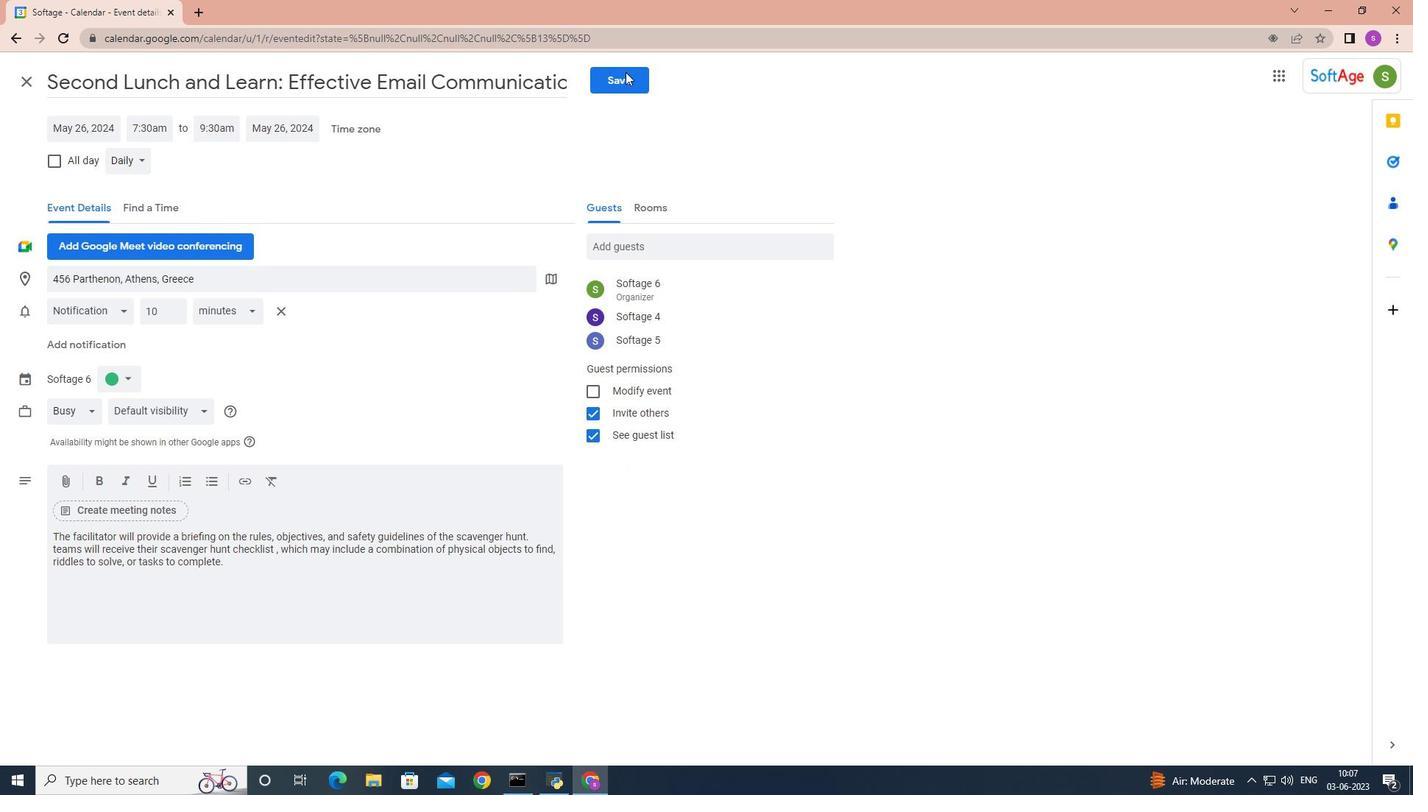 
Action: Mouse pressed left at (625, 83)
Screenshot: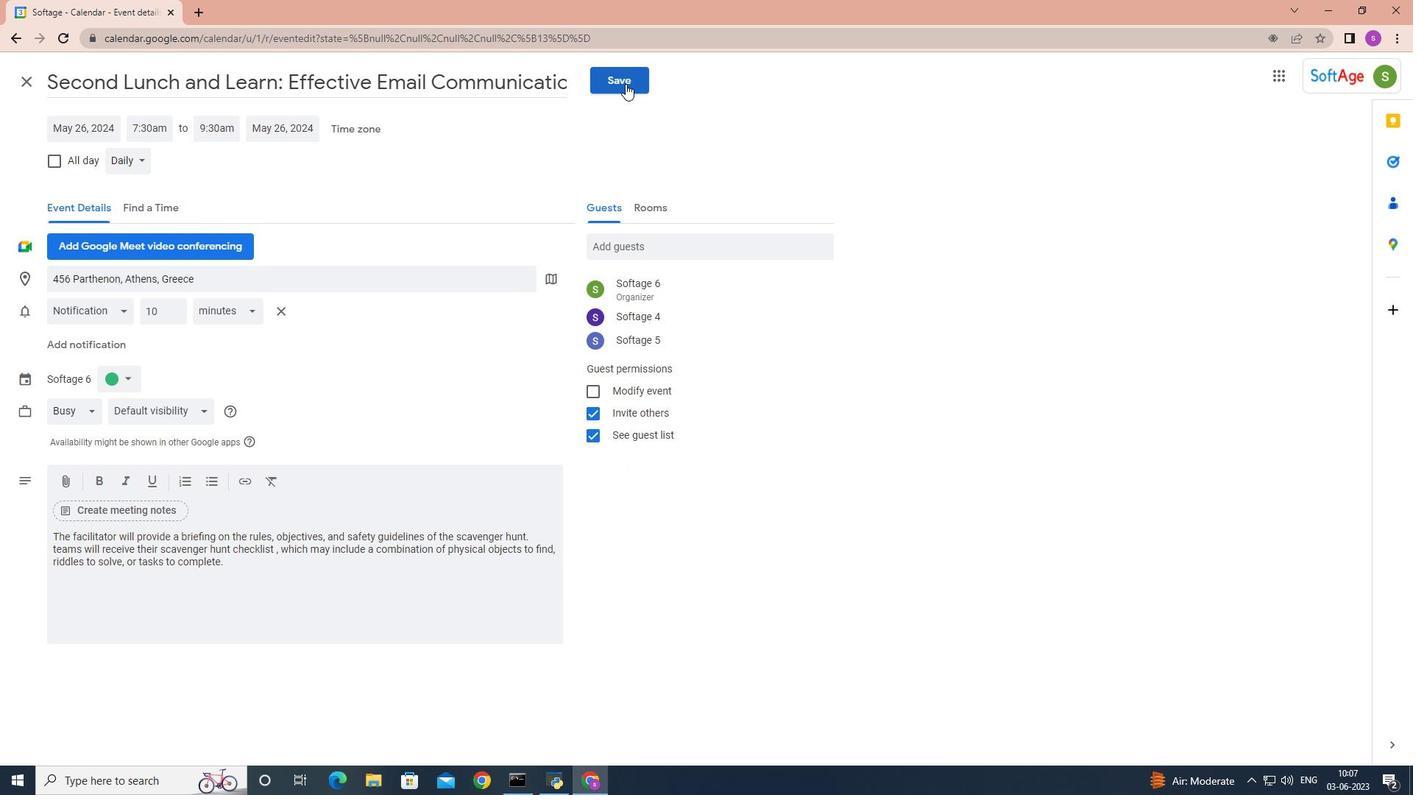 
Action: Mouse moved to (851, 443)
Screenshot: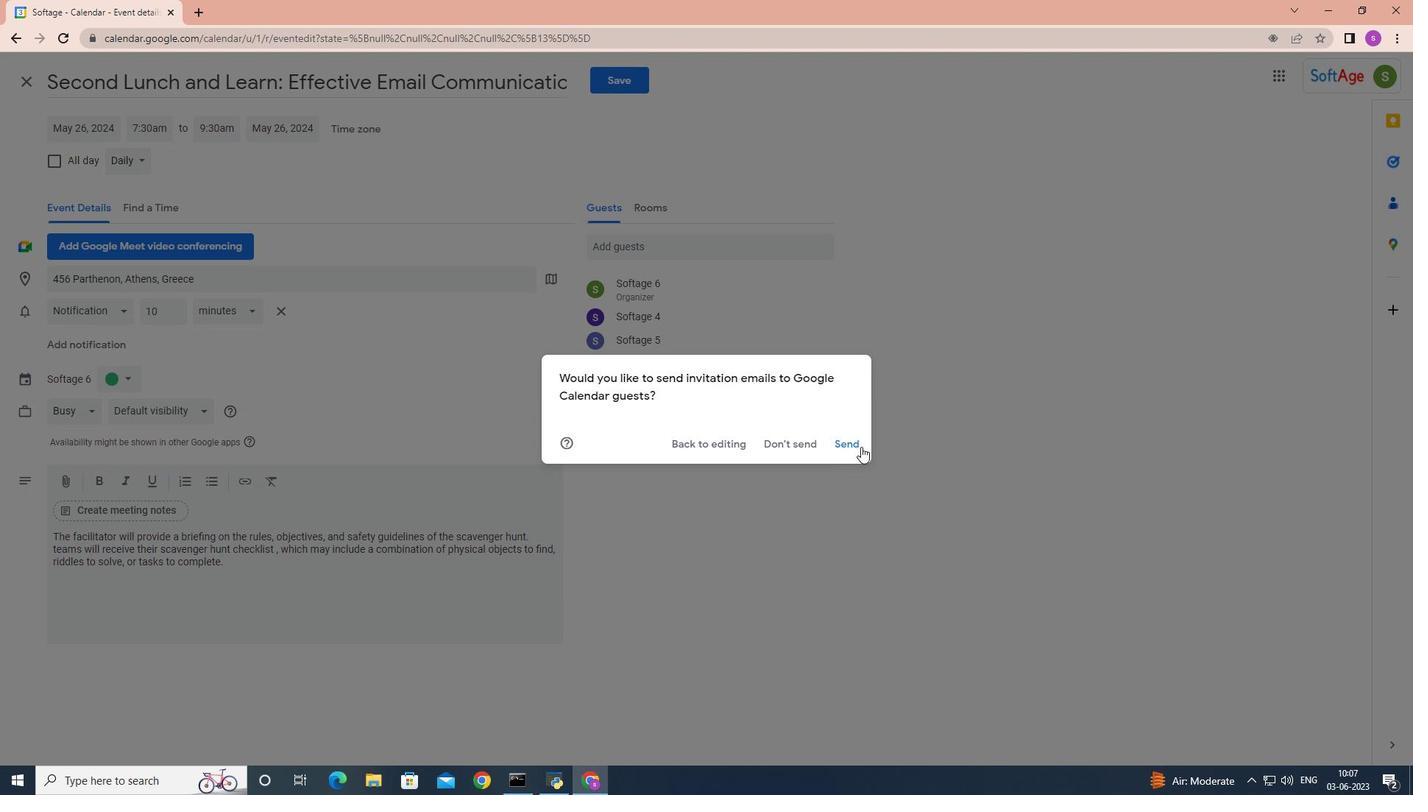 
Action: Mouse pressed left at (851, 443)
Screenshot: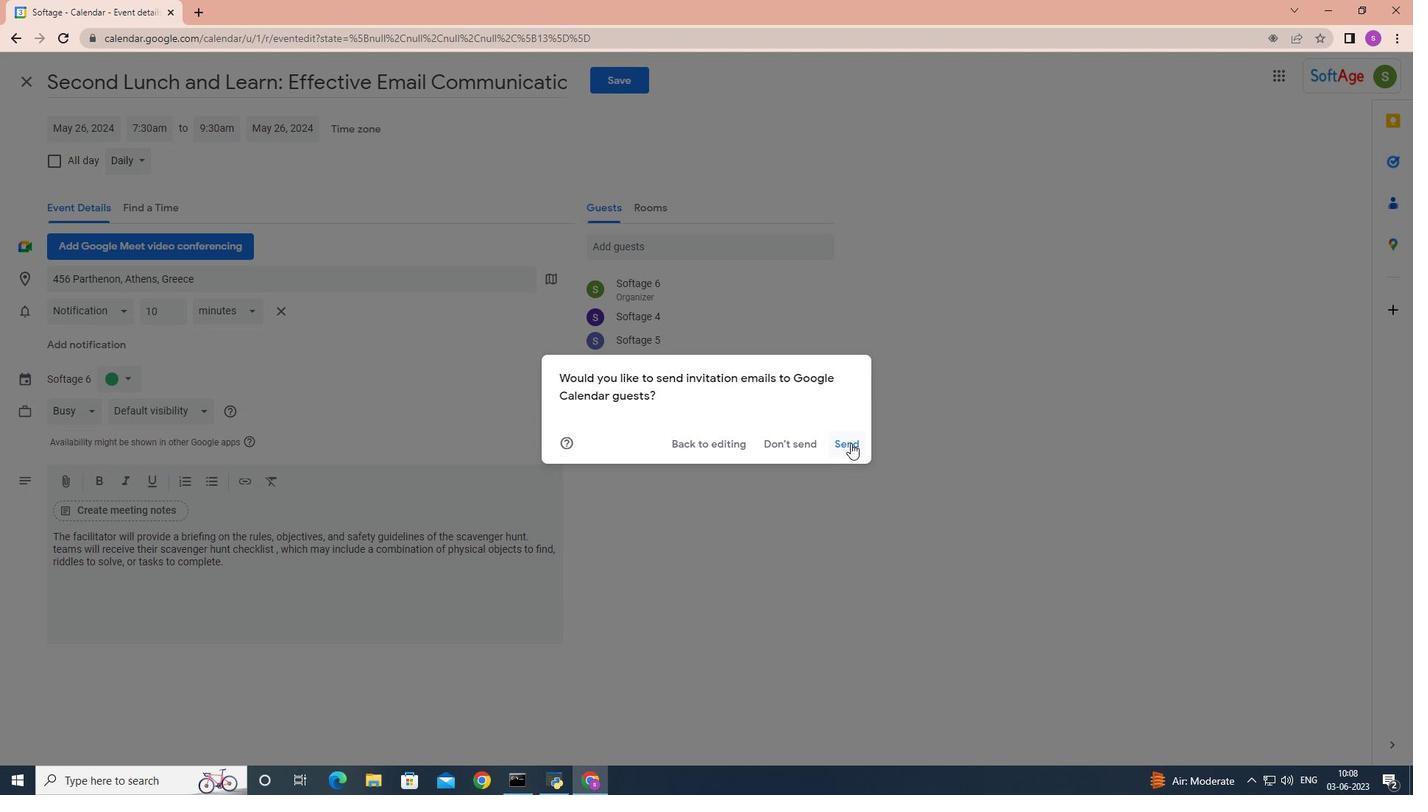 
